 Task: Look for space in Terlizzi, Italy from 8th August, 2023 to 15th August, 2023 for 9 adults in price range Rs.10000 to Rs.14000. Place can be shared room with 5 bedrooms having 9 beds and 5 bathrooms. Property type can be house, flat, guest house. Amenities needed are: wifi, TV, free parkinig on premises, gym, breakfast. Booking option can be shelf check-in. Required host language is English.
Action: Mouse moved to (449, 94)
Screenshot: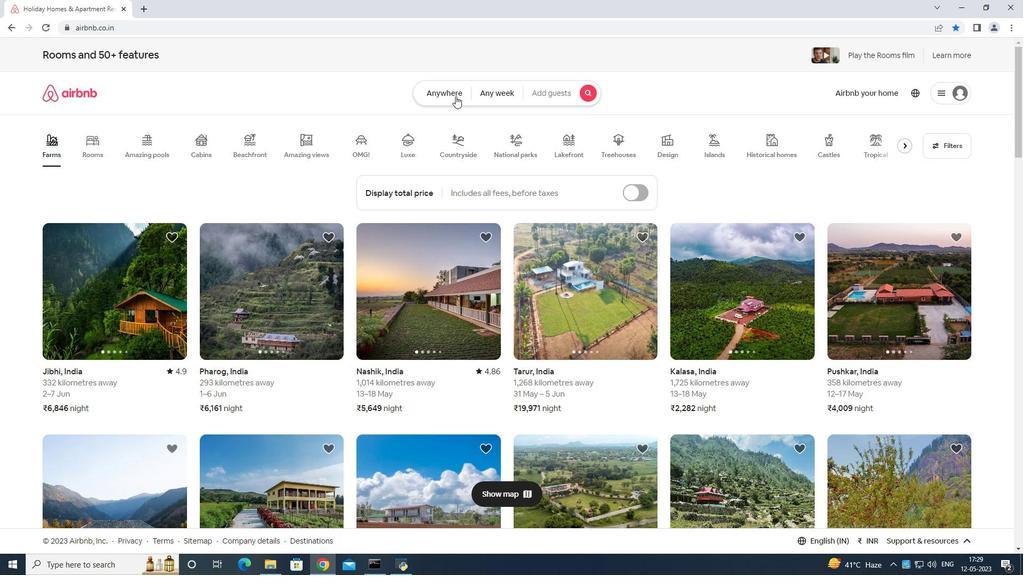 
Action: Mouse pressed left at (449, 94)
Screenshot: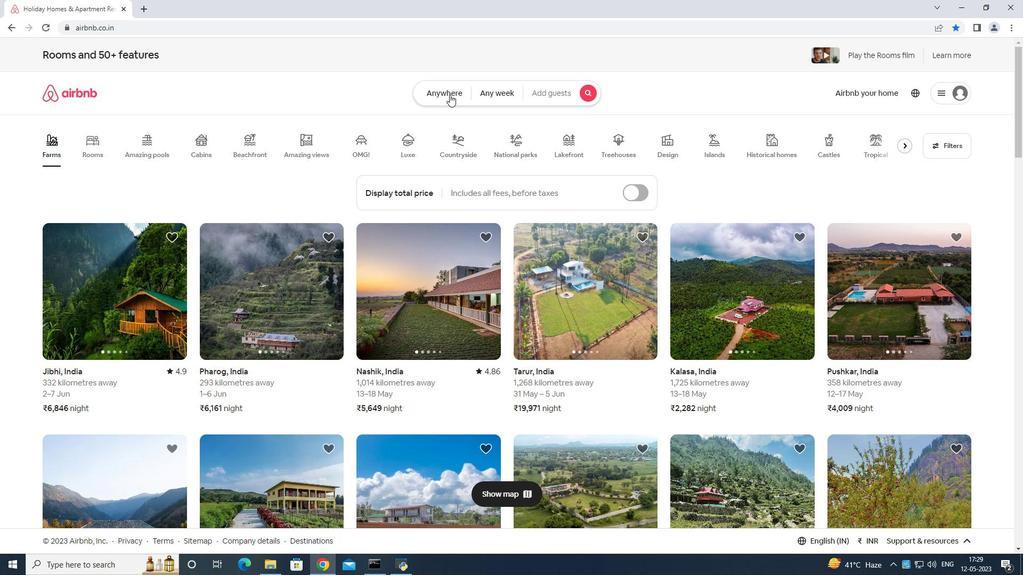 
Action: Mouse moved to (407, 126)
Screenshot: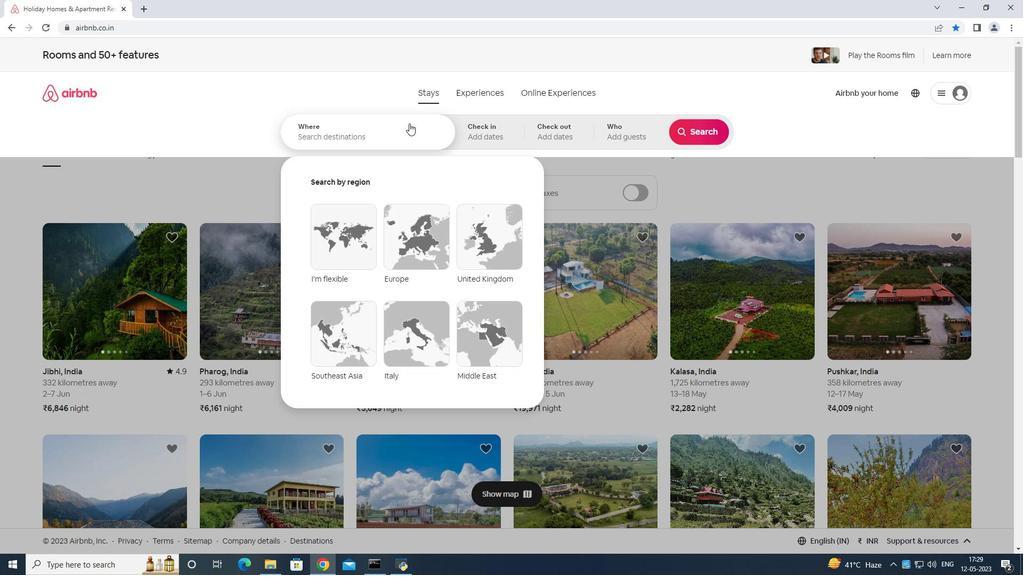 
Action: Mouse pressed left at (407, 126)
Screenshot: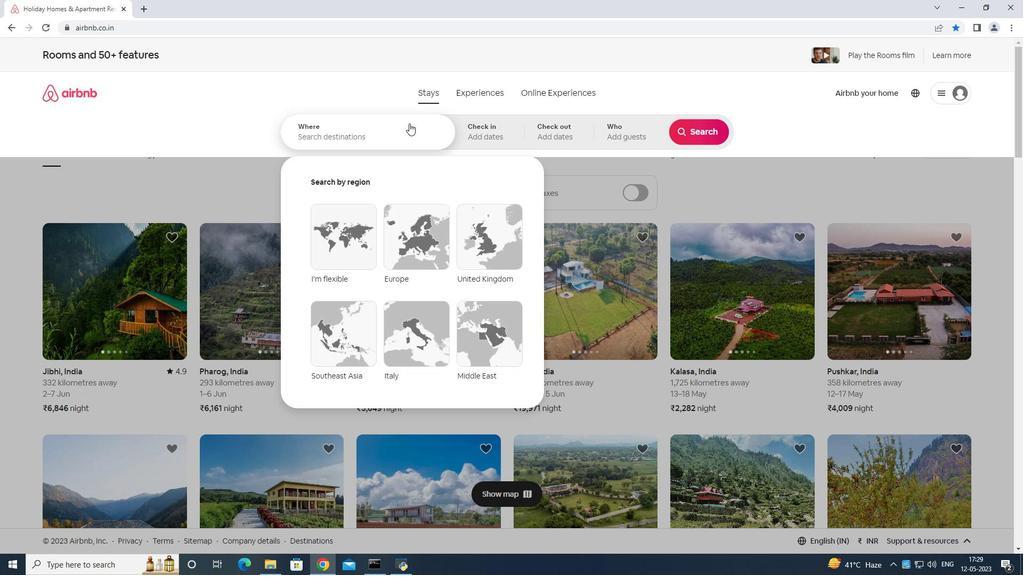 
Action: Key pressed <Key.shift>Teri<Key.backspace>lizzi<Key.space>italy<Key.enter>
Screenshot: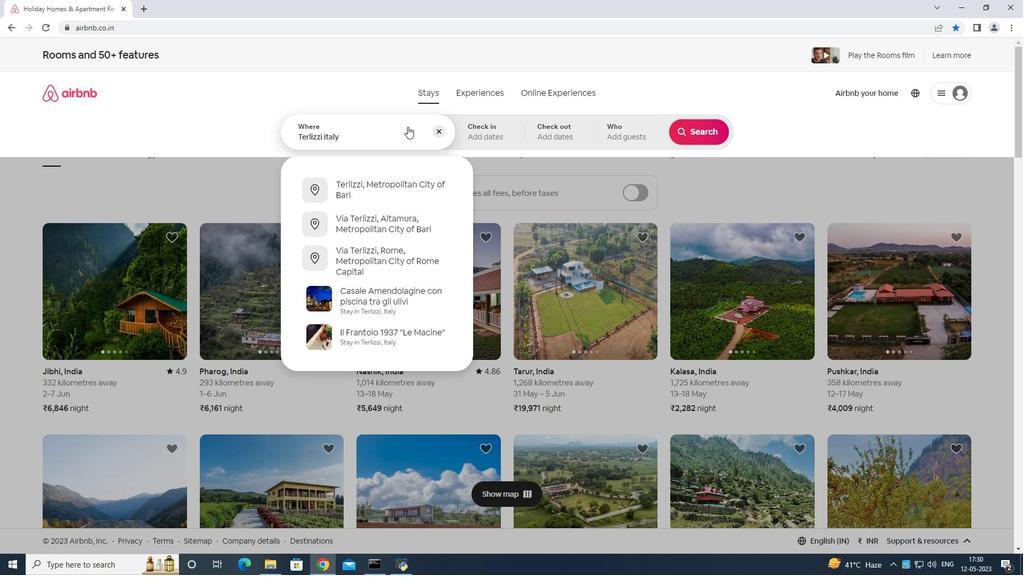 
Action: Mouse moved to (638, 287)
Screenshot: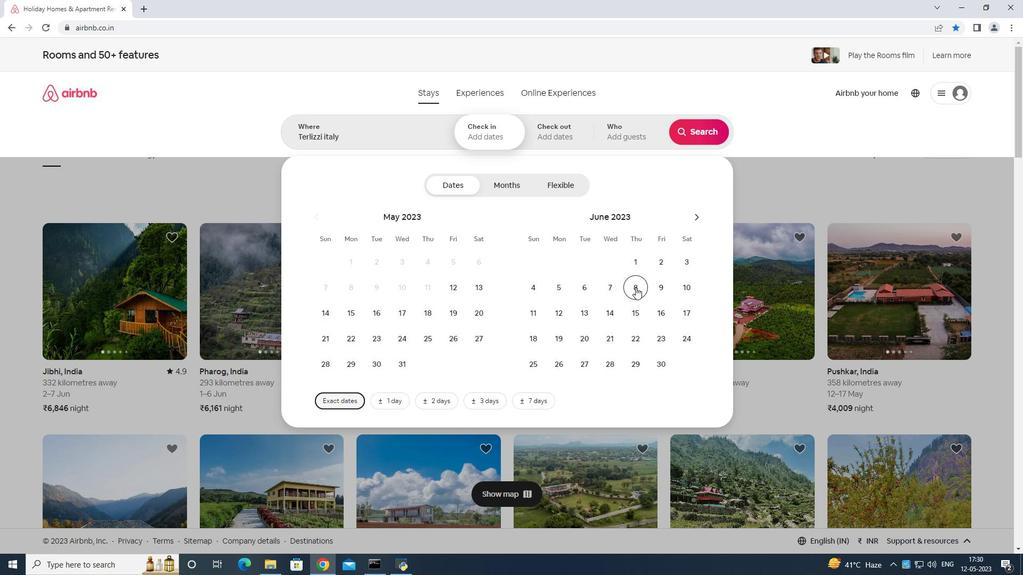 
Action: Mouse pressed left at (638, 287)
Screenshot: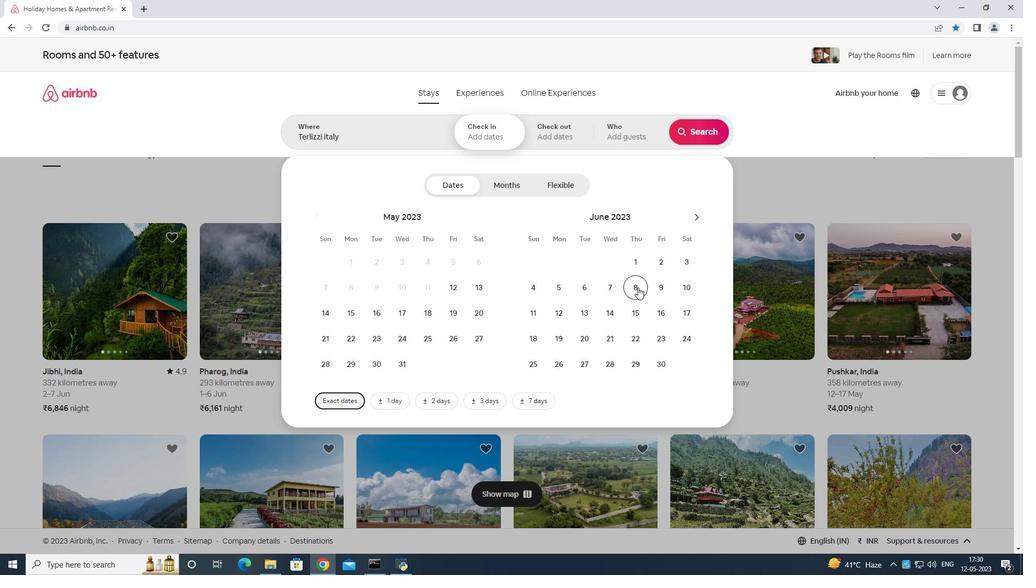 
Action: Mouse moved to (633, 310)
Screenshot: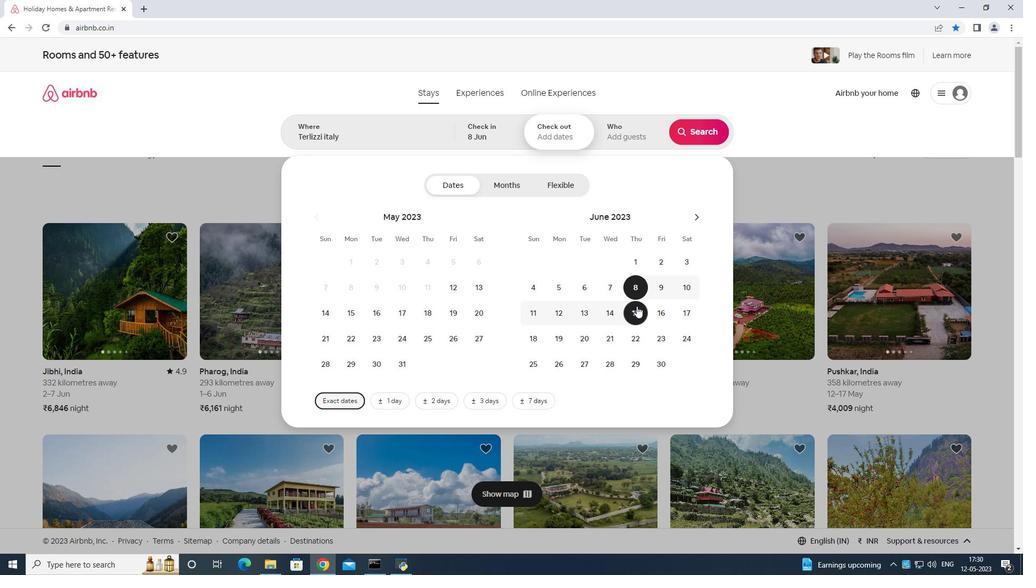 
Action: Mouse pressed left at (633, 310)
Screenshot: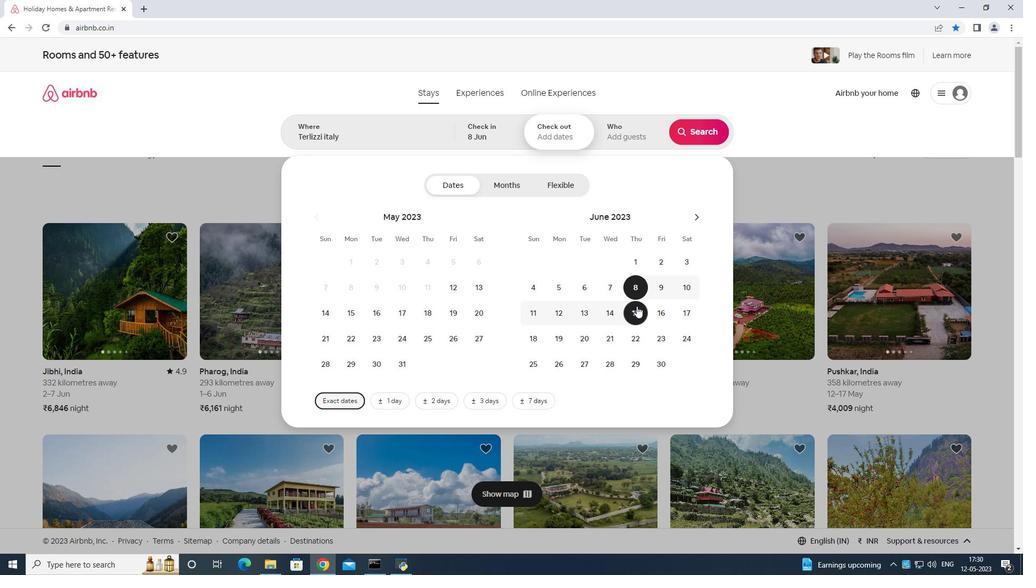 
Action: Mouse moved to (647, 130)
Screenshot: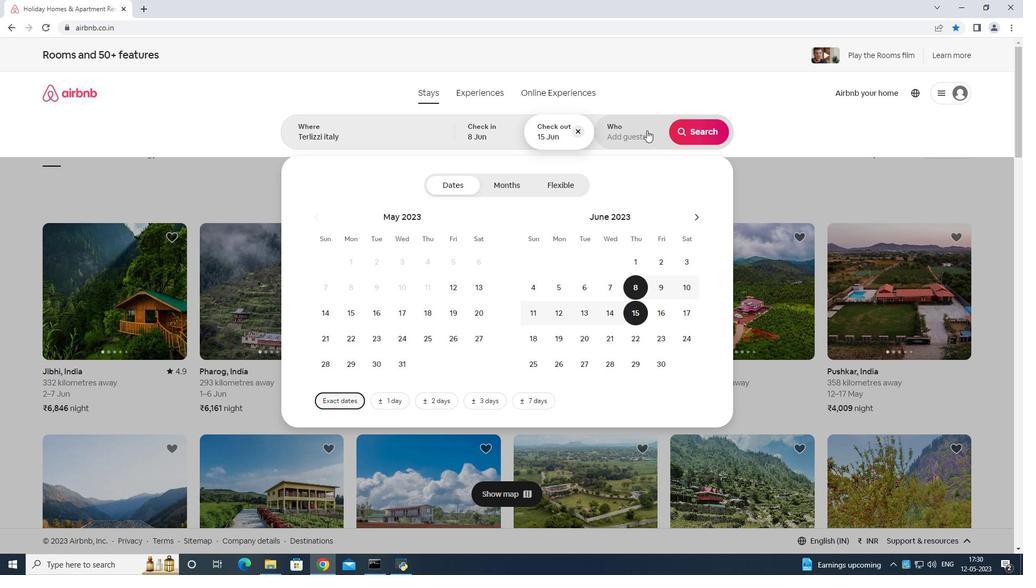 
Action: Mouse pressed left at (647, 130)
Screenshot: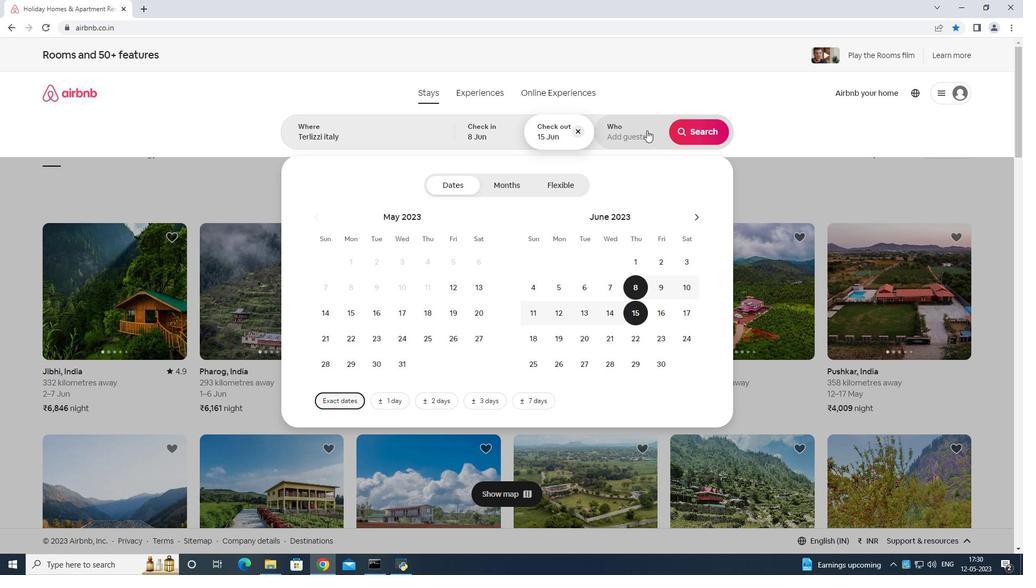 
Action: Mouse moved to (698, 188)
Screenshot: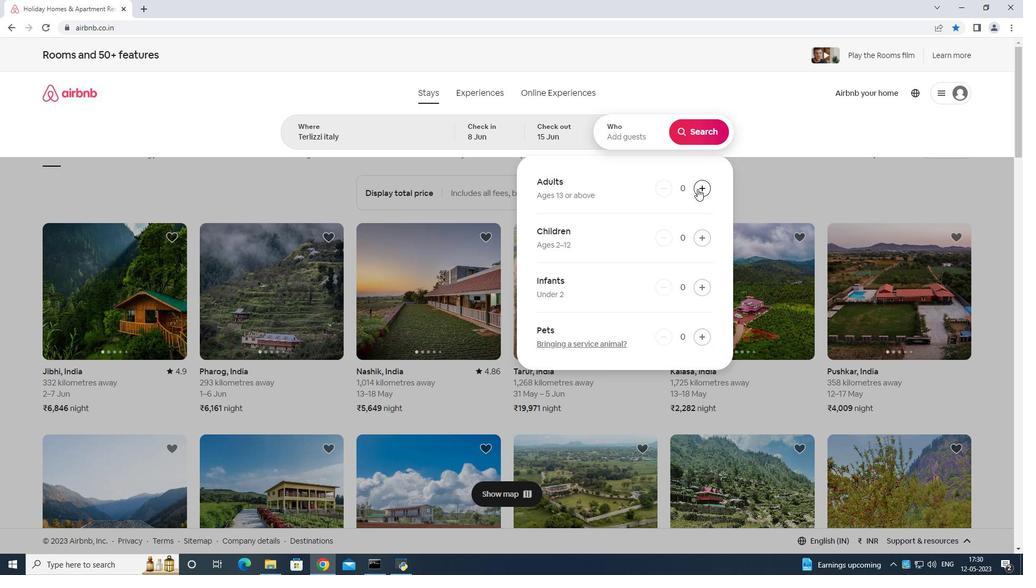 
Action: Mouse pressed left at (698, 188)
Screenshot: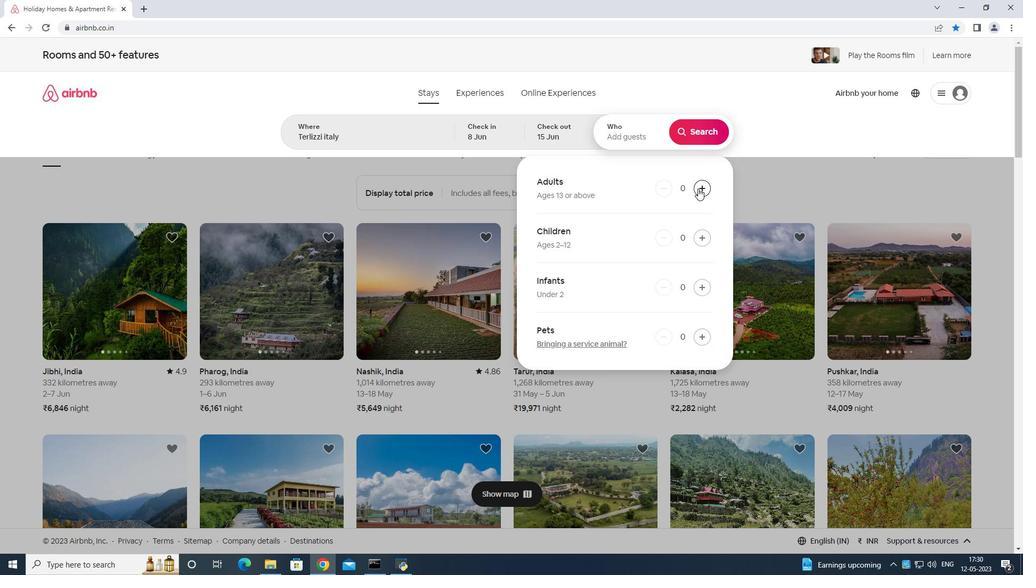 
Action: Mouse pressed left at (698, 188)
Screenshot: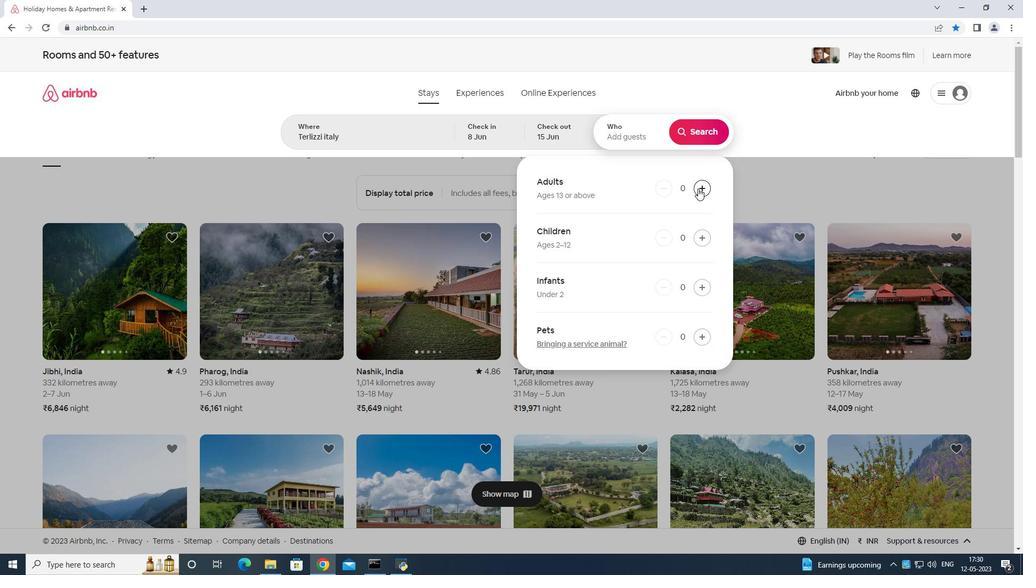 
Action: Mouse moved to (698, 188)
Screenshot: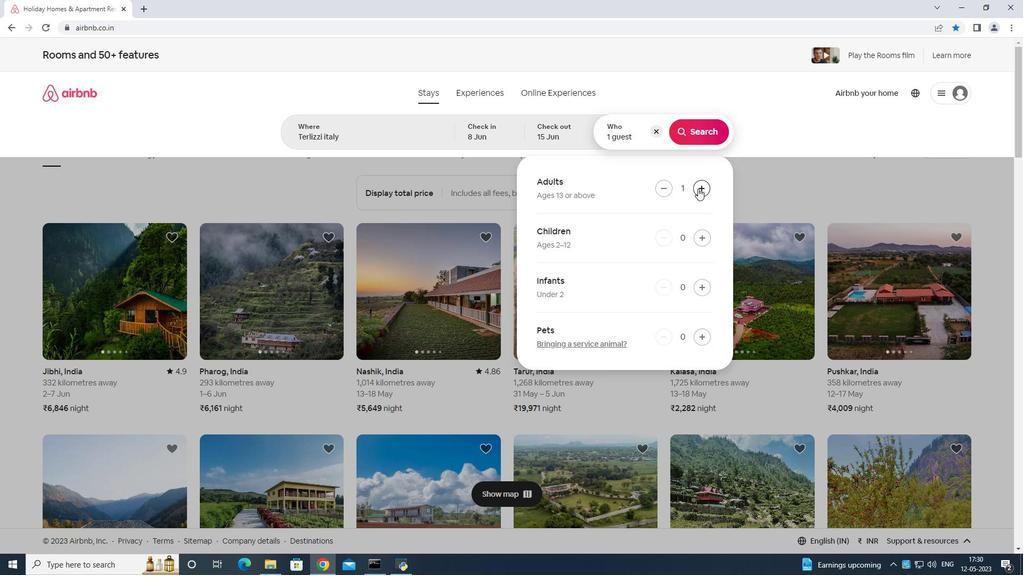 
Action: Mouse pressed left at (698, 188)
Screenshot: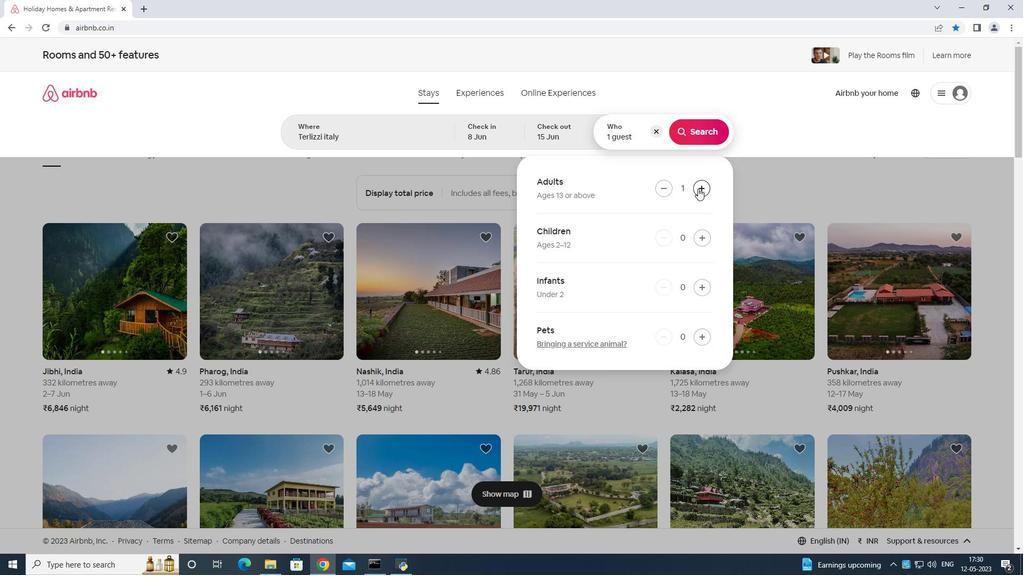 
Action: Mouse moved to (699, 188)
Screenshot: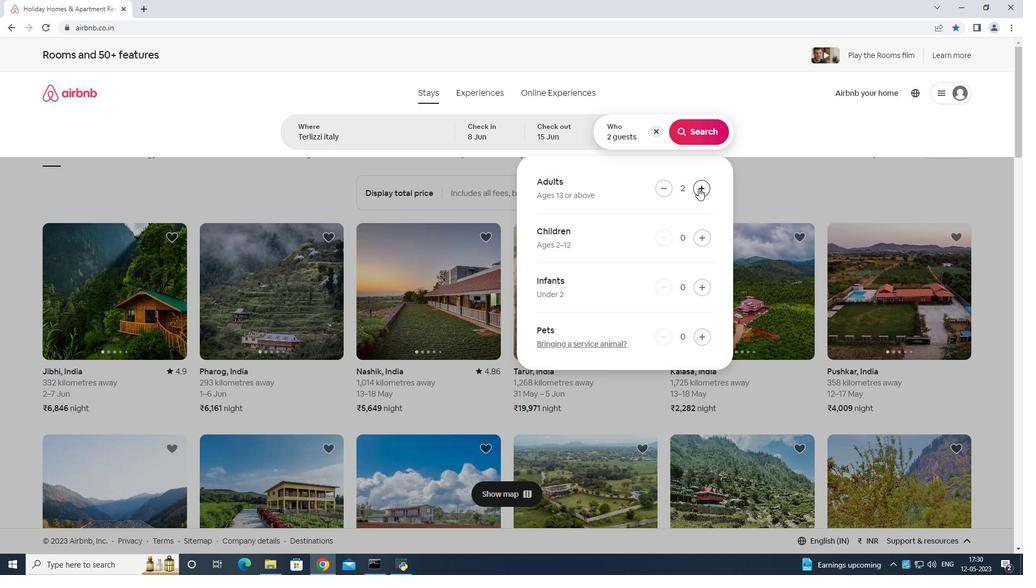 
Action: Mouse pressed left at (699, 188)
Screenshot: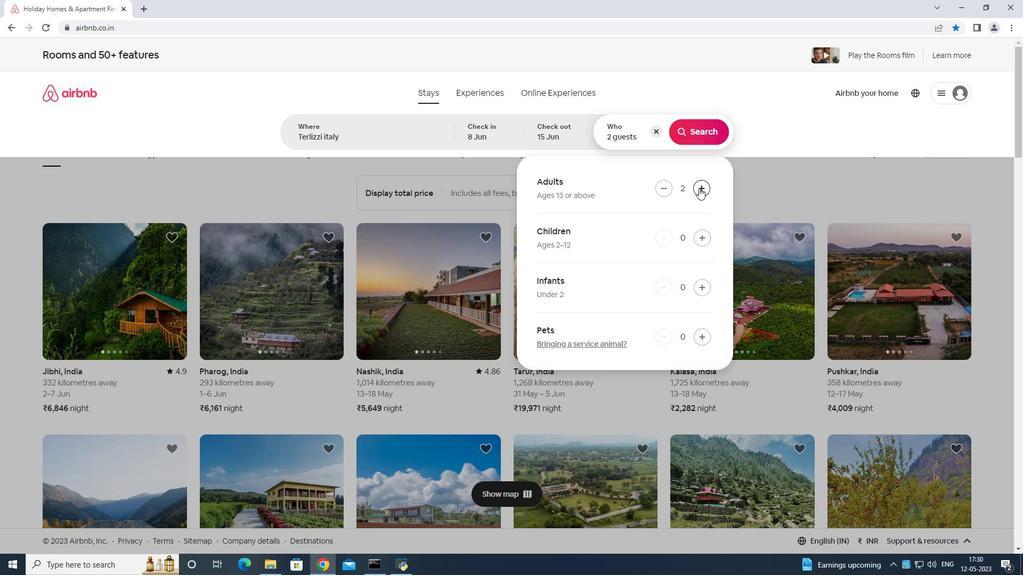 
Action: Mouse pressed left at (699, 188)
Screenshot: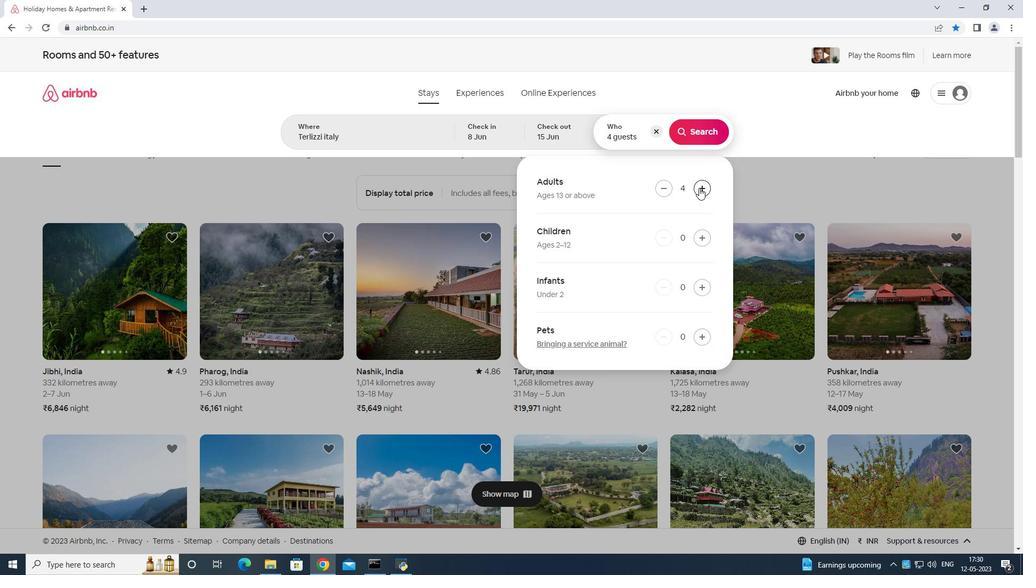 
Action: Mouse pressed left at (699, 188)
Screenshot: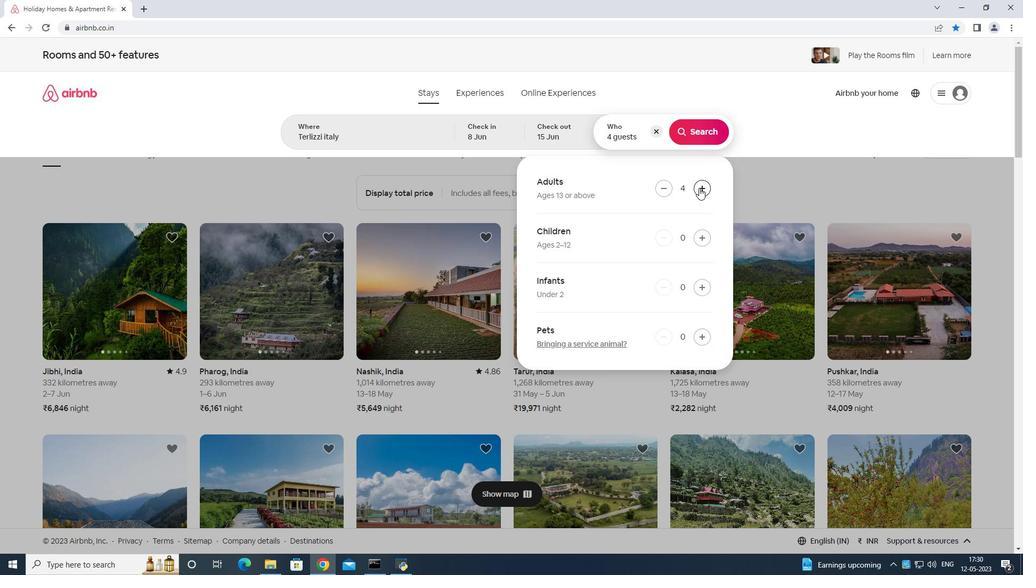 
Action: Mouse pressed left at (699, 188)
Screenshot: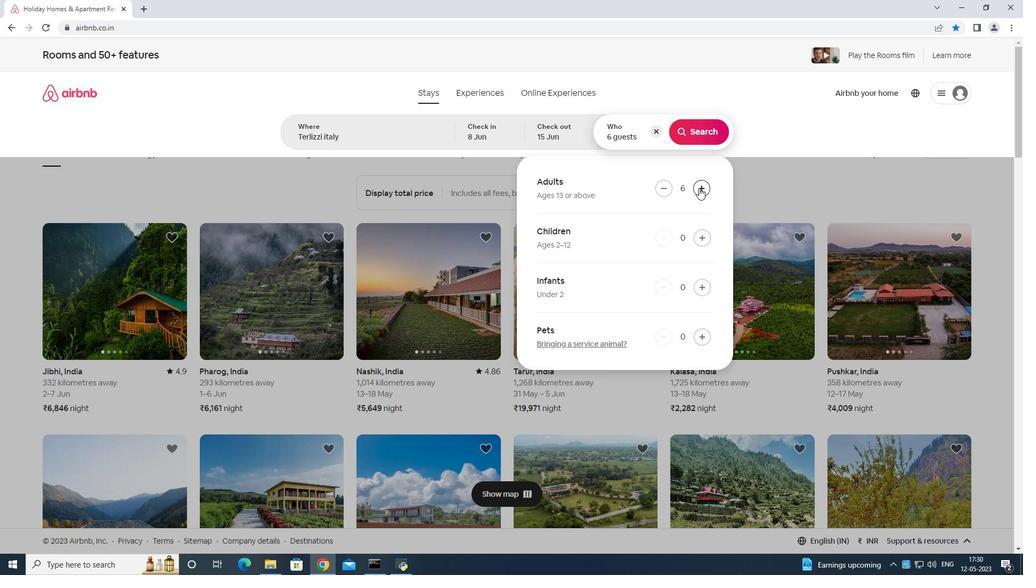 
Action: Mouse pressed left at (699, 188)
Screenshot: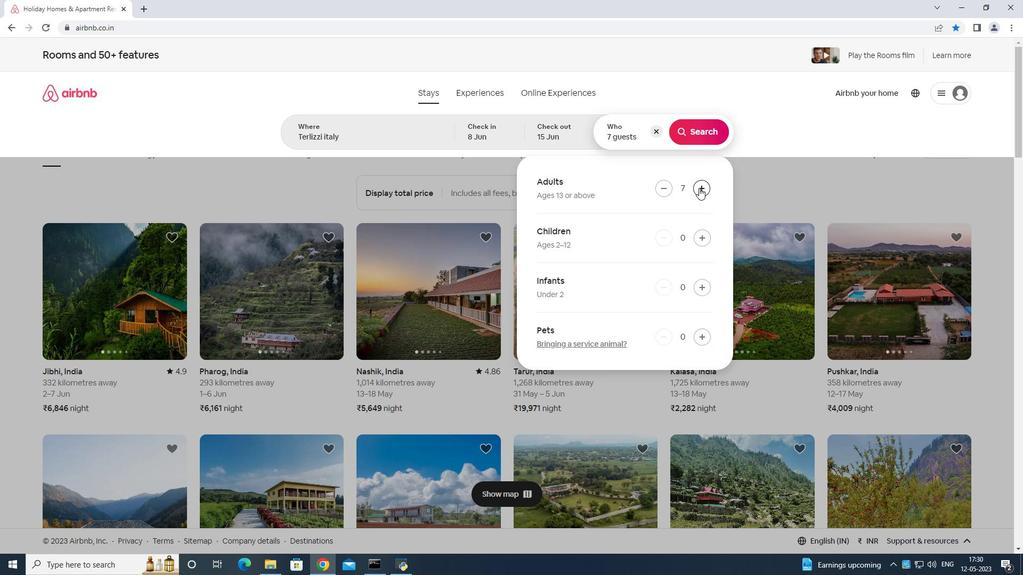 
Action: Mouse pressed left at (699, 188)
Screenshot: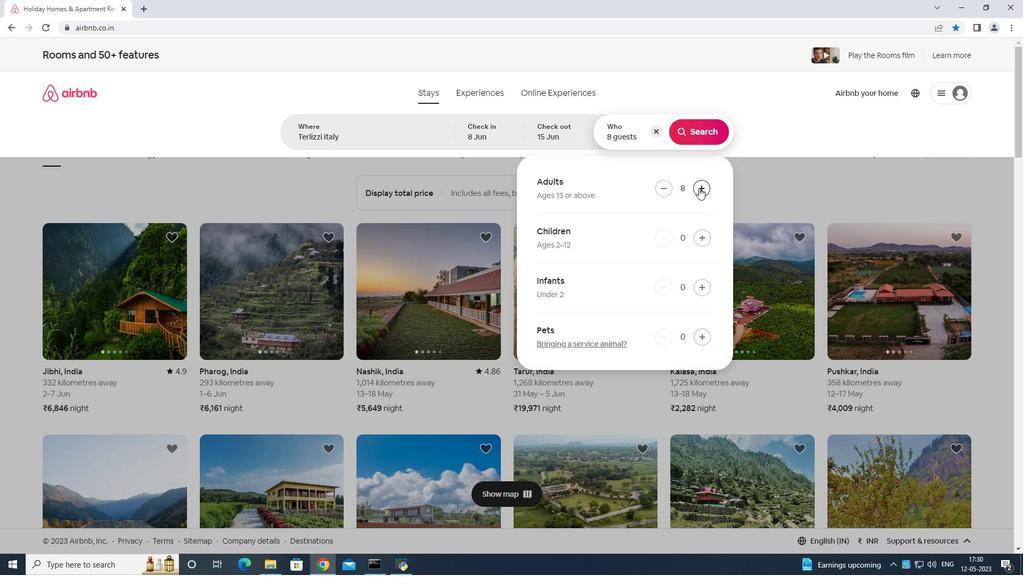 
Action: Mouse moved to (706, 131)
Screenshot: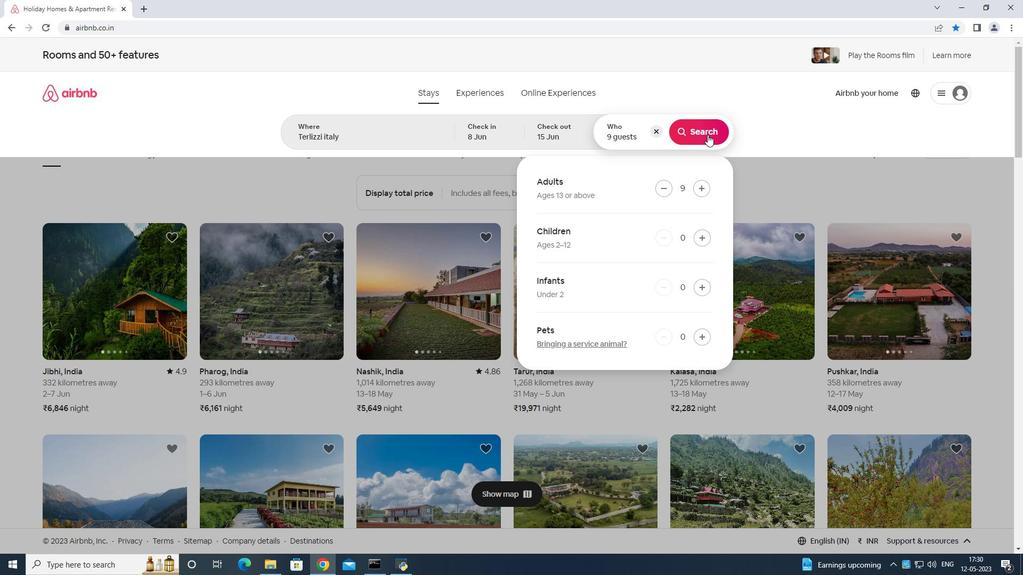 
Action: Mouse pressed left at (706, 131)
Screenshot: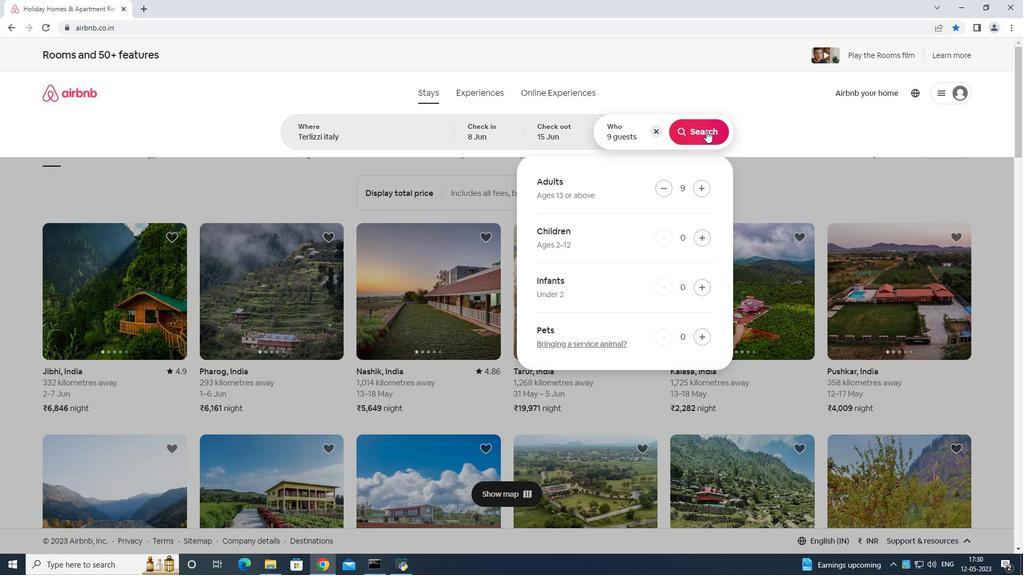 
Action: Mouse moved to (982, 94)
Screenshot: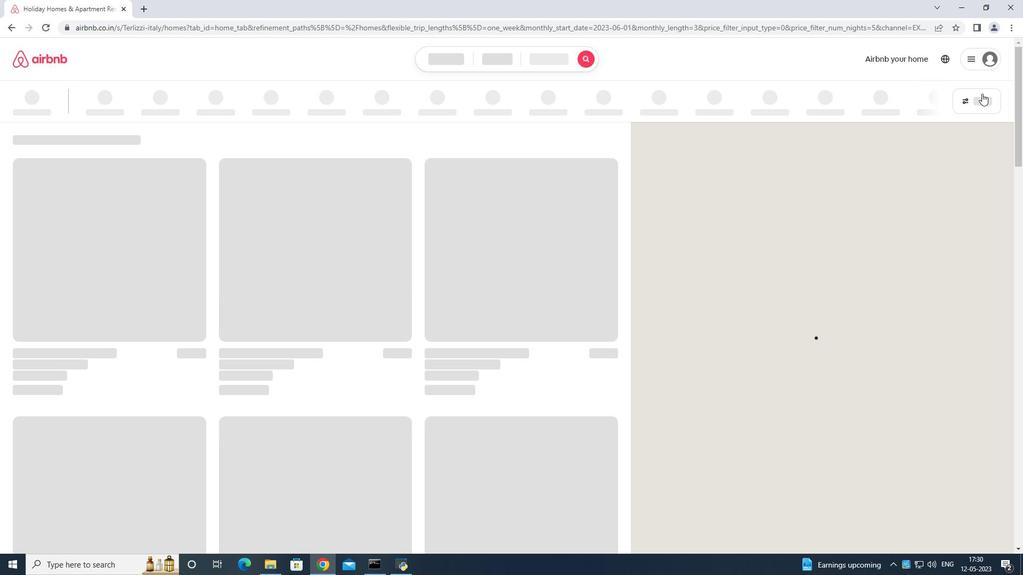 
Action: Mouse pressed left at (982, 94)
Screenshot: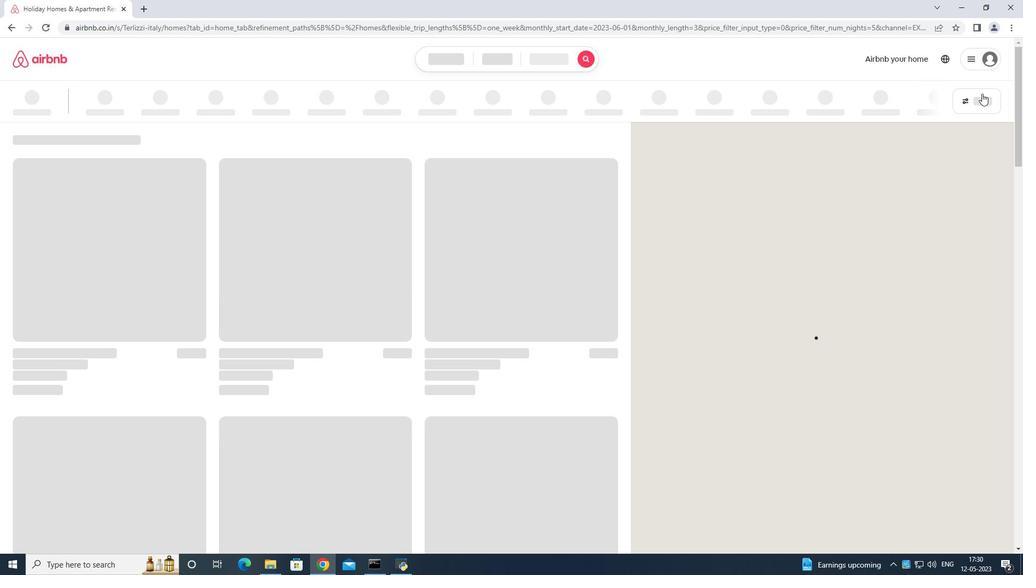 
Action: Mouse moved to (428, 352)
Screenshot: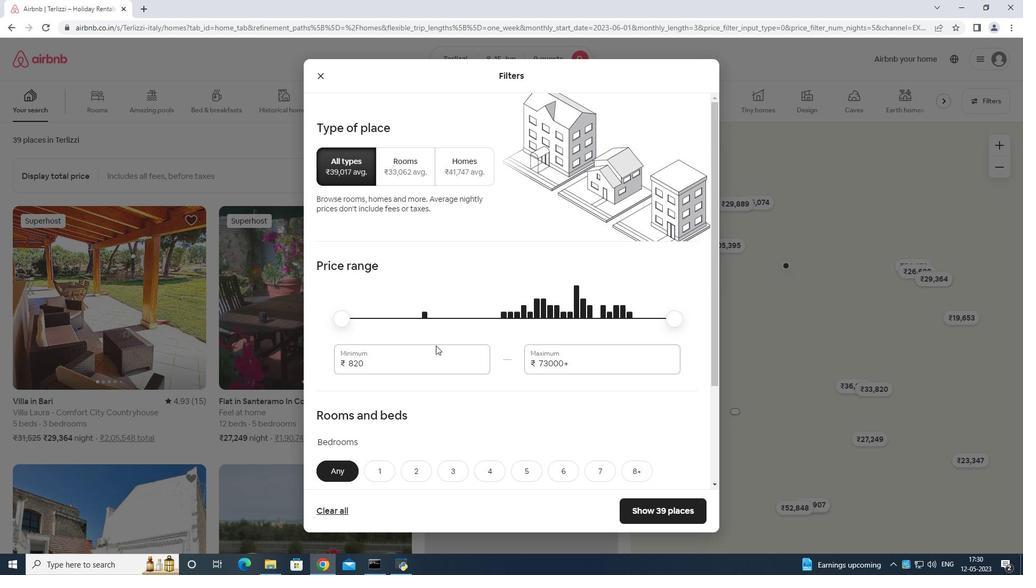 
Action: Mouse pressed left at (428, 352)
Screenshot: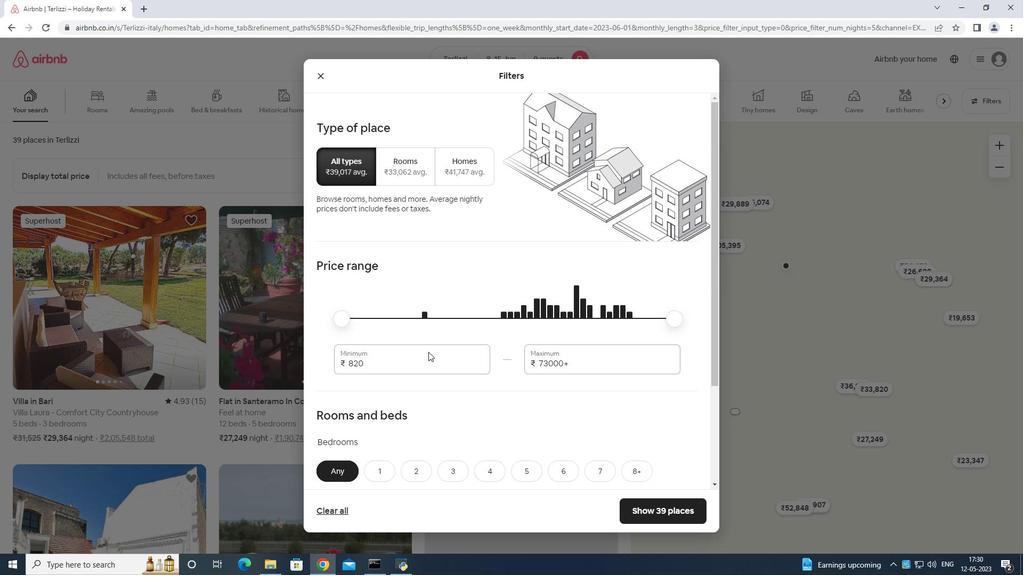
Action: Mouse moved to (429, 341)
Screenshot: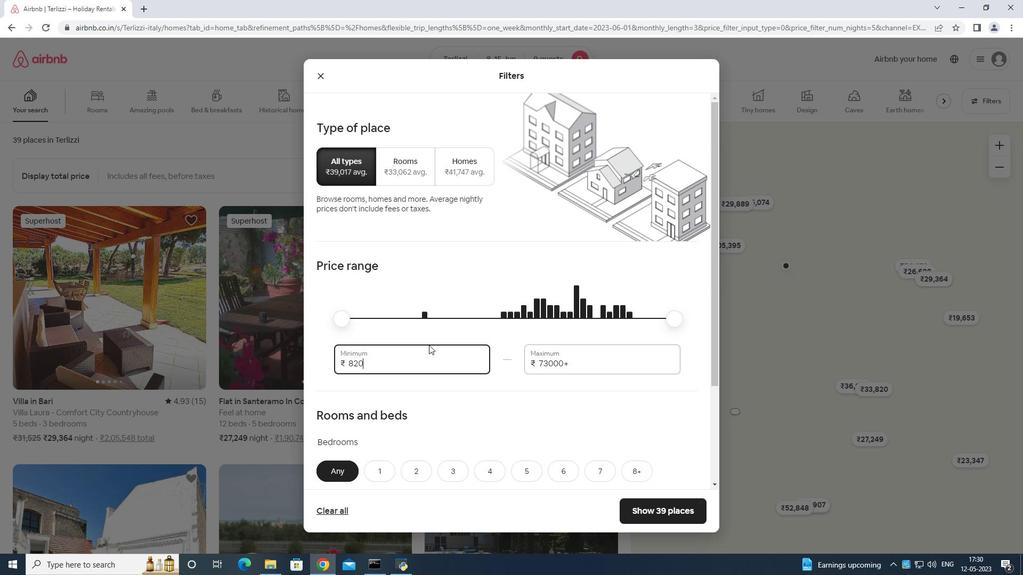 
Action: Key pressed <Key.backspace>
Screenshot: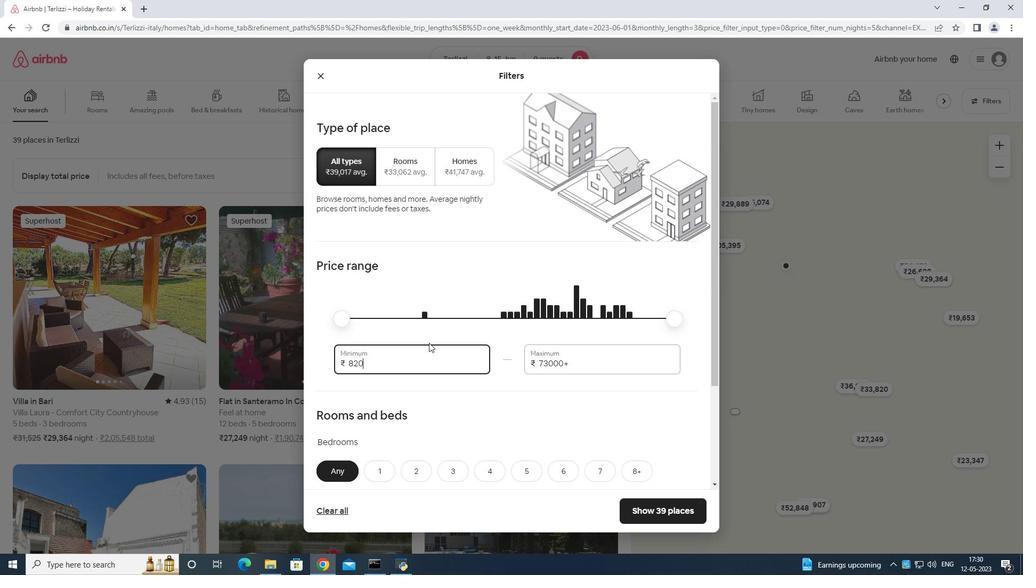 
Action: Mouse moved to (428, 338)
Screenshot: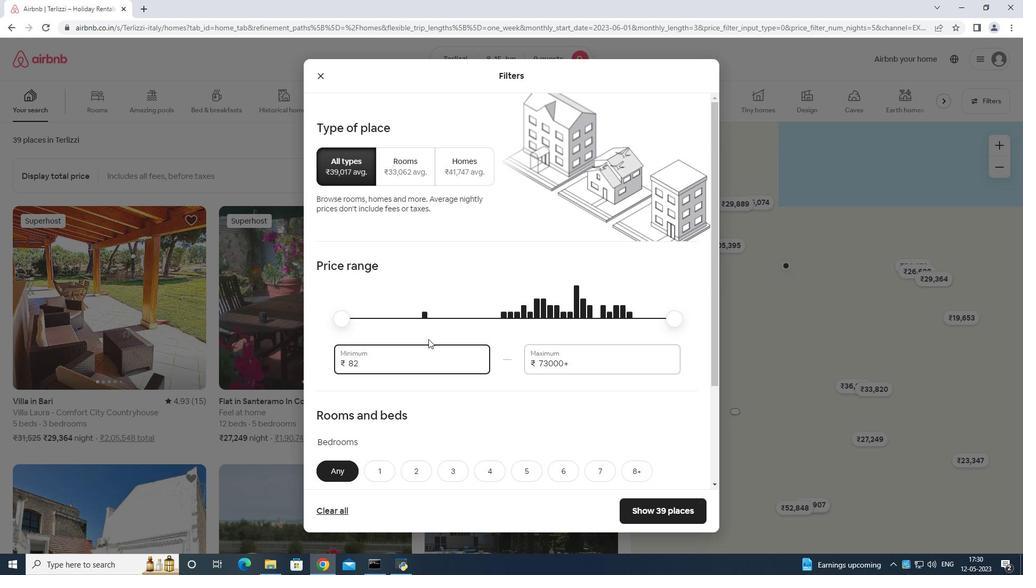 
Action: Key pressed <Key.backspace><Key.backspace><Key.backspace><Key.backspace>
Screenshot: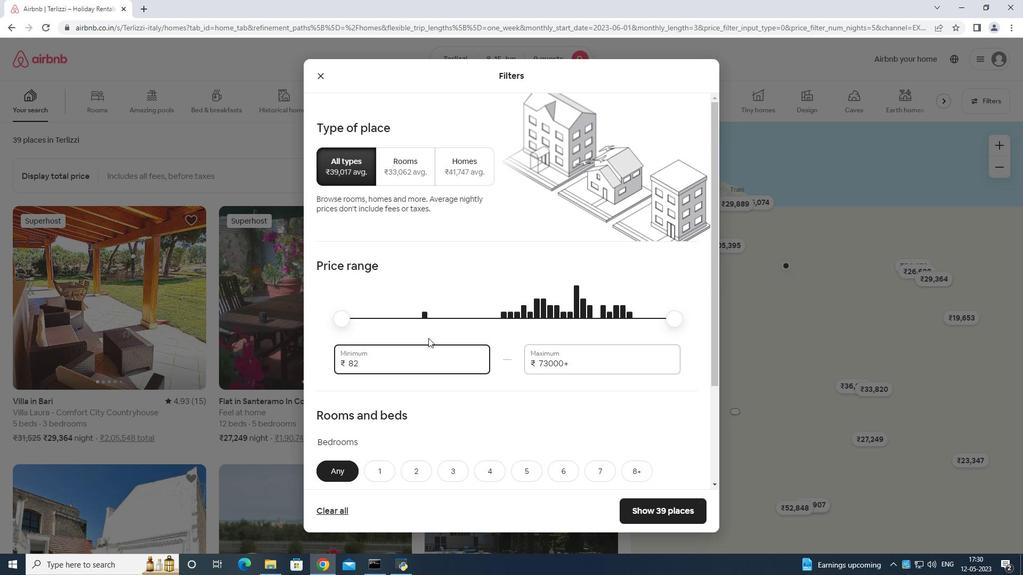 
Action: Mouse moved to (428, 337)
Screenshot: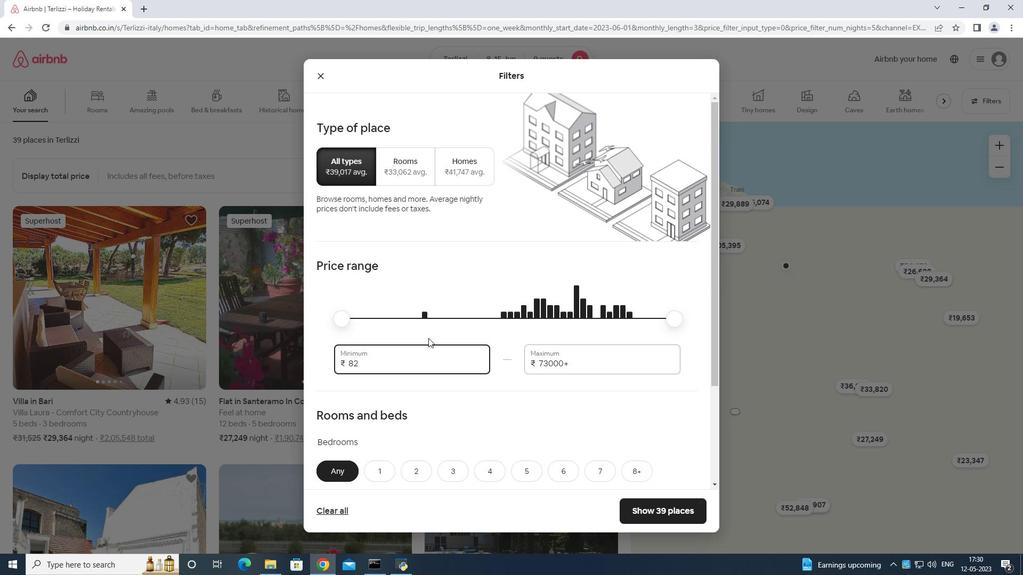 
Action: Key pressed <Key.backspace>
Screenshot: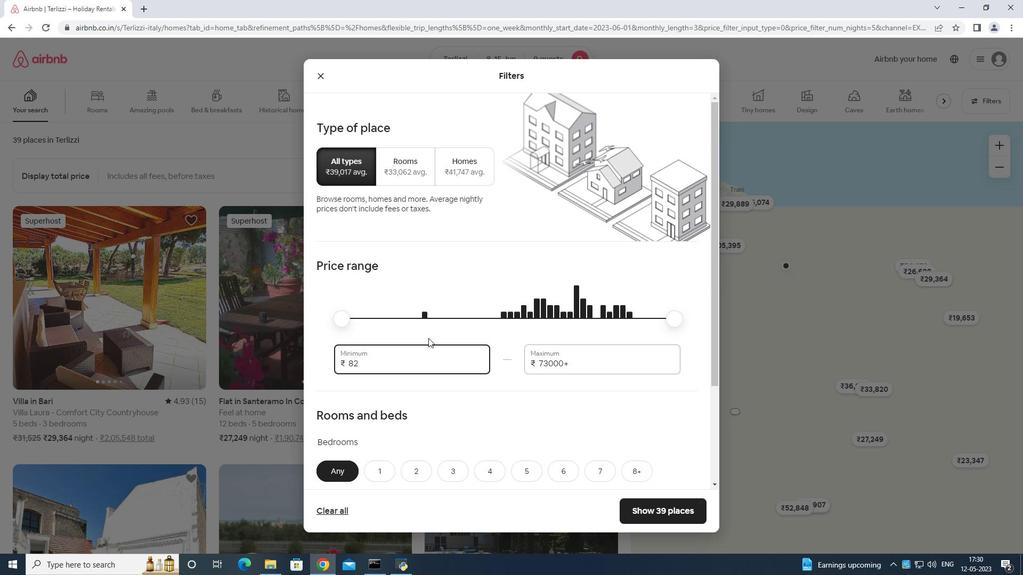 
Action: Mouse moved to (428, 336)
Screenshot: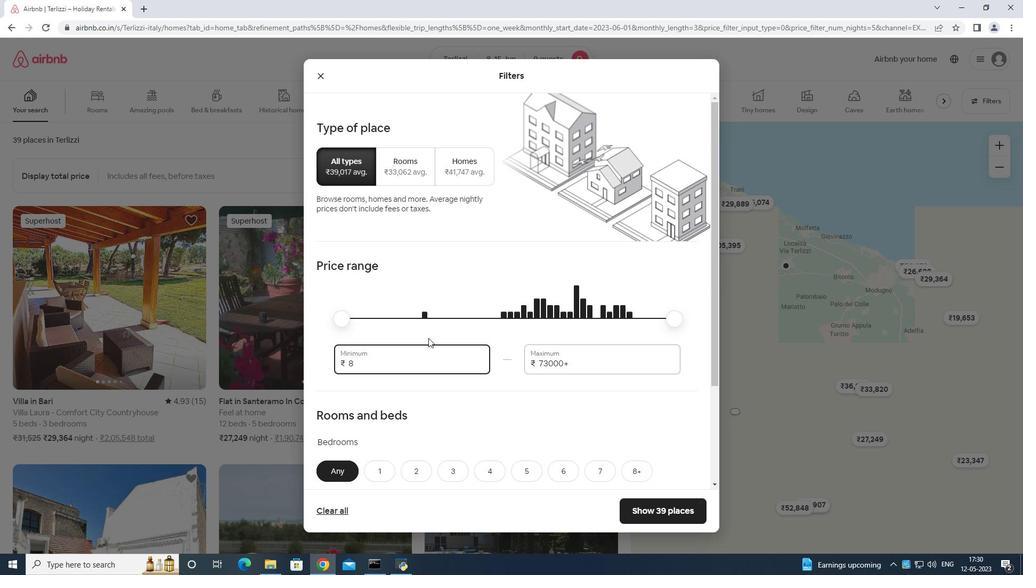 
Action: Key pressed <Key.backspace>
Screenshot: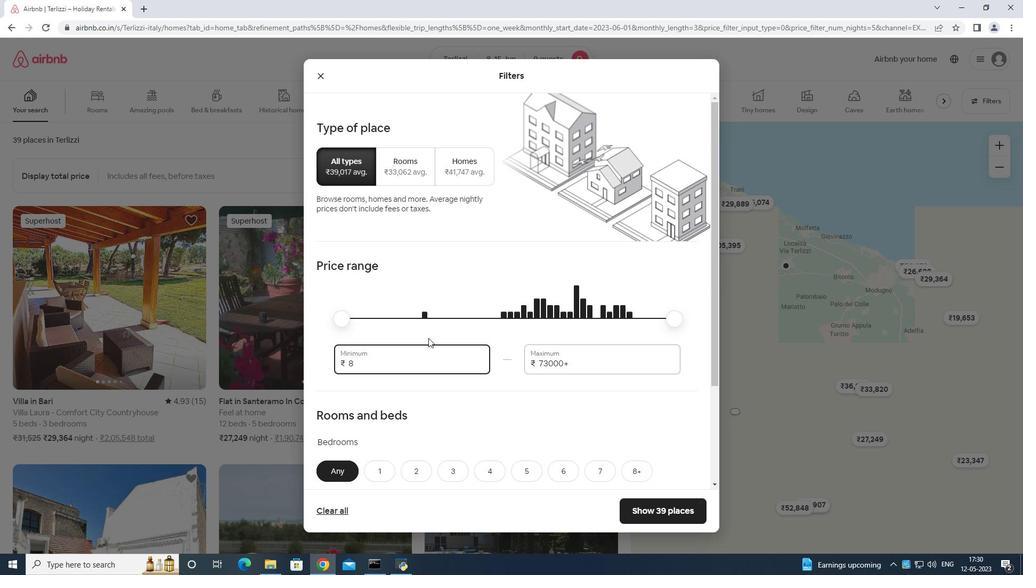
Action: Mouse moved to (431, 330)
Screenshot: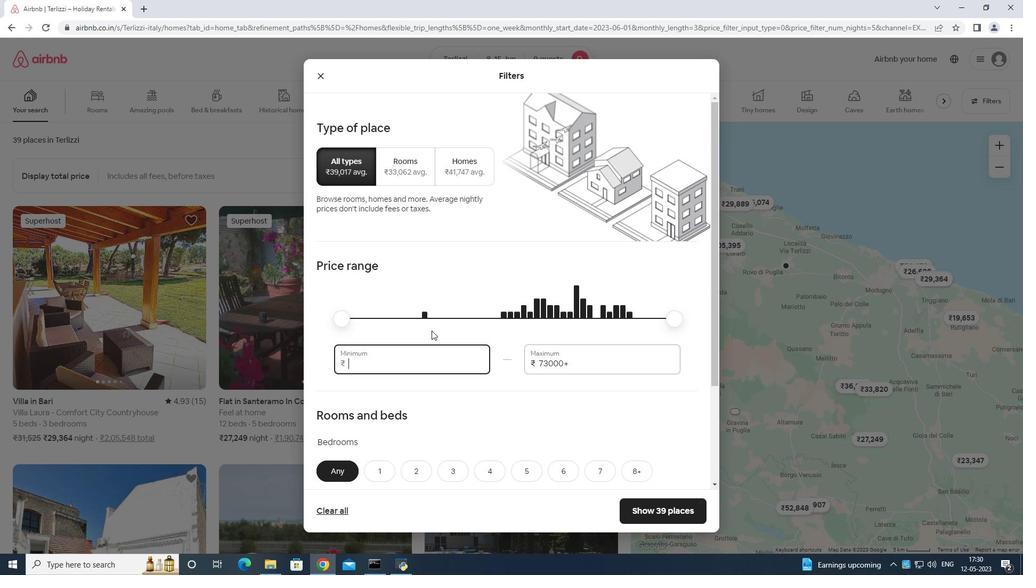 
Action: Key pressed 9
Screenshot: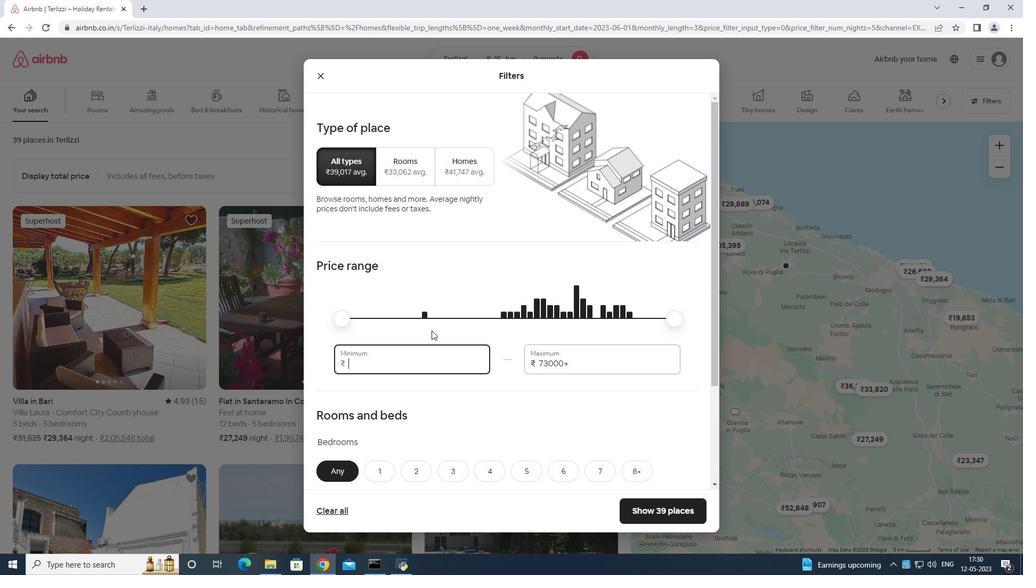 
Action: Mouse moved to (439, 324)
Screenshot: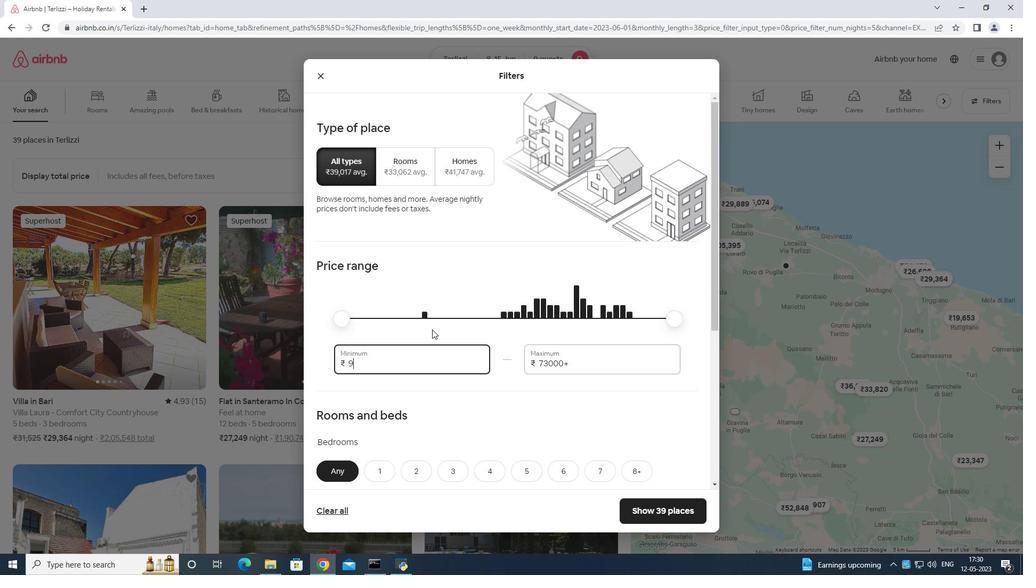 
Action: Key pressed 00
Screenshot: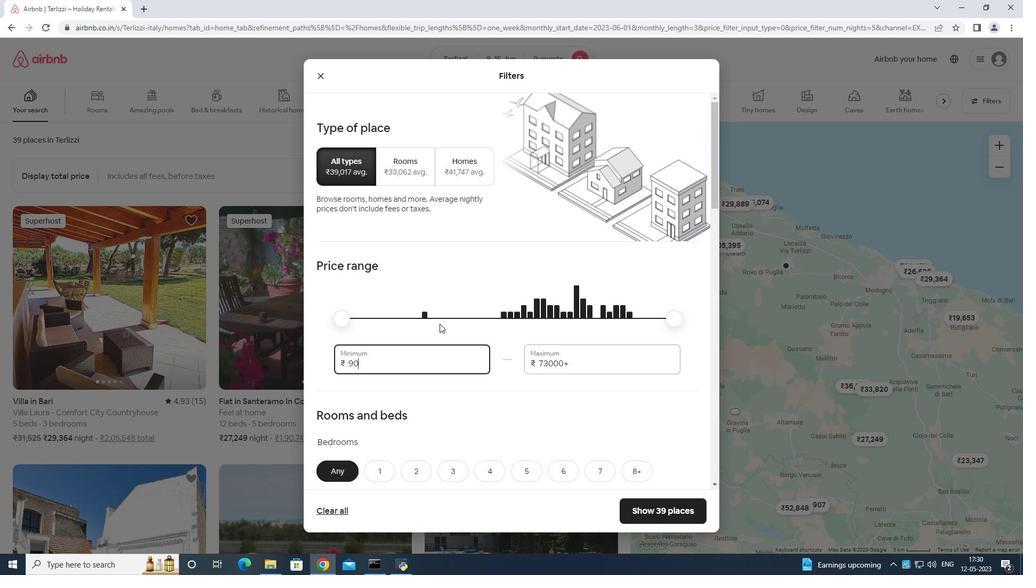 
Action: Mouse moved to (440, 323)
Screenshot: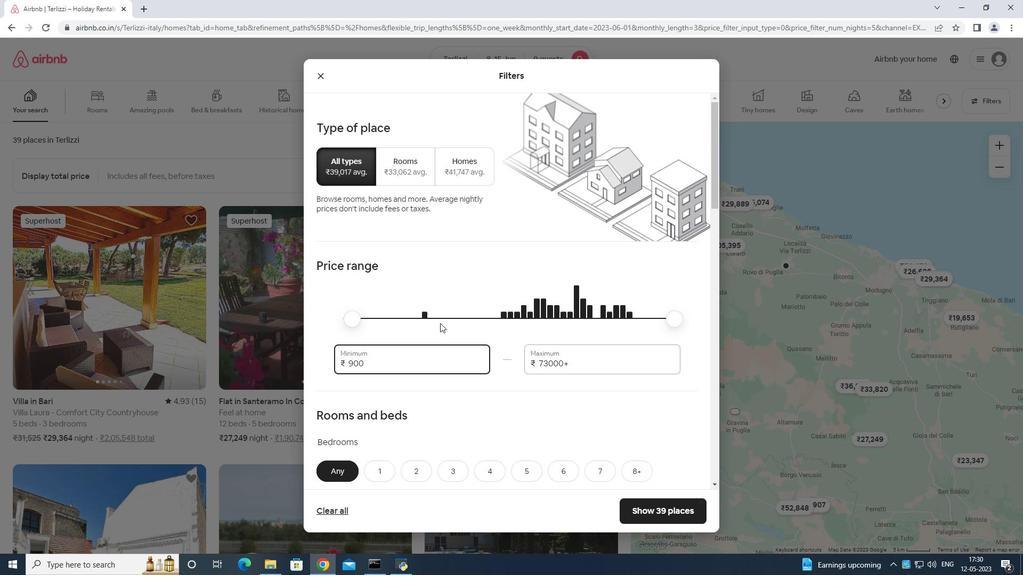 
Action: Key pressed <Key.backspace>
Screenshot: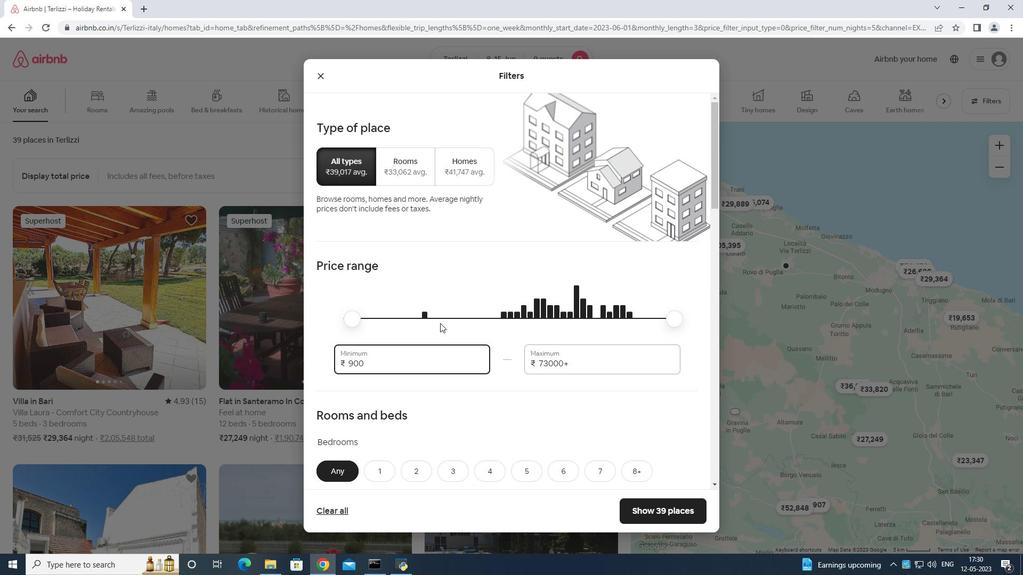
Action: Mouse moved to (440, 322)
Screenshot: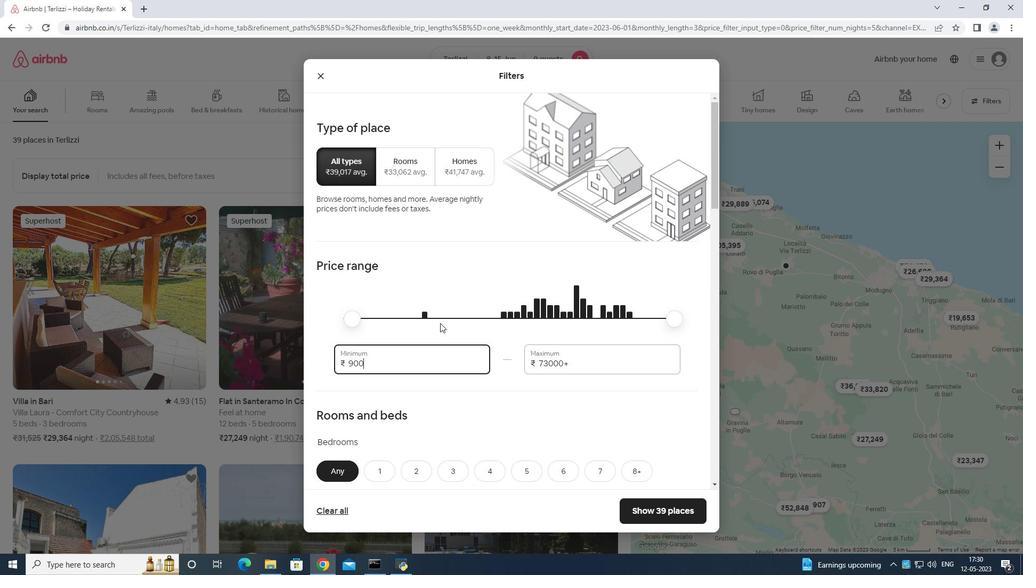 
Action: Key pressed <Key.backspace>
Screenshot: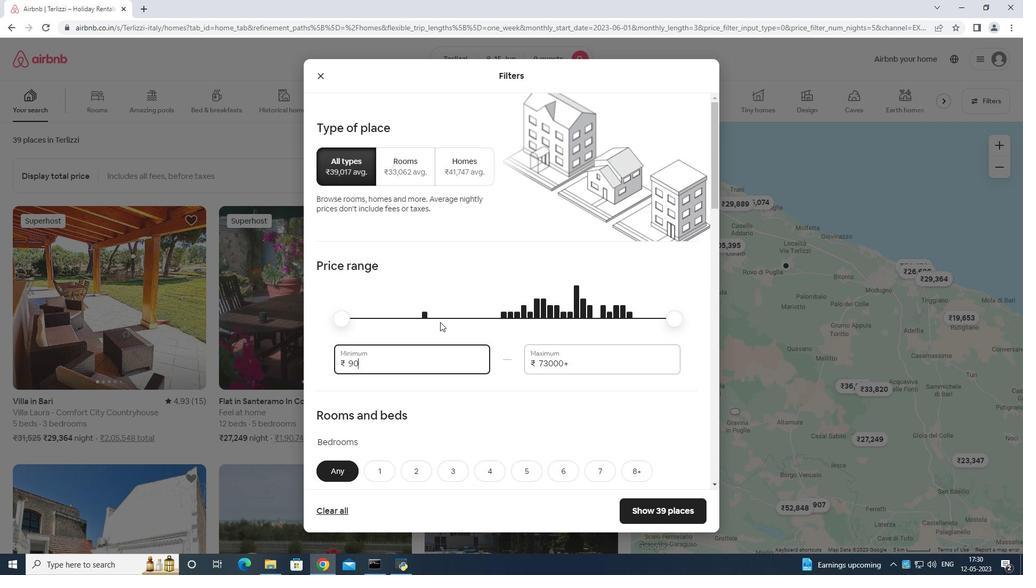 
Action: Mouse moved to (441, 321)
Screenshot: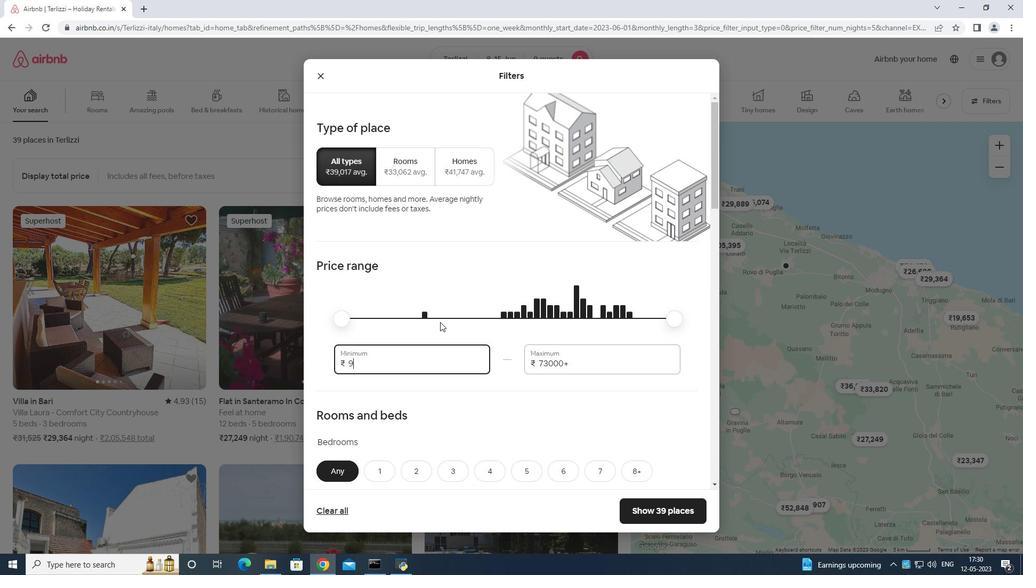 
Action: Key pressed <Key.backspace>1
Screenshot: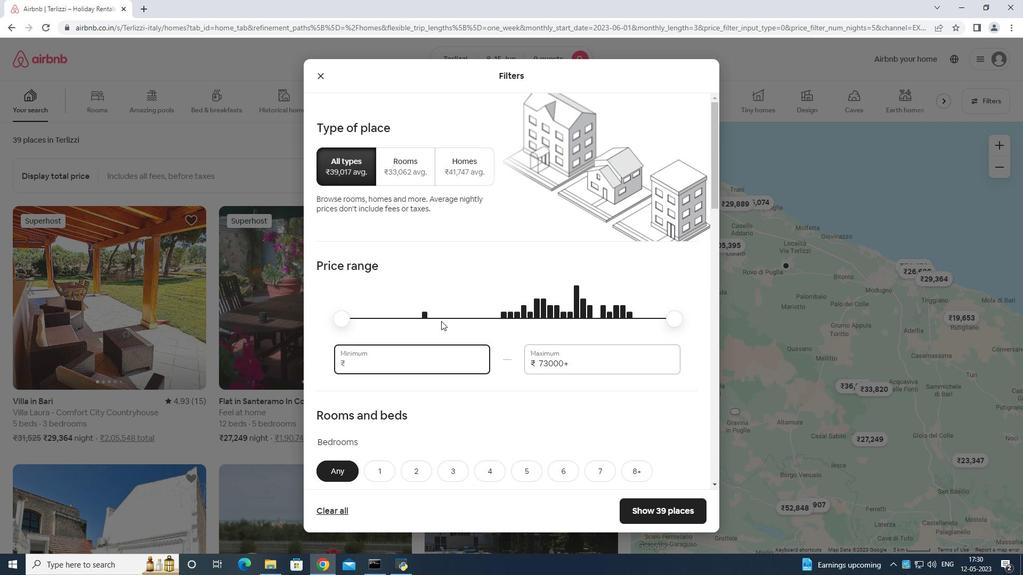
Action: Mouse moved to (443, 318)
Screenshot: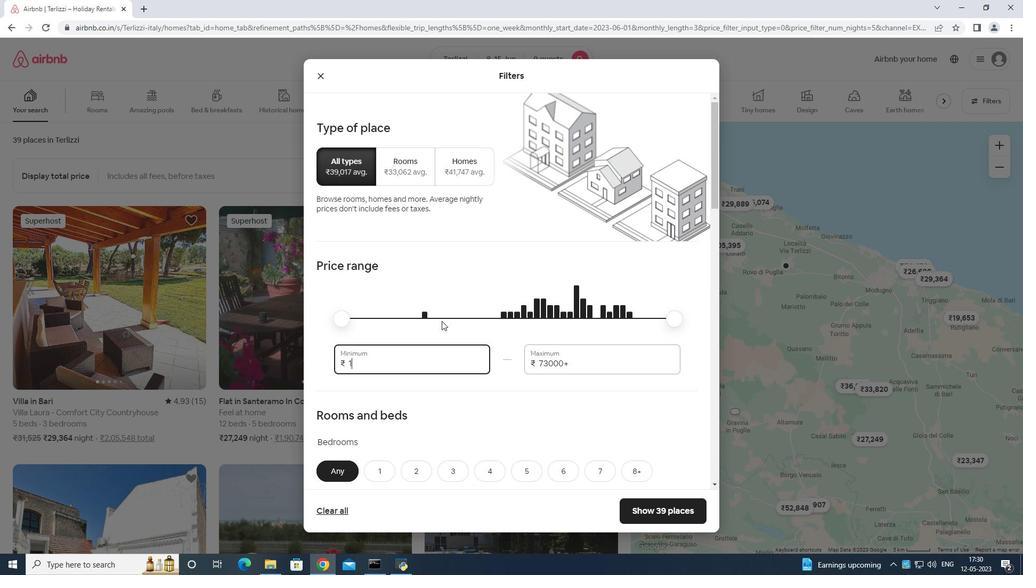 
Action: Key pressed 0
Screenshot: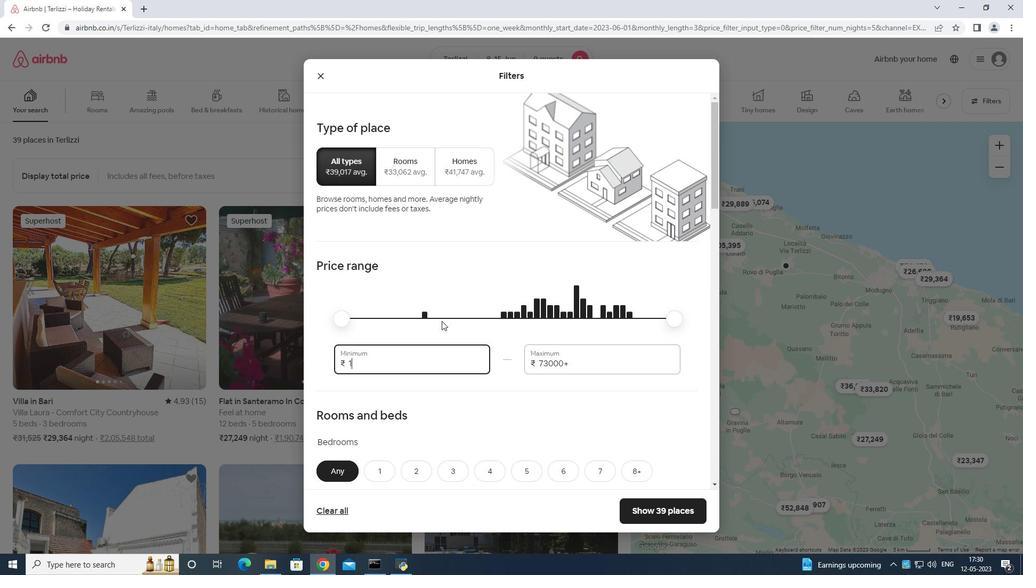 
Action: Mouse moved to (443, 318)
Screenshot: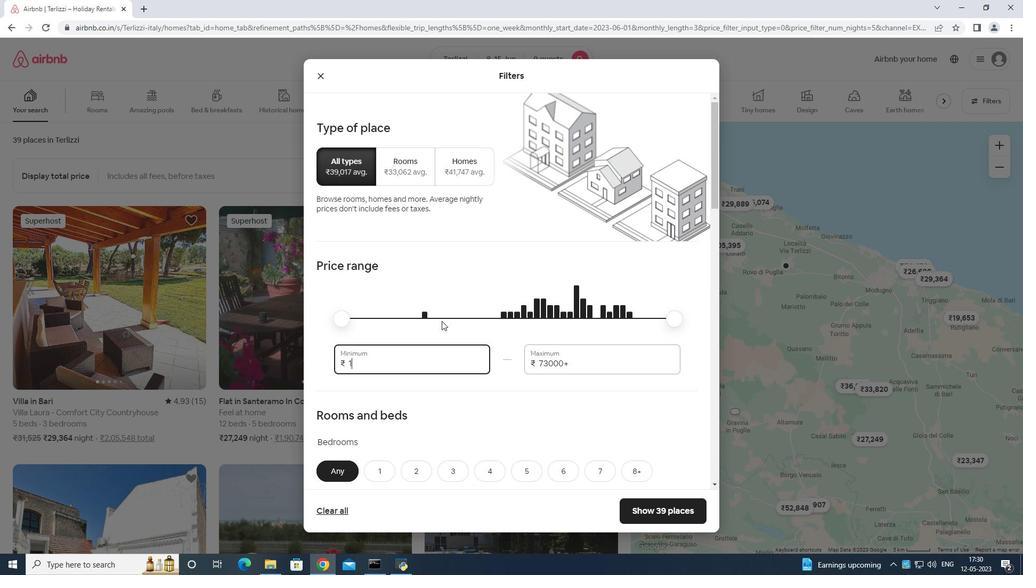 
Action: Key pressed 000
Screenshot: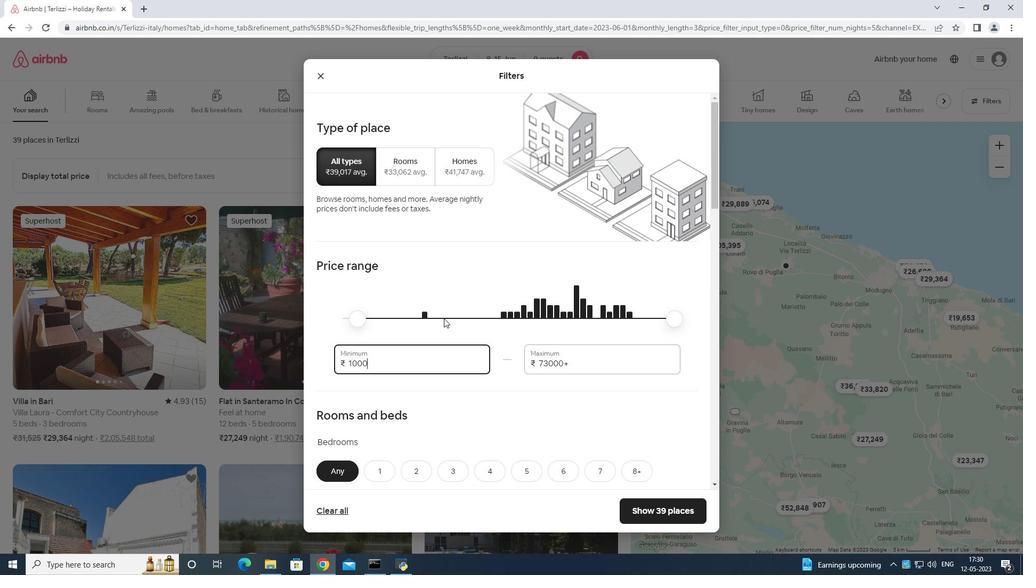 
Action: Mouse moved to (578, 356)
Screenshot: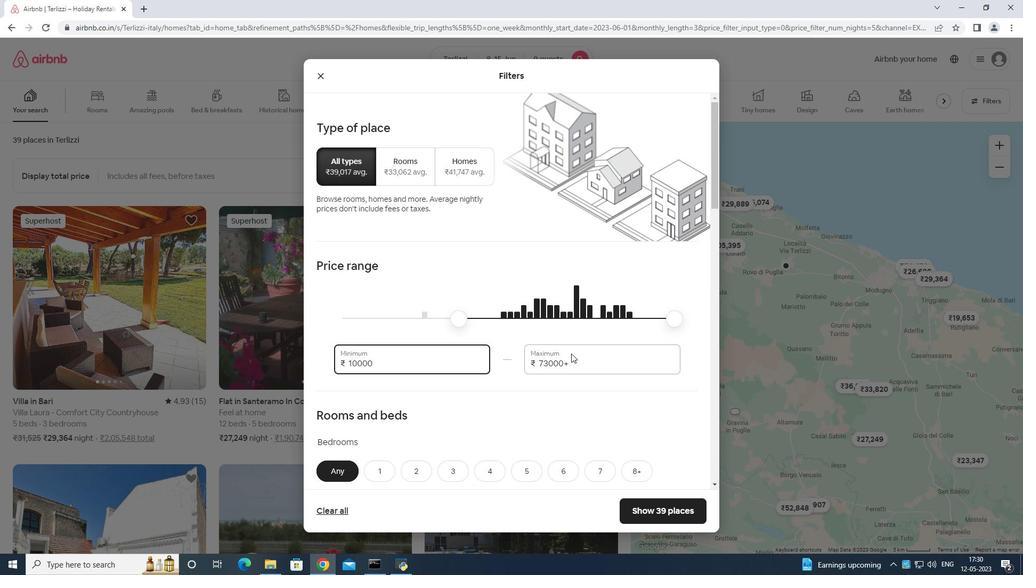 
Action: Mouse pressed left at (578, 356)
Screenshot: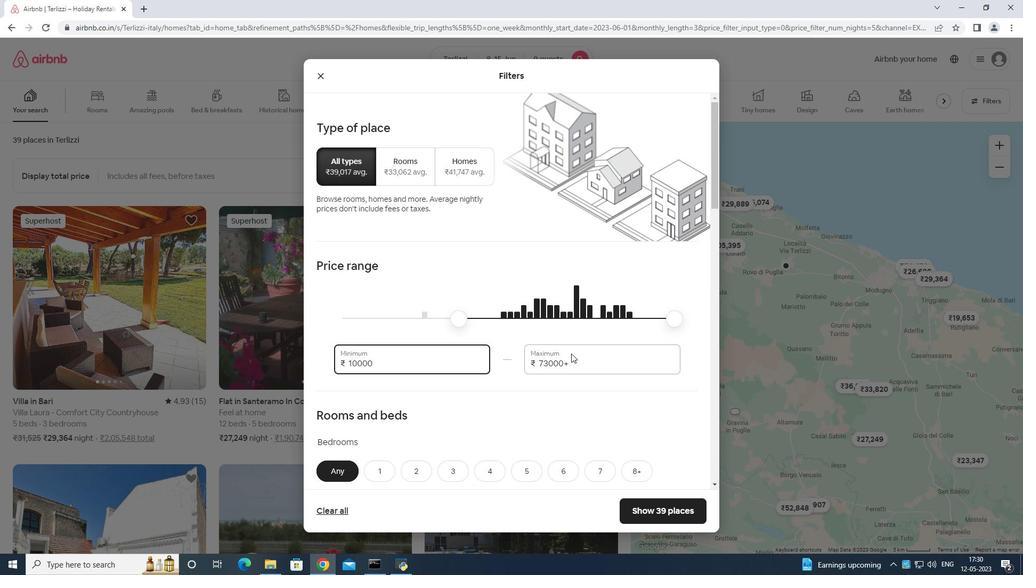 
Action: Mouse moved to (579, 357)
Screenshot: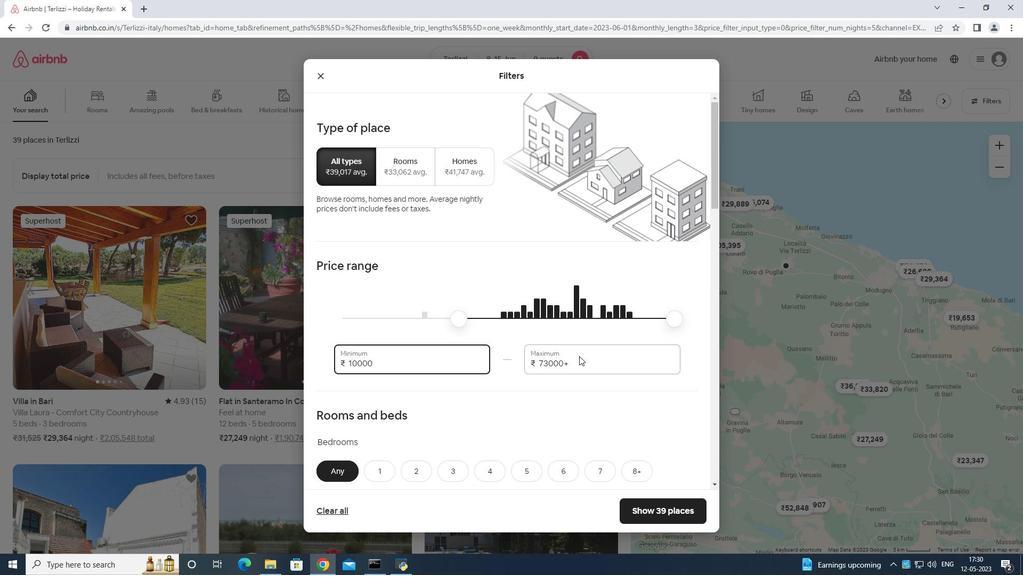 
Action: Key pressed <Key.backspace>
Screenshot: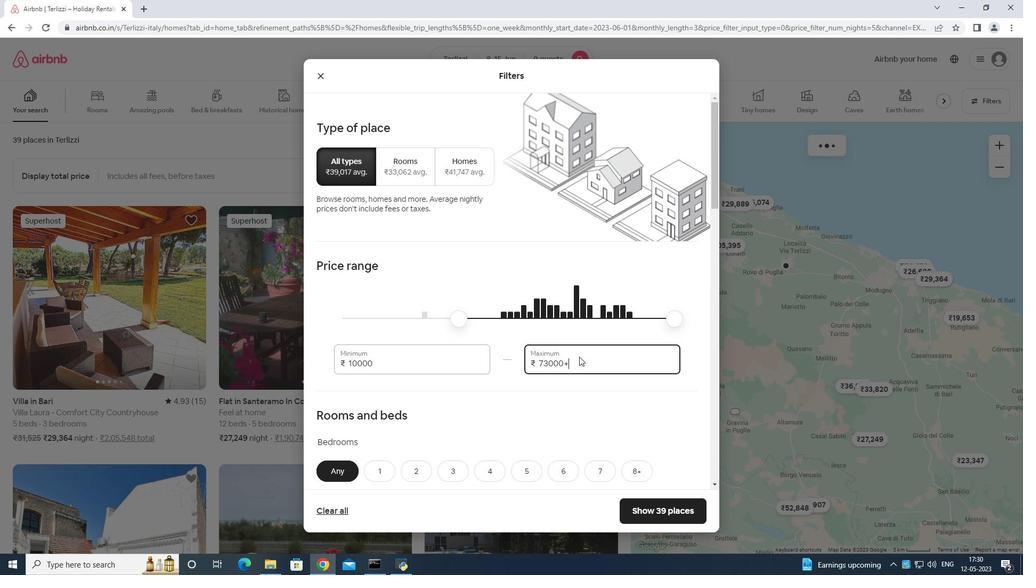
Action: Mouse moved to (572, 346)
Screenshot: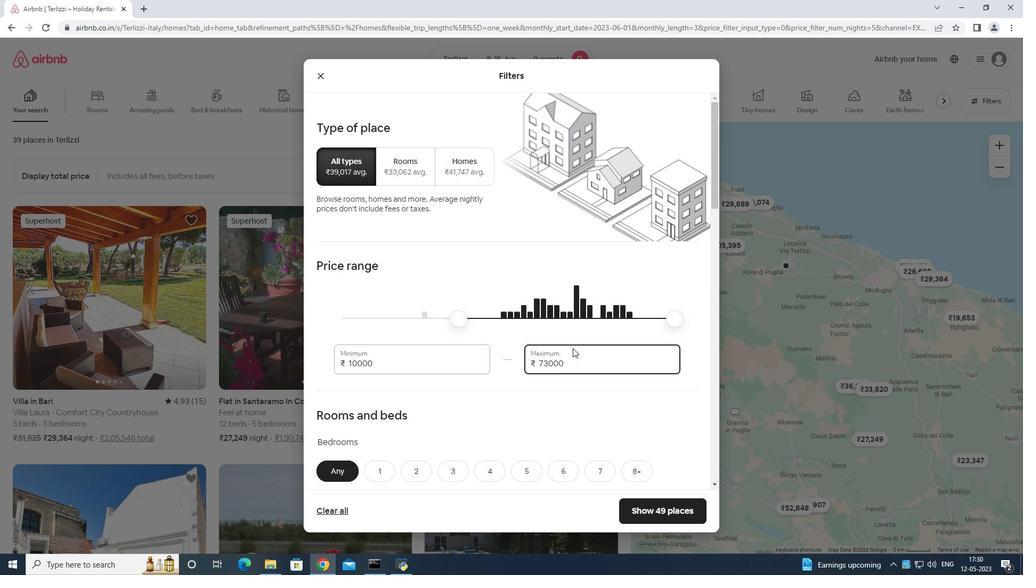 
Action: Key pressed <Key.backspace>
Screenshot: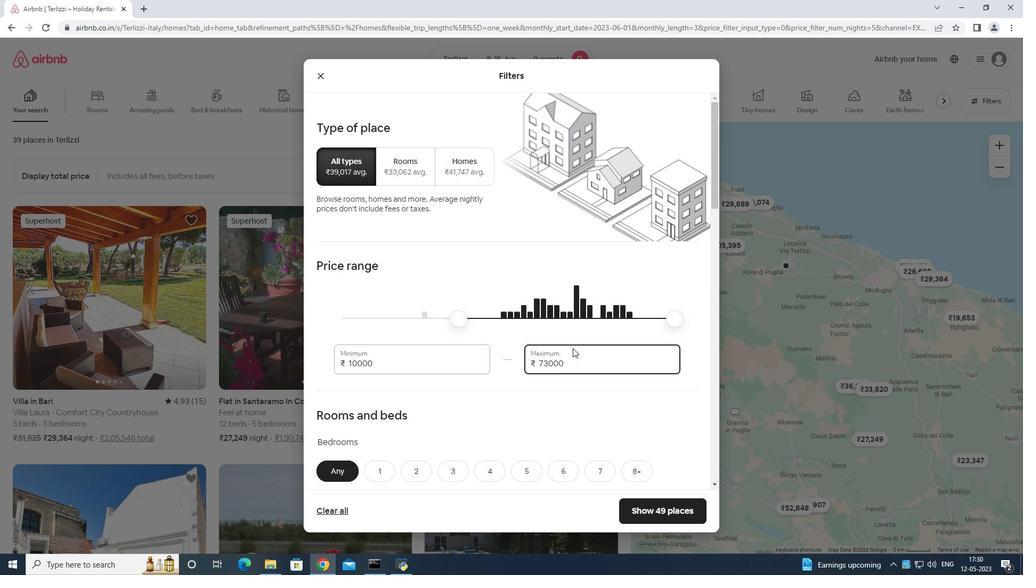 
Action: Mouse moved to (571, 345)
Screenshot: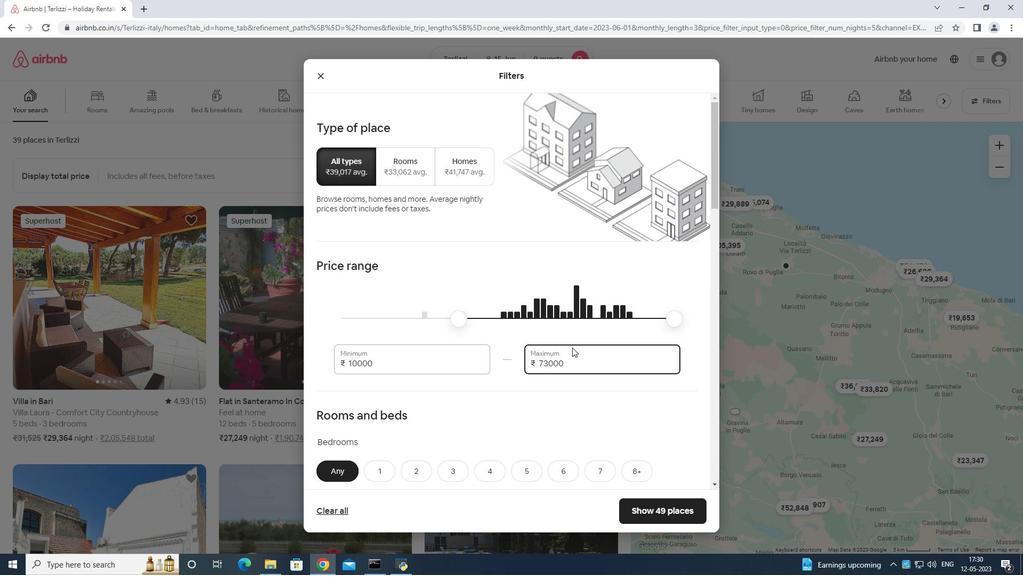 
Action: Key pressed <Key.backspace>
Screenshot: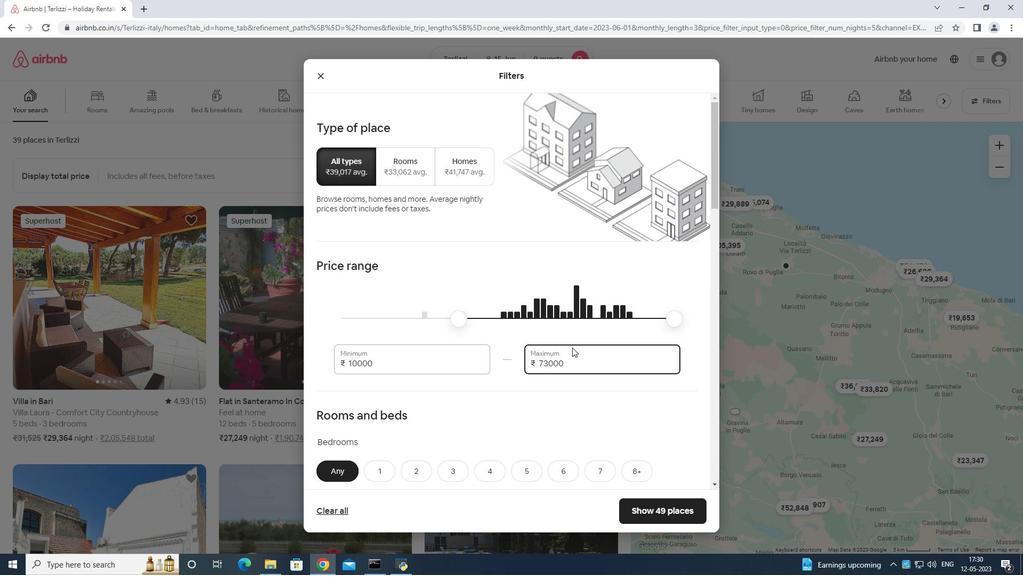 
Action: Mouse moved to (571, 345)
Screenshot: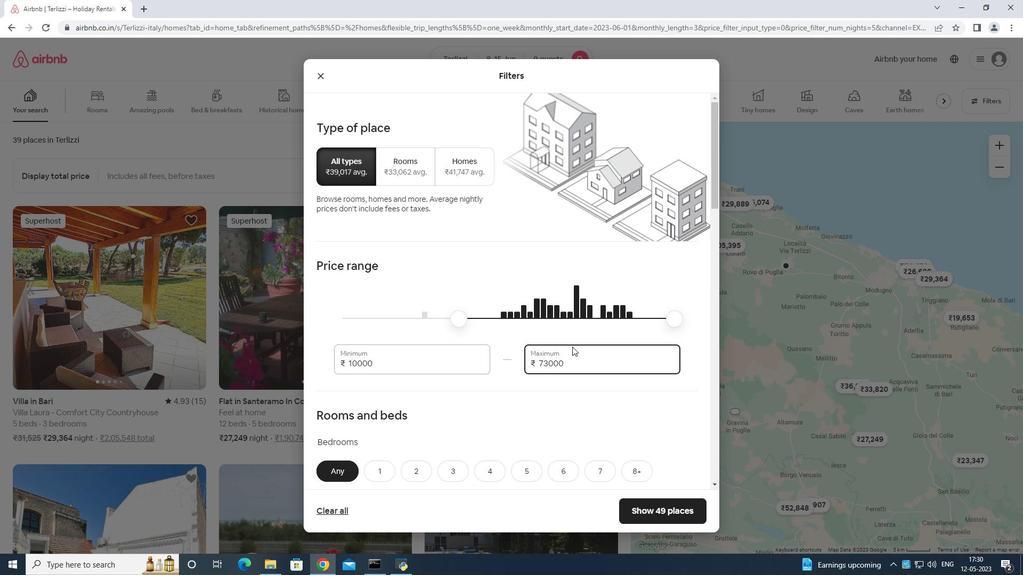
Action: Key pressed <Key.backspace>
Screenshot: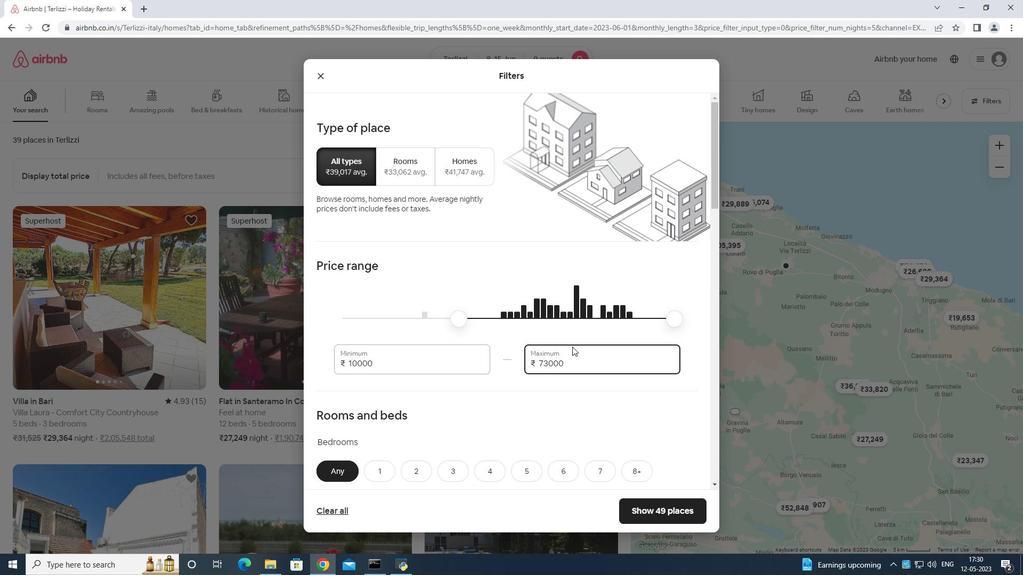
Action: Mouse moved to (570, 345)
Screenshot: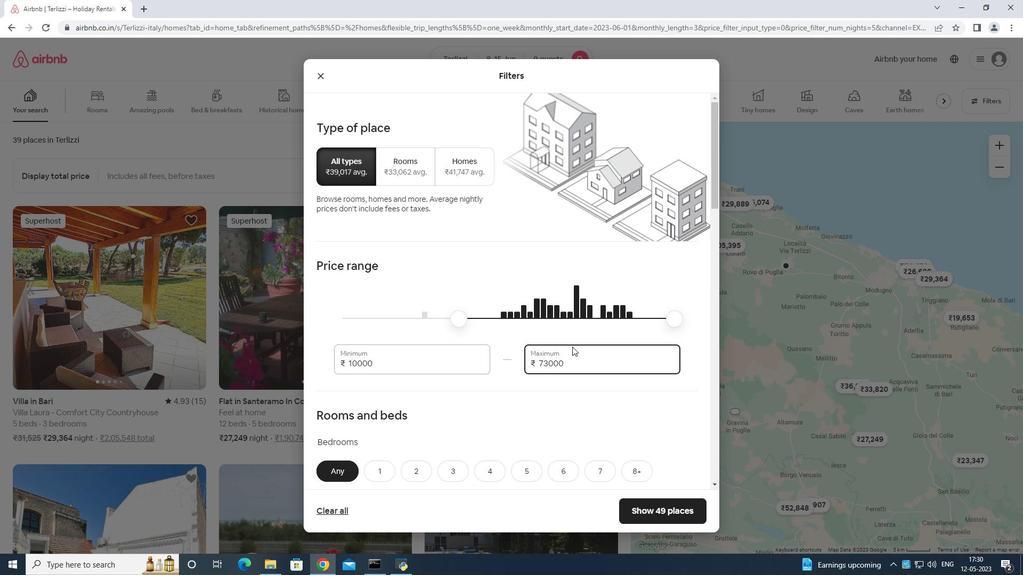 
Action: Key pressed <Key.backspace><Key.backspace>
Screenshot: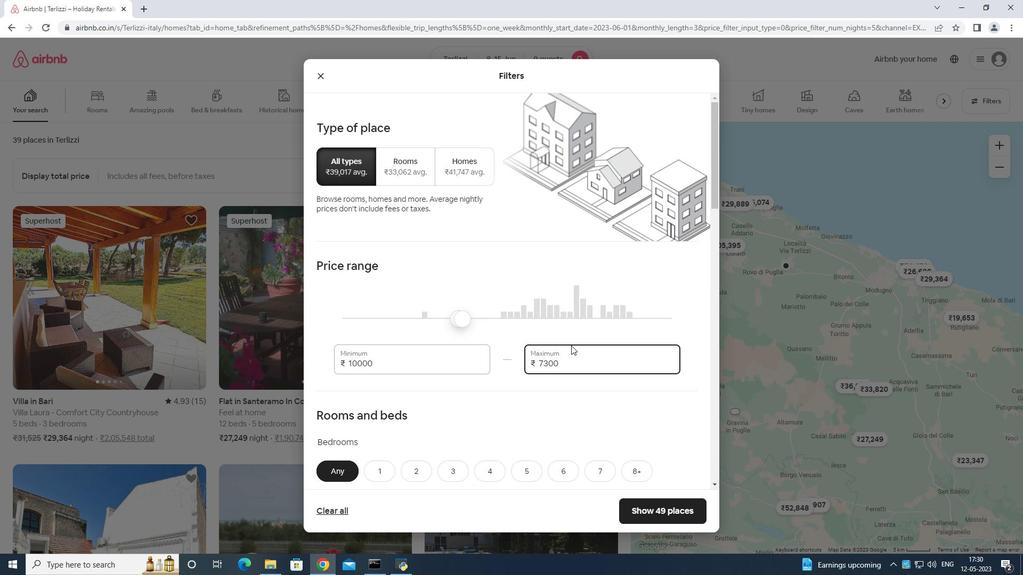 
Action: Mouse moved to (570, 344)
Screenshot: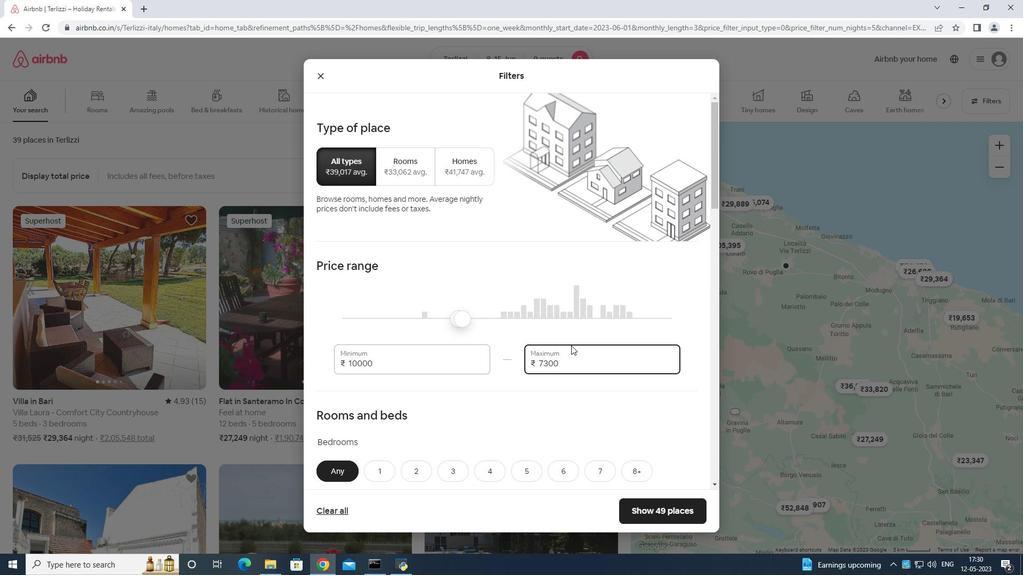 
Action: Key pressed <Key.backspace>
Screenshot: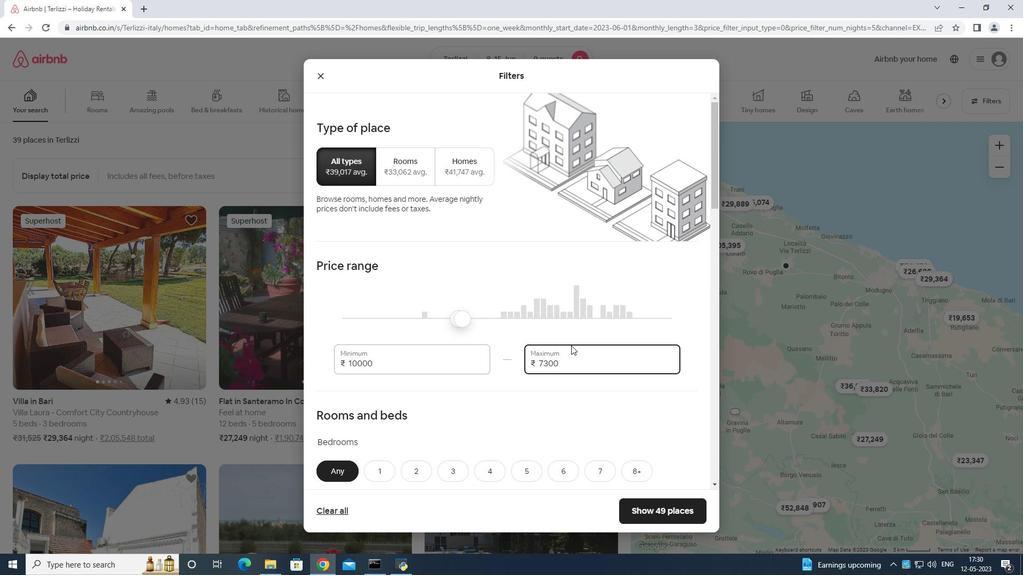 
Action: Mouse moved to (570, 343)
Screenshot: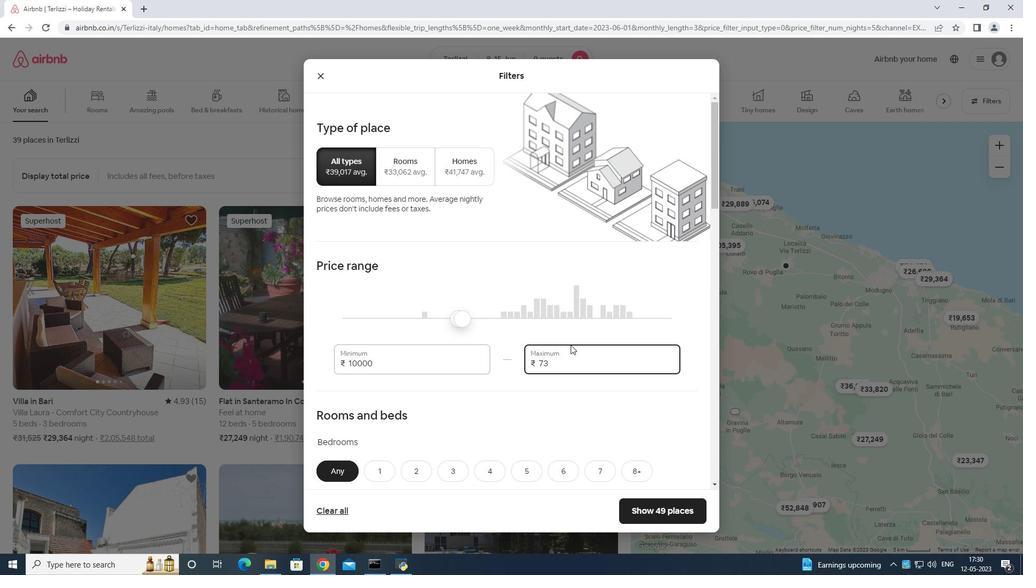 
Action: Key pressed <Key.backspace>
Screenshot: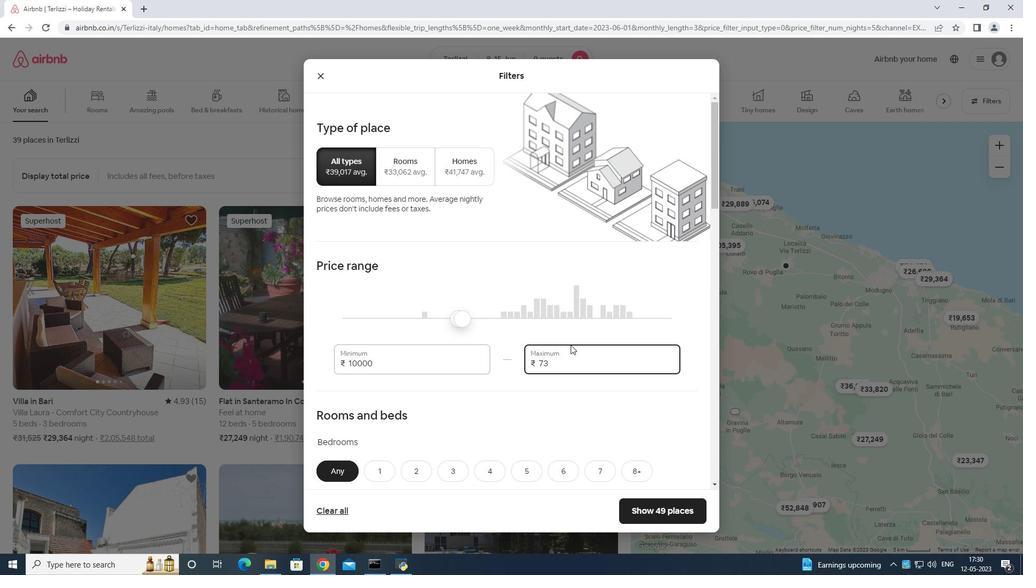 
Action: Mouse moved to (570, 341)
Screenshot: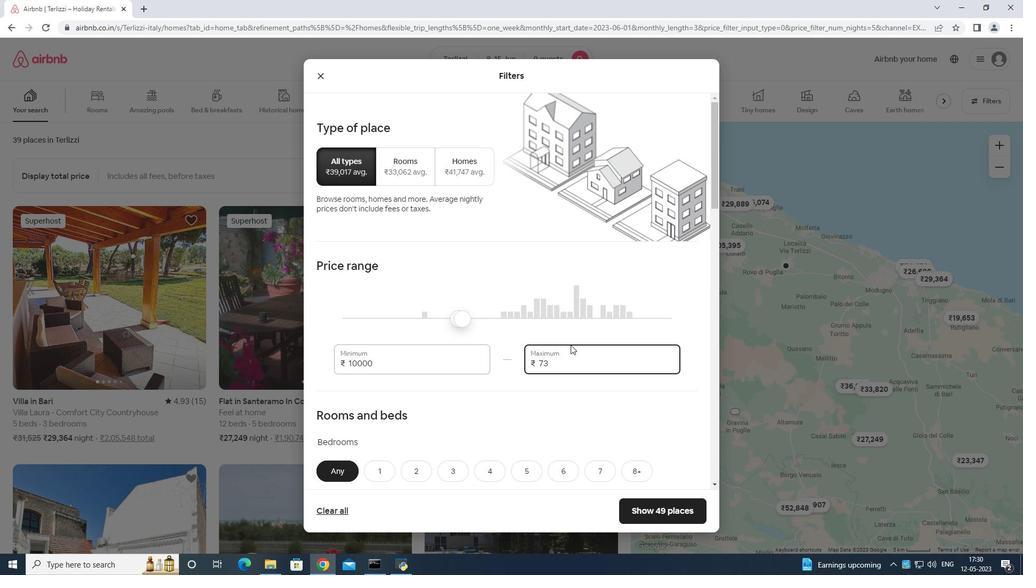 
Action: Key pressed <Key.backspace>
Screenshot: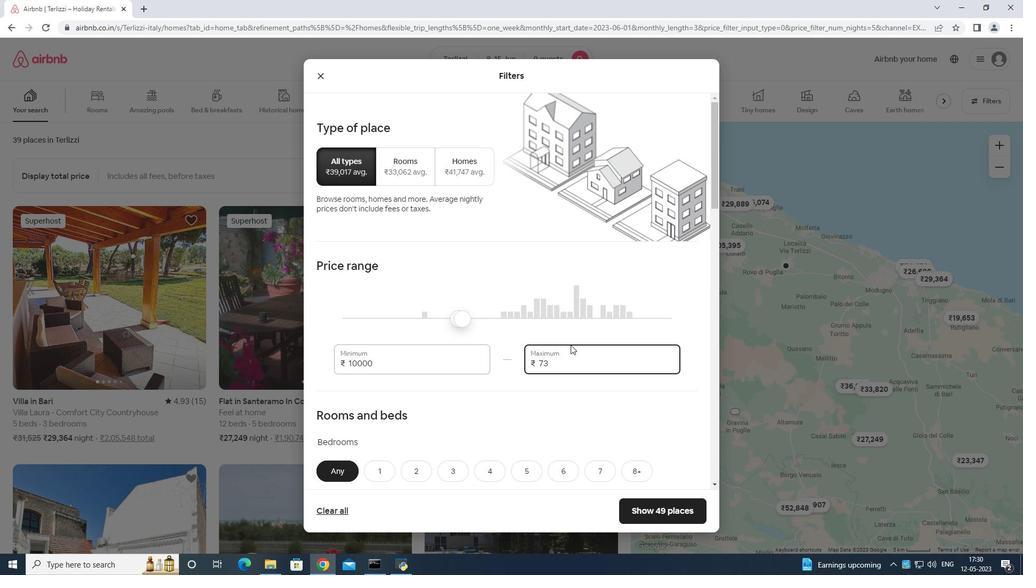 
Action: Mouse moved to (570, 340)
Screenshot: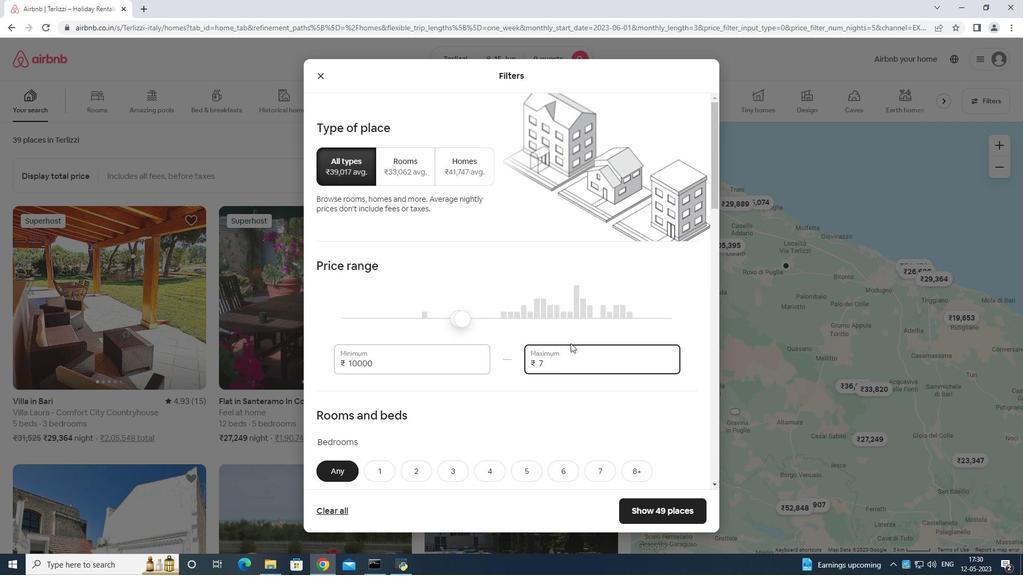 
Action: Key pressed <Key.backspace>
Screenshot: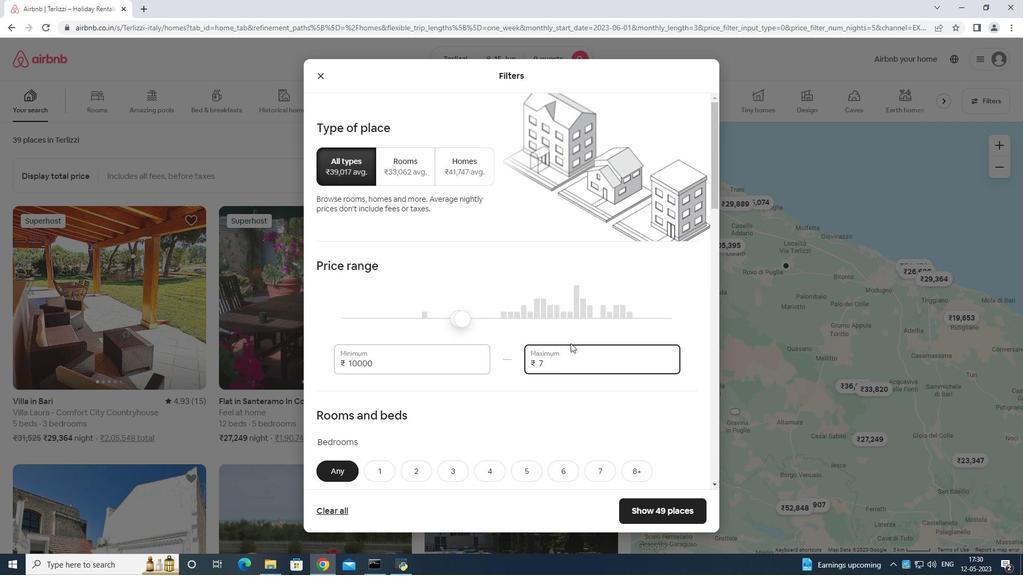 
Action: Mouse moved to (570, 338)
Screenshot: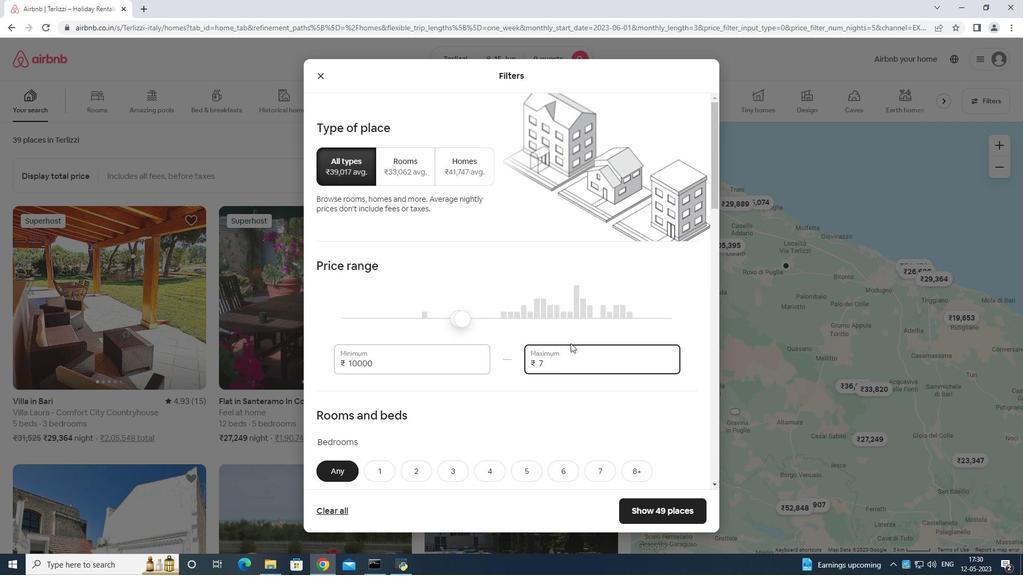 
Action: Key pressed <Key.backspace>
Screenshot: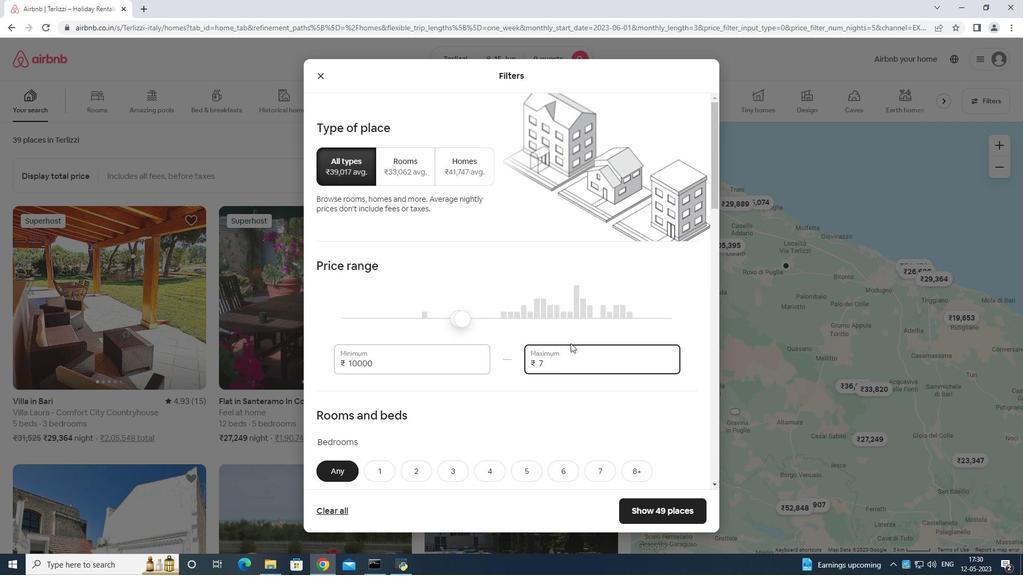 
Action: Mouse moved to (570, 337)
Screenshot: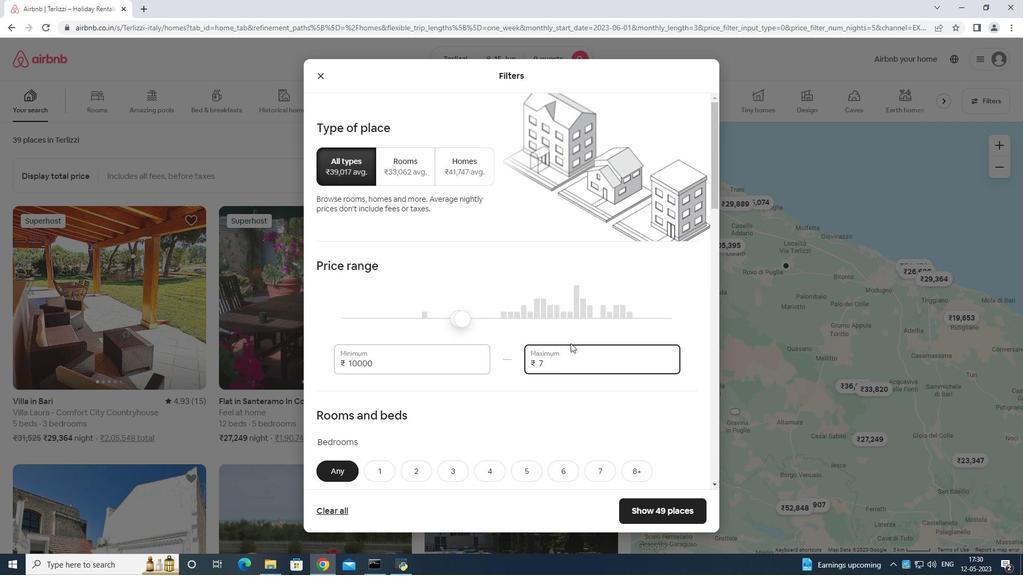 
Action: Key pressed <Key.backspace>
Screenshot: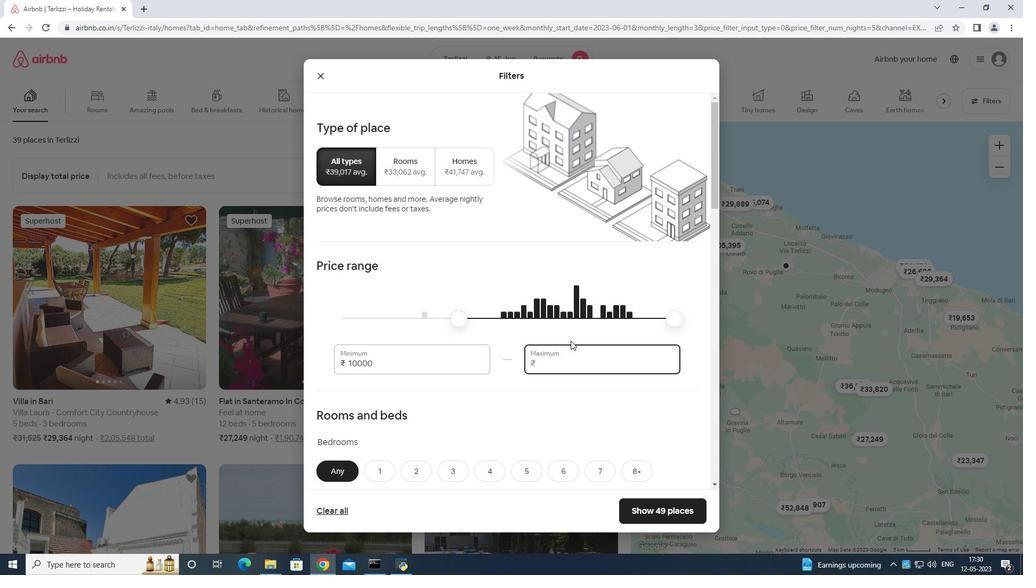 
Action: Mouse moved to (570, 337)
Screenshot: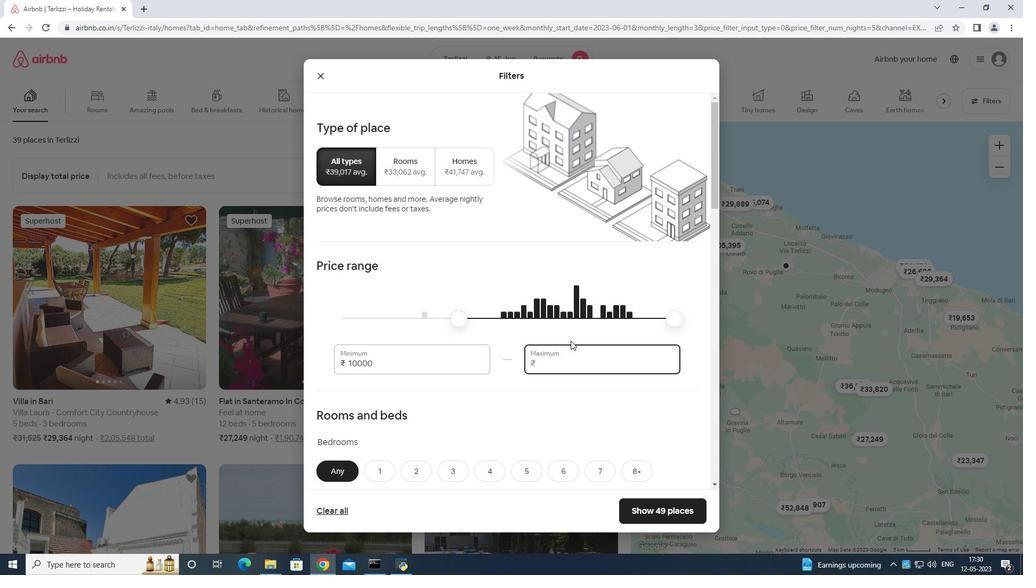 
Action: Key pressed <Key.backspace>
Screenshot: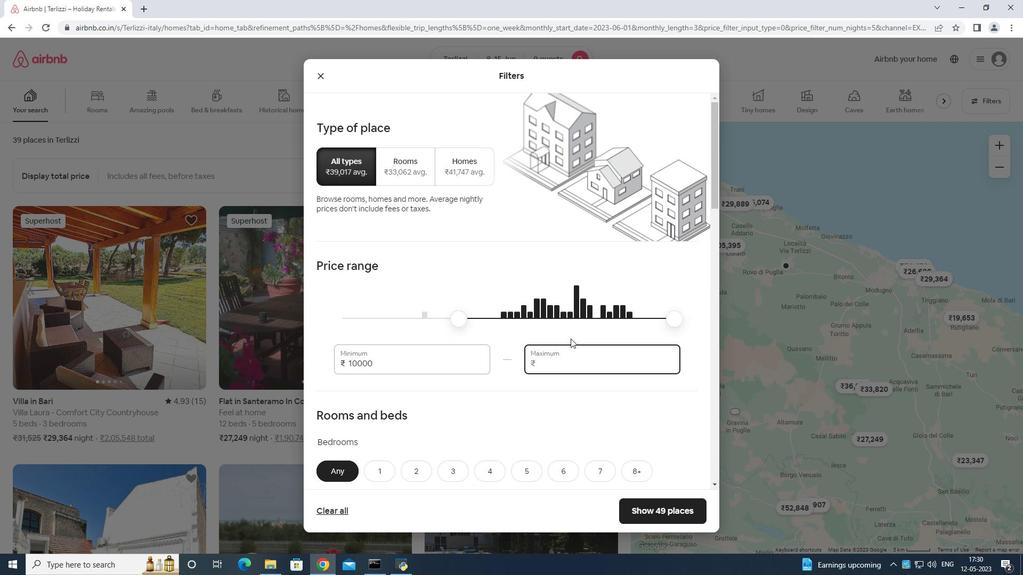 
Action: Mouse moved to (579, 346)
Screenshot: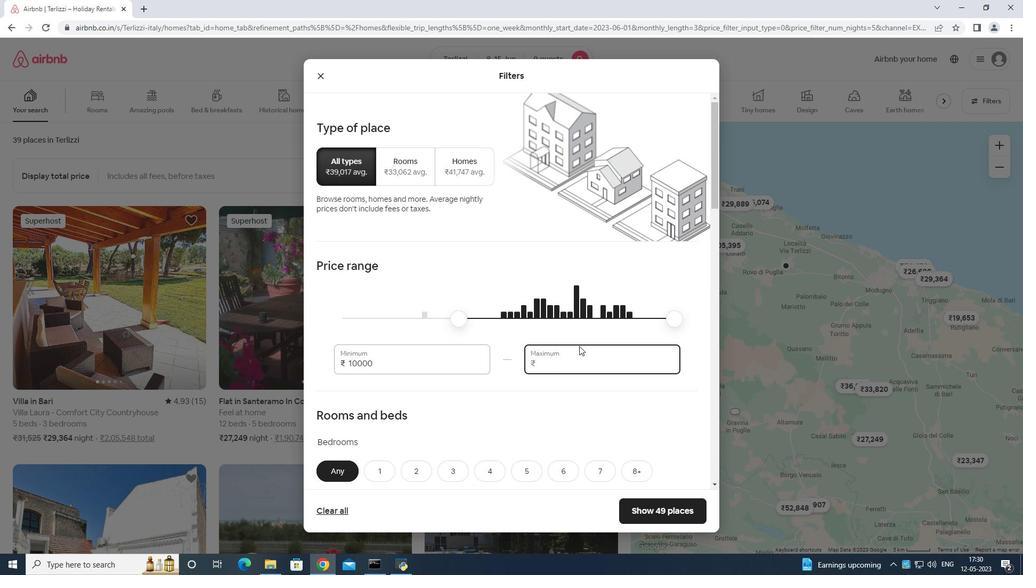 
Action: Key pressed 1
Screenshot: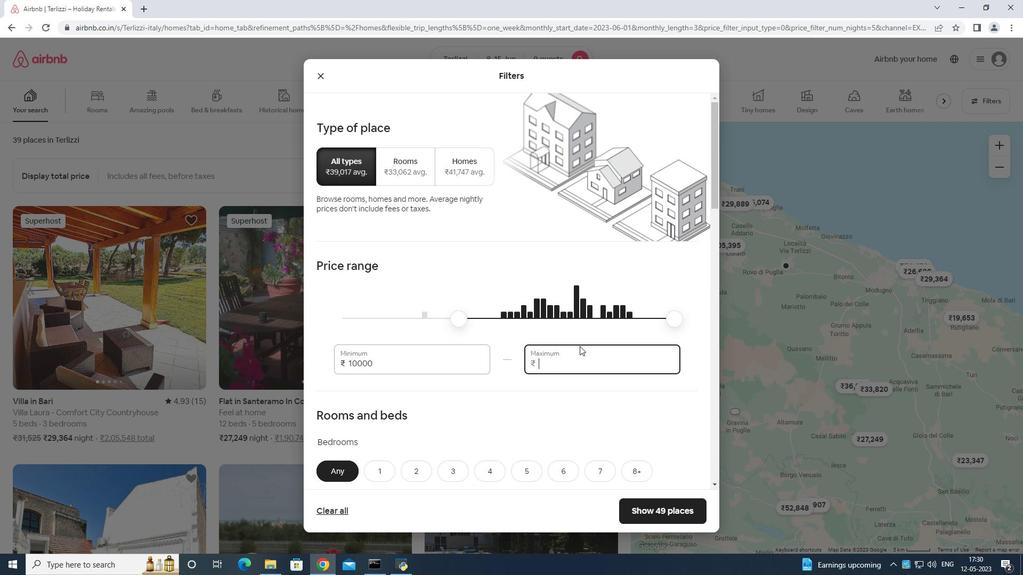 
Action: Mouse moved to (580, 346)
Screenshot: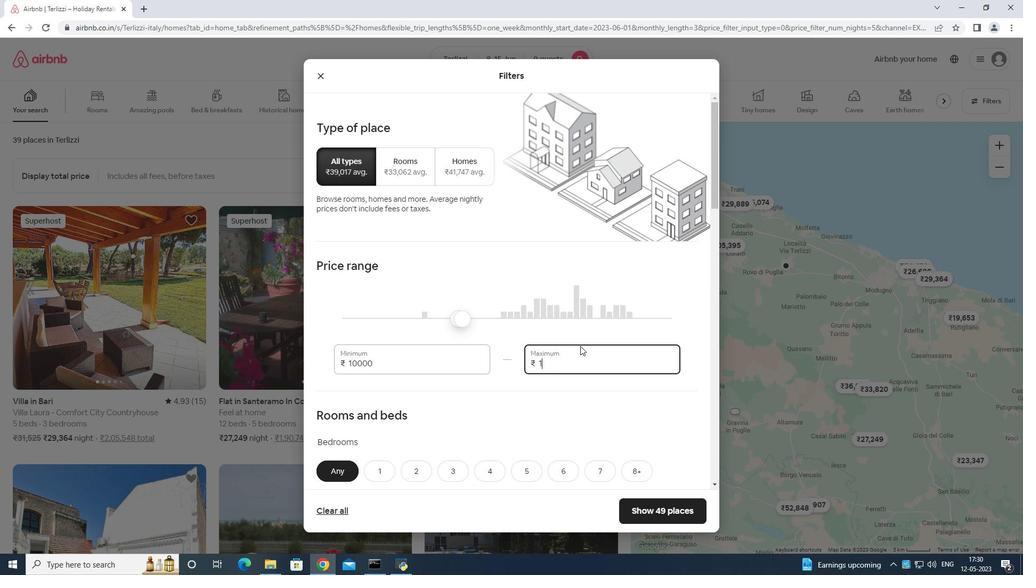 
Action: Key pressed 4
Screenshot: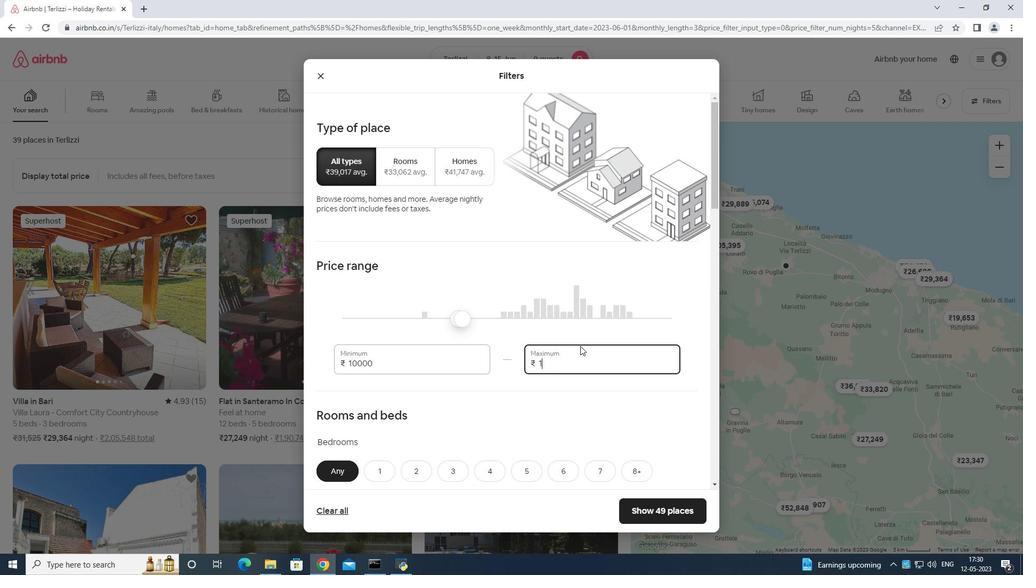 
Action: Mouse moved to (584, 345)
Screenshot: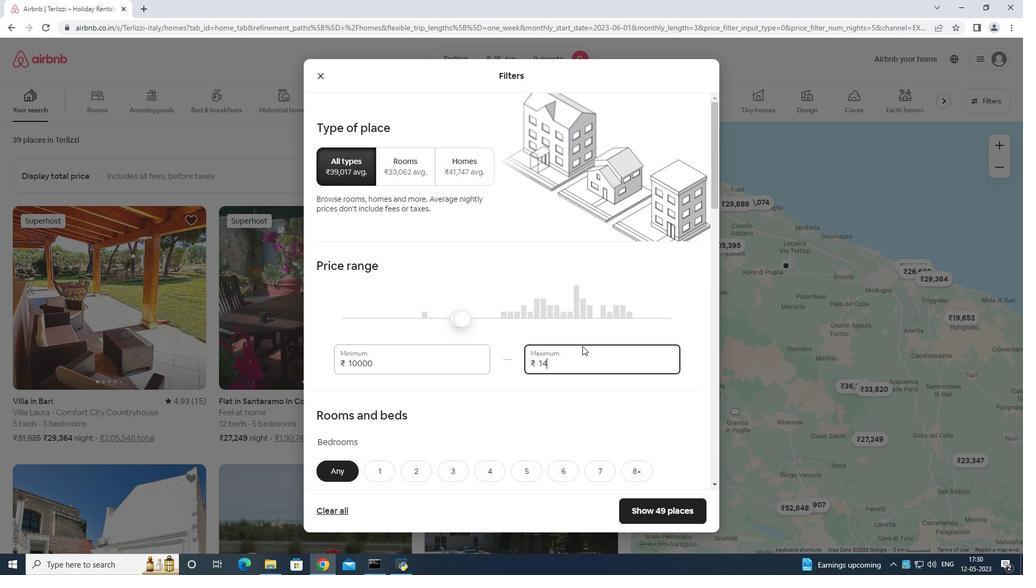 
Action: Key pressed 000
Screenshot: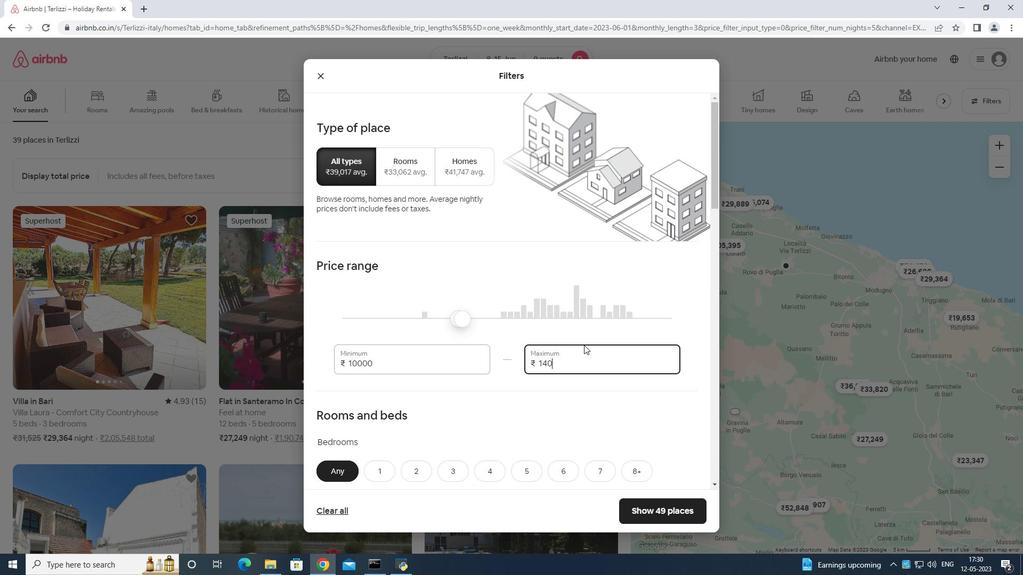
Action: Mouse moved to (544, 353)
Screenshot: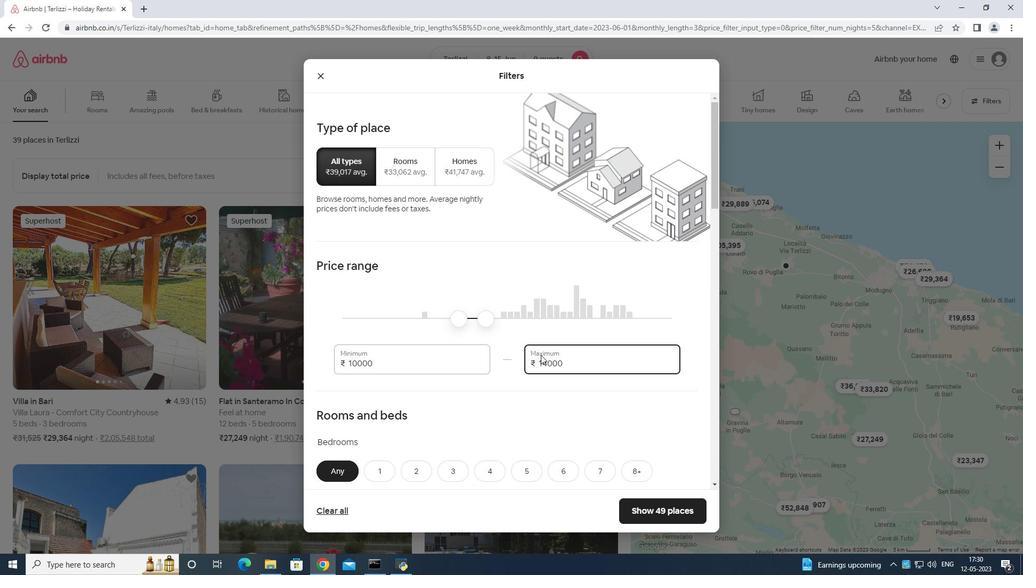 
Action: Mouse scrolled (544, 352) with delta (0, 0)
Screenshot: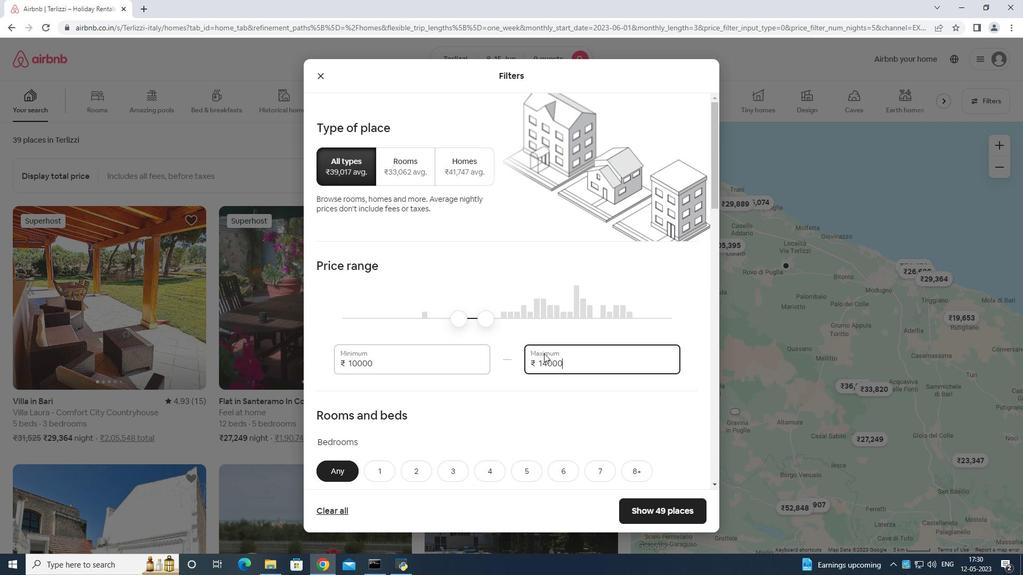 
Action: Mouse moved to (544, 354)
Screenshot: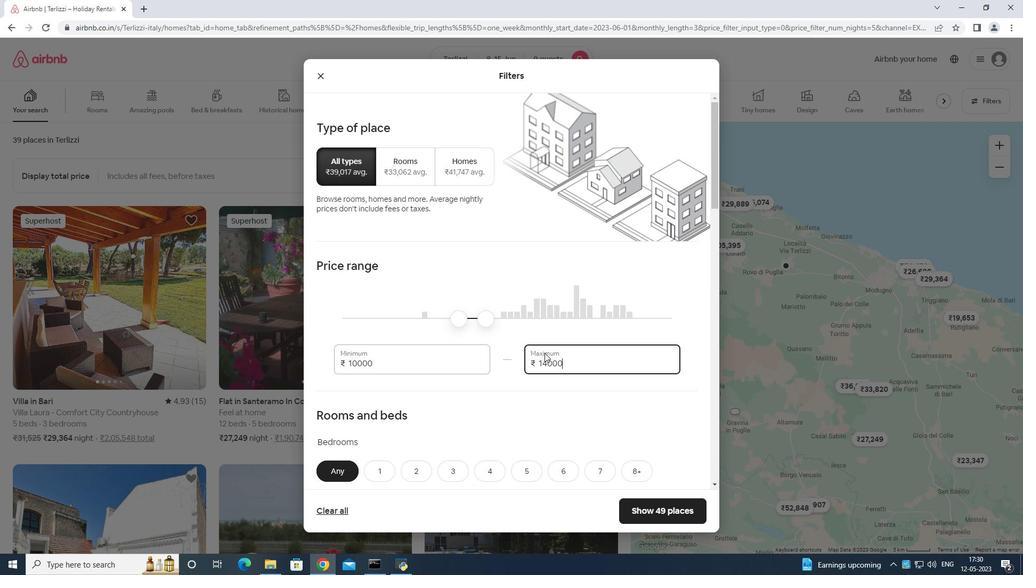 
Action: Mouse scrolled (544, 353) with delta (0, 0)
Screenshot: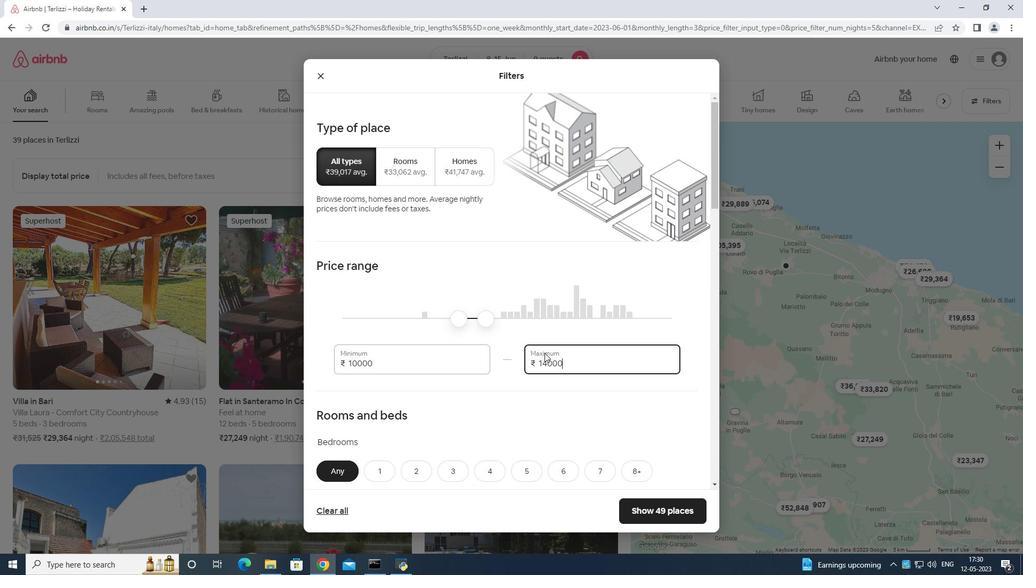 
Action: Mouse moved to (544, 355)
Screenshot: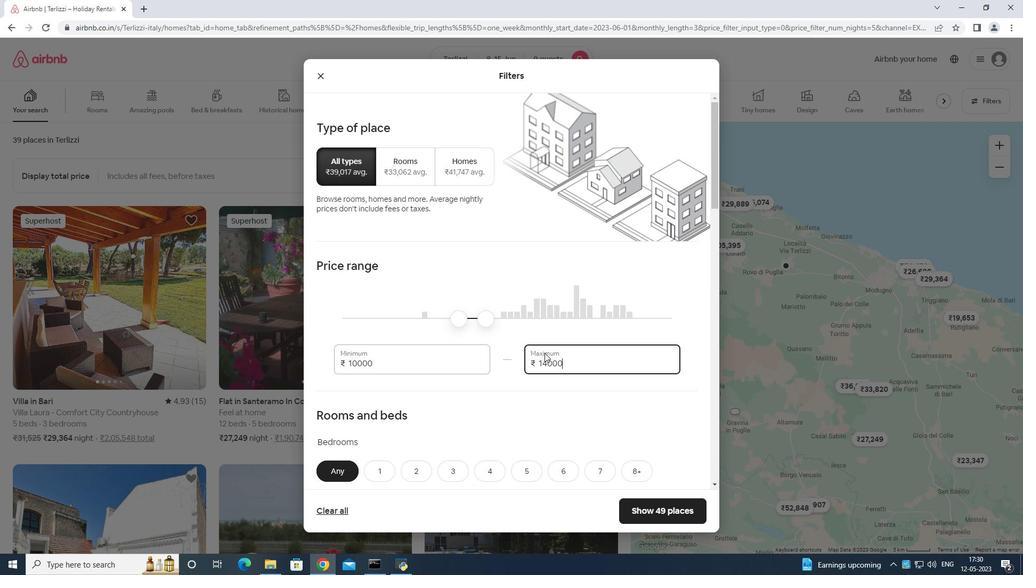 
Action: Mouse scrolled (544, 354) with delta (0, 0)
Screenshot: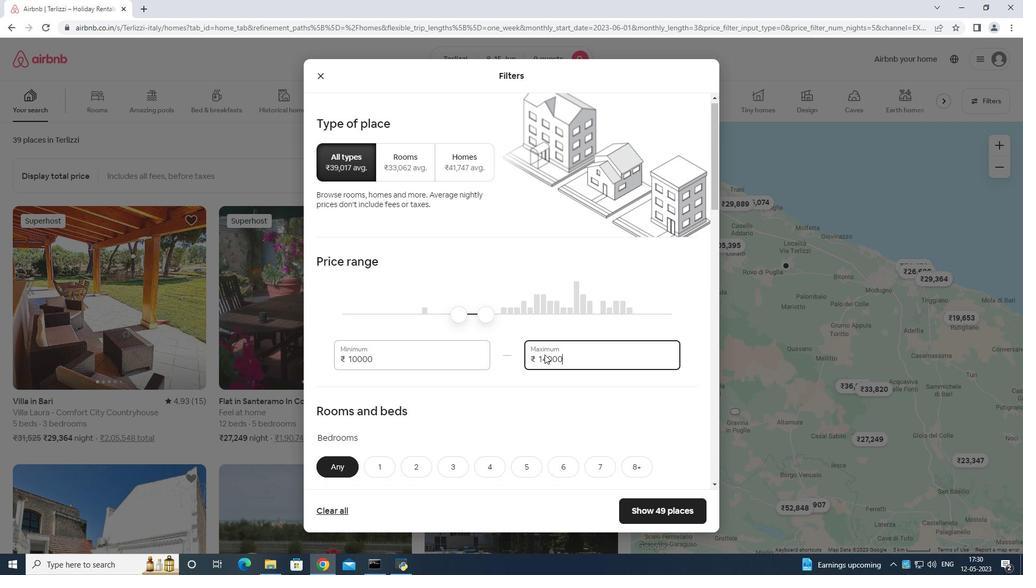 
Action: Mouse moved to (526, 309)
Screenshot: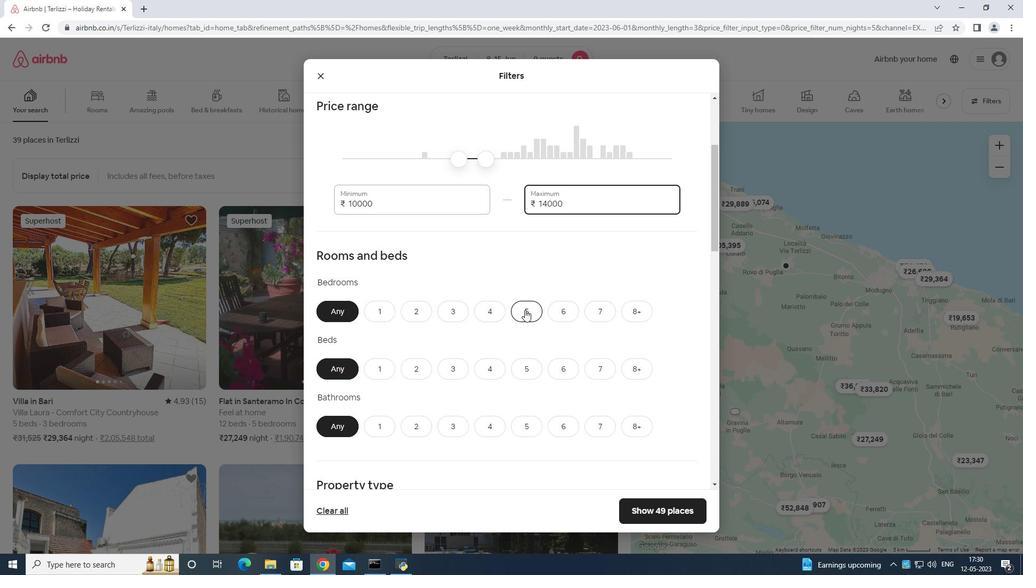 
Action: Mouse pressed left at (526, 309)
Screenshot: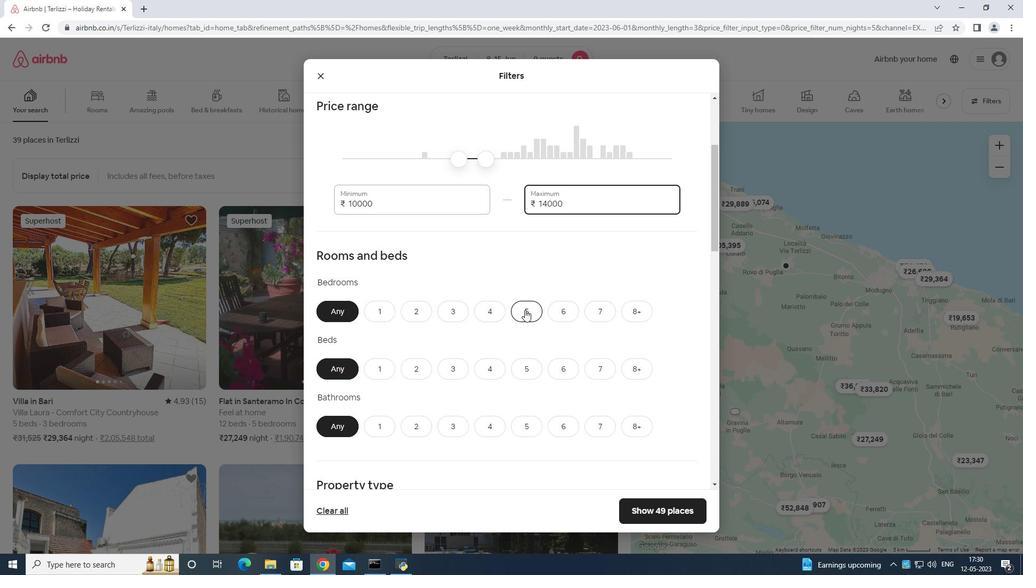 
Action: Mouse moved to (630, 369)
Screenshot: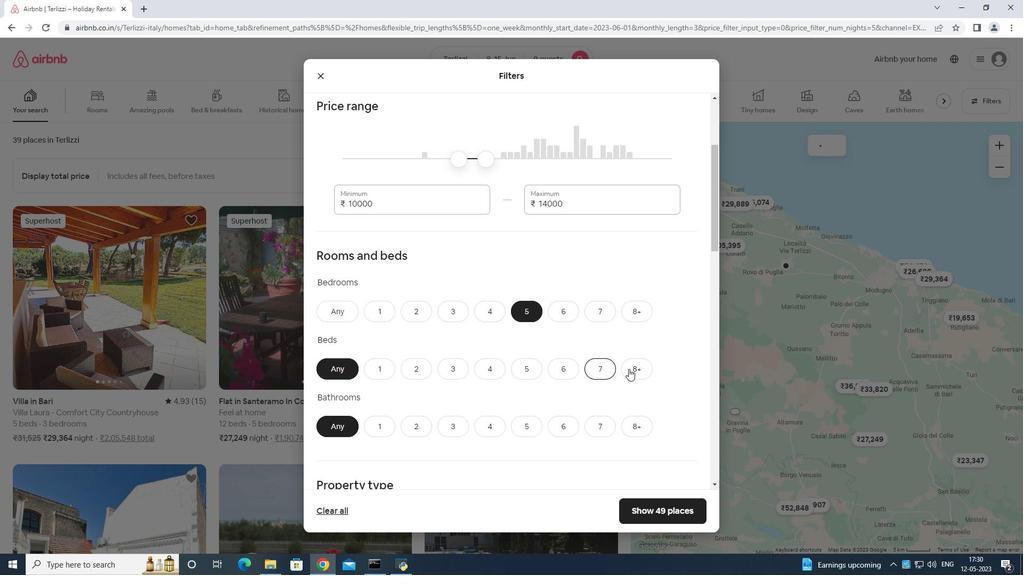 
Action: Mouse pressed left at (630, 369)
Screenshot: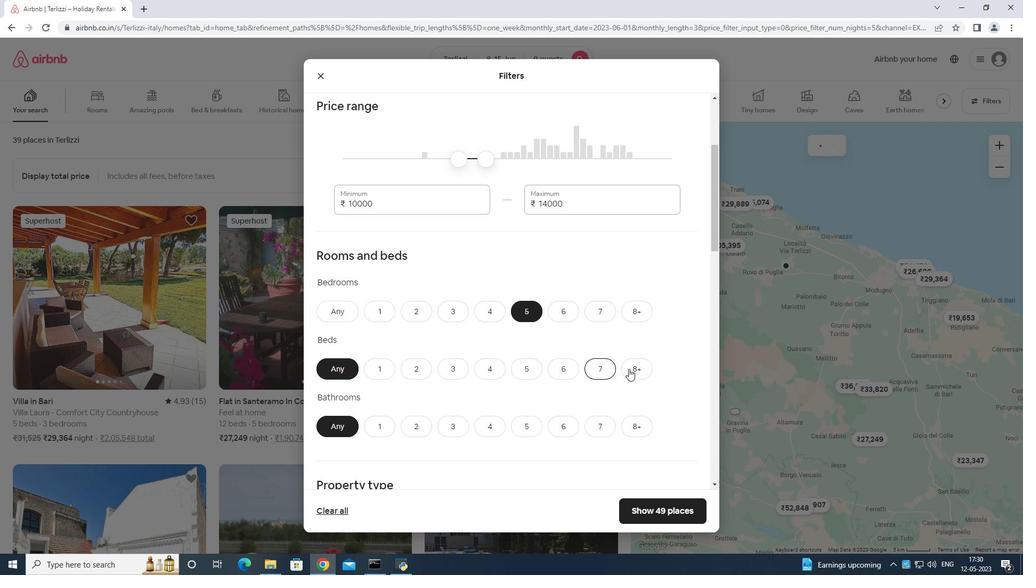 
Action: Mouse moved to (528, 427)
Screenshot: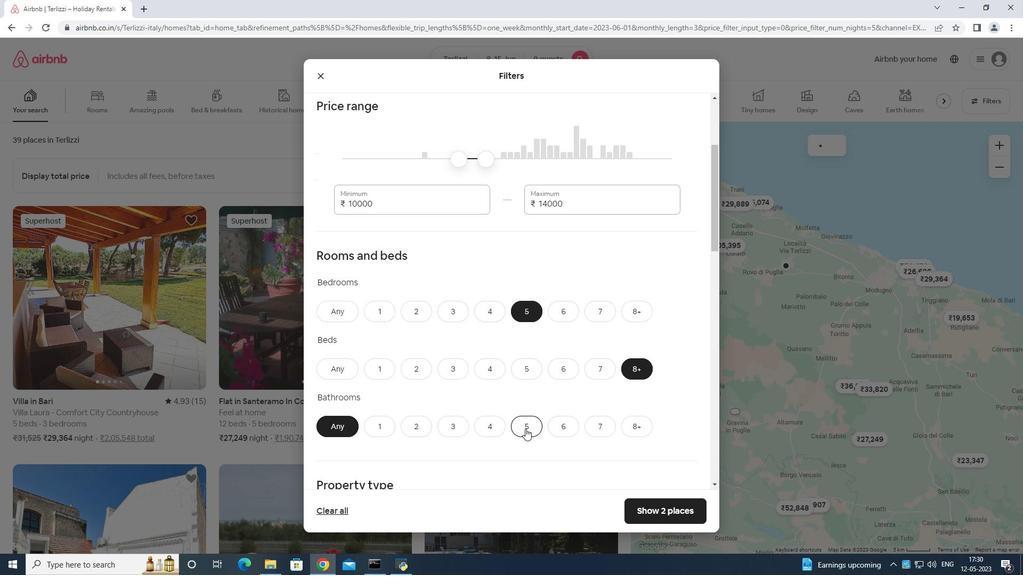 
Action: Mouse pressed left at (528, 427)
Screenshot: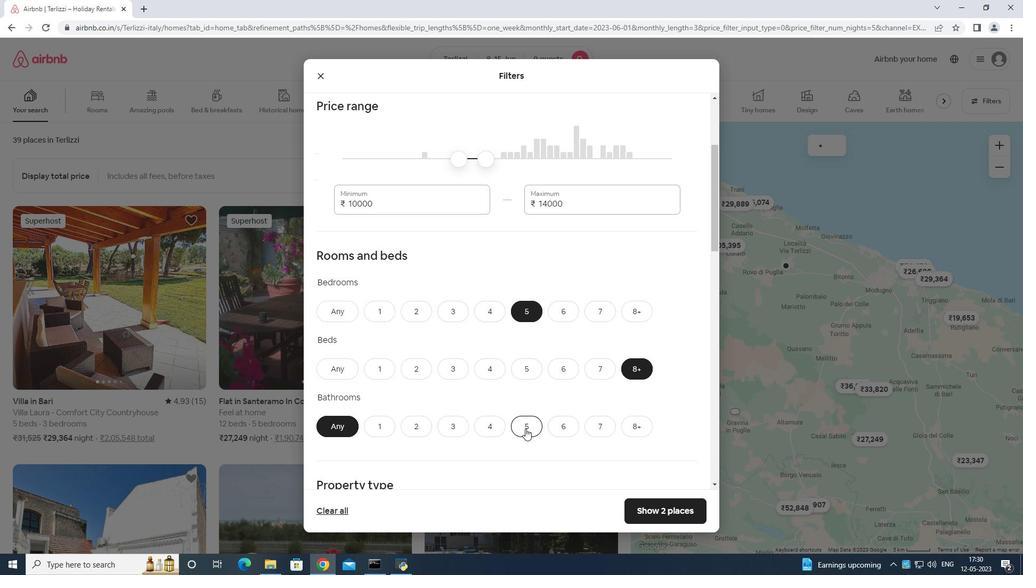 
Action: Mouse moved to (536, 405)
Screenshot: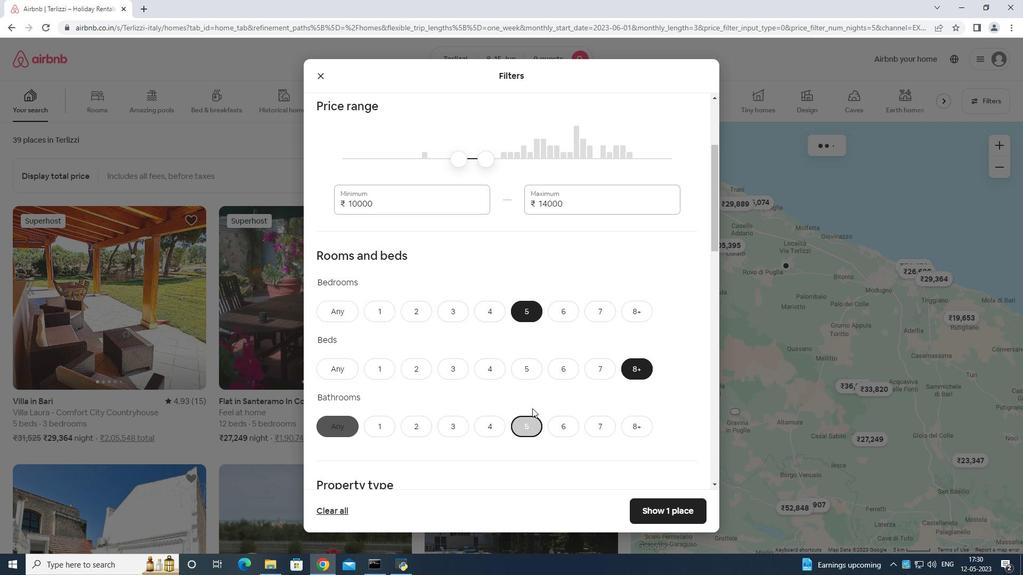 
Action: Mouse scrolled (536, 404) with delta (0, 0)
Screenshot: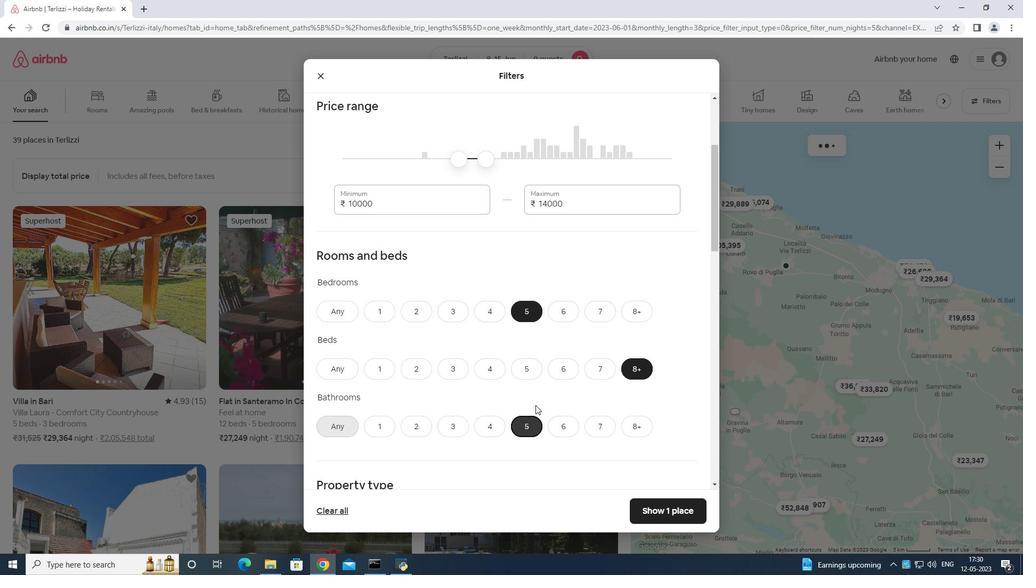 
Action: Mouse moved to (536, 405)
Screenshot: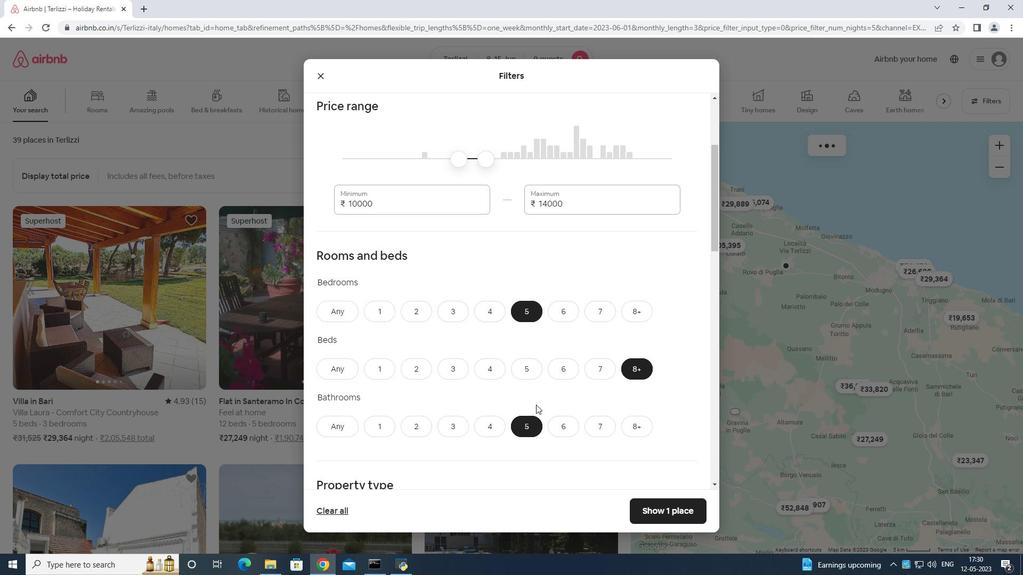 
Action: Mouse scrolled (536, 404) with delta (0, 0)
Screenshot: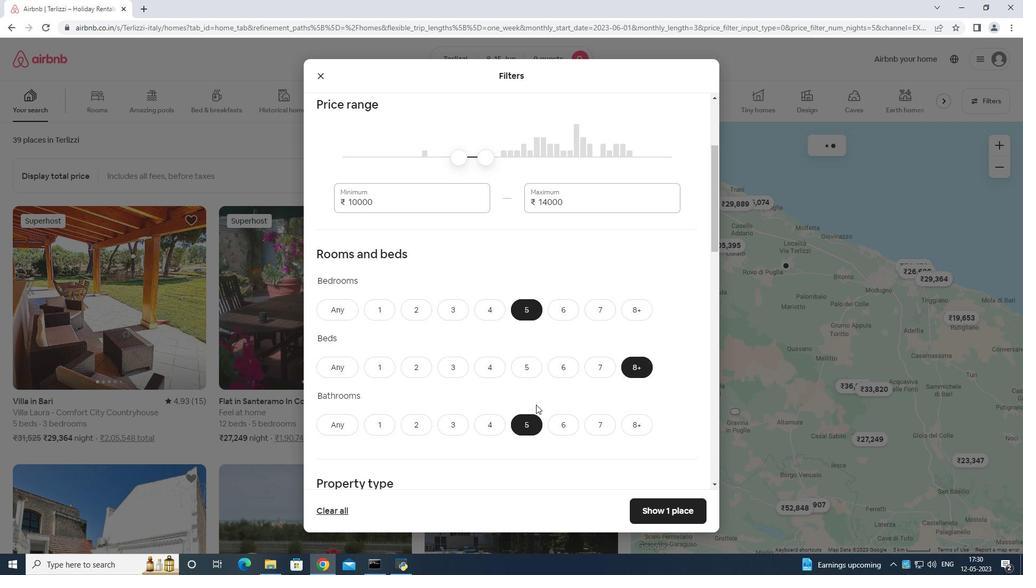 
Action: Mouse scrolled (536, 404) with delta (0, 0)
Screenshot: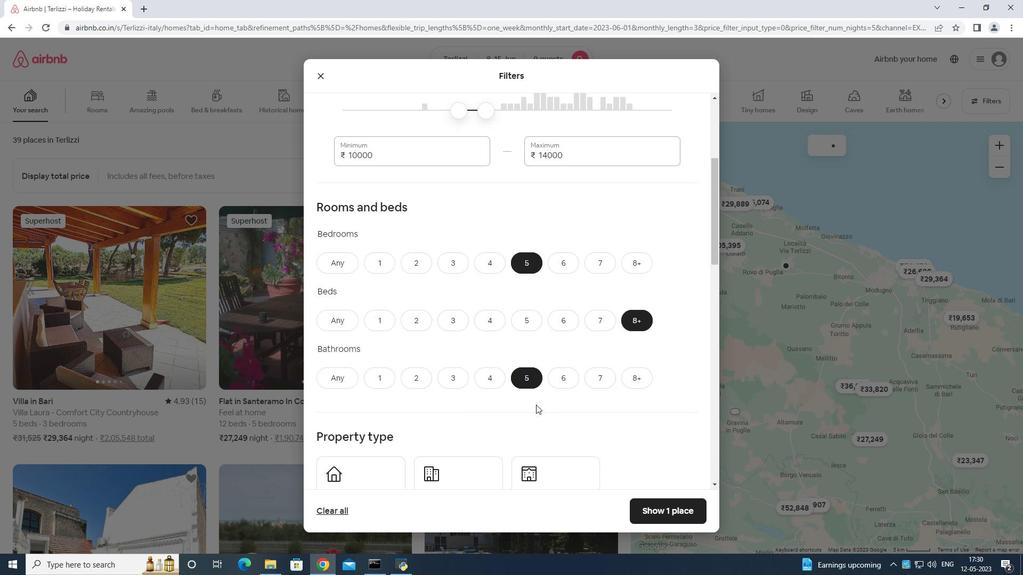
Action: Mouse scrolled (536, 404) with delta (0, 0)
Screenshot: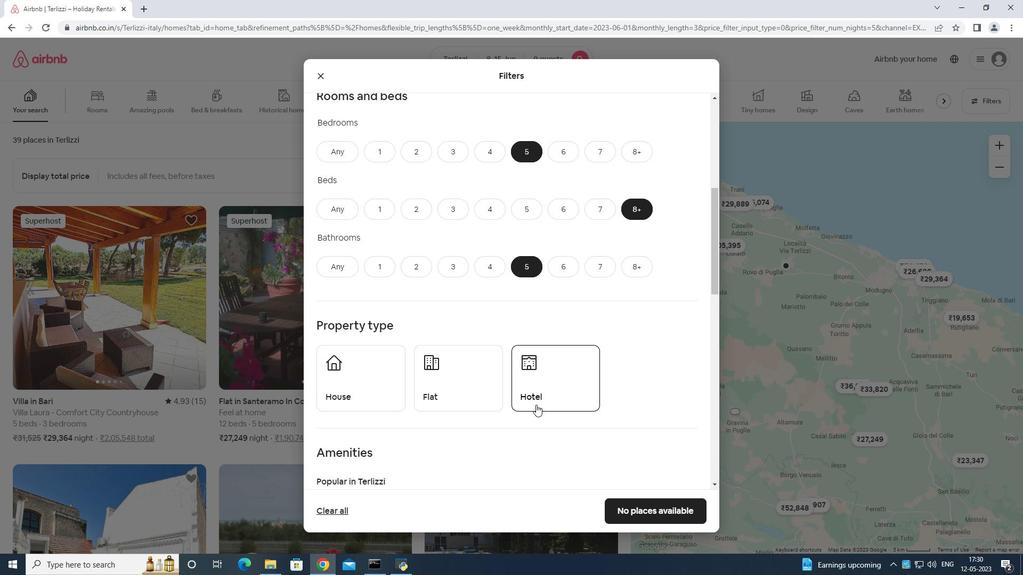 
Action: Mouse moved to (342, 323)
Screenshot: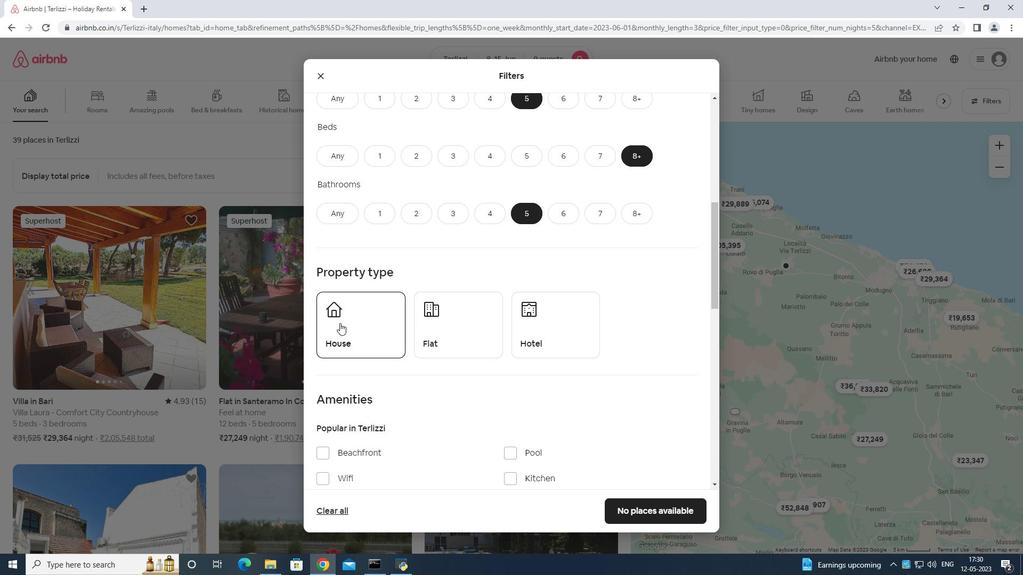 
Action: Mouse pressed left at (342, 323)
Screenshot: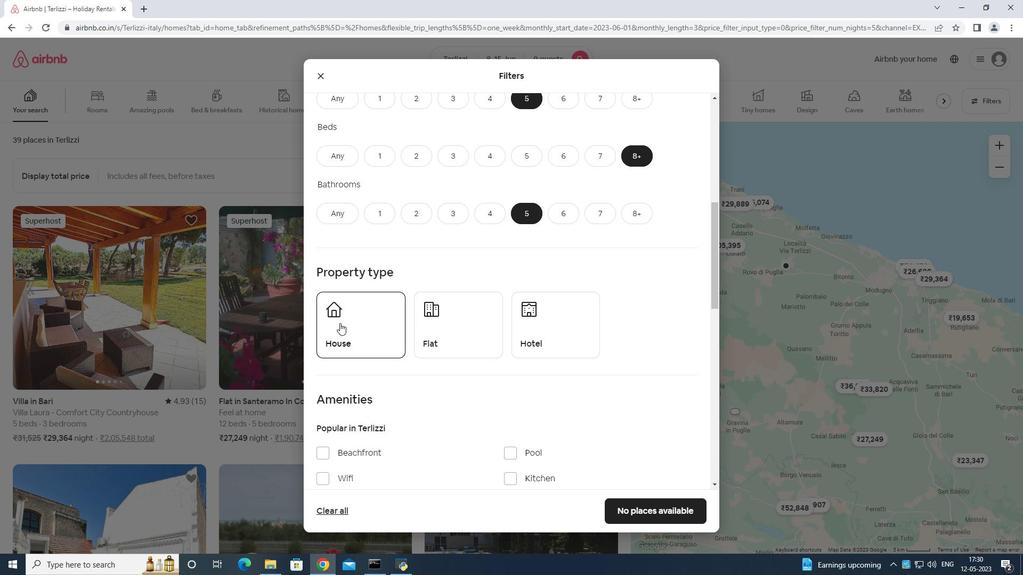 
Action: Mouse moved to (454, 327)
Screenshot: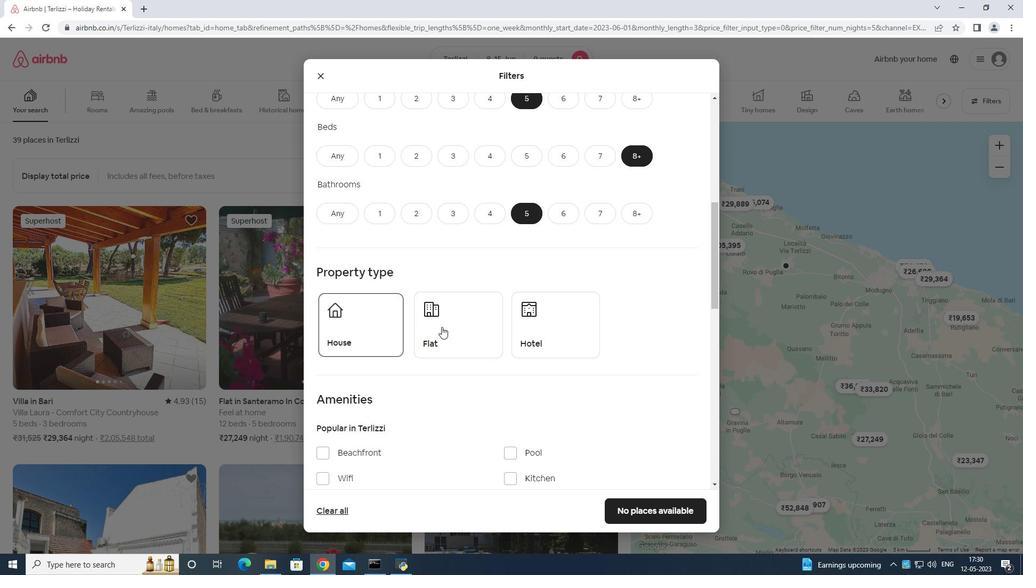 
Action: Mouse pressed left at (454, 327)
Screenshot: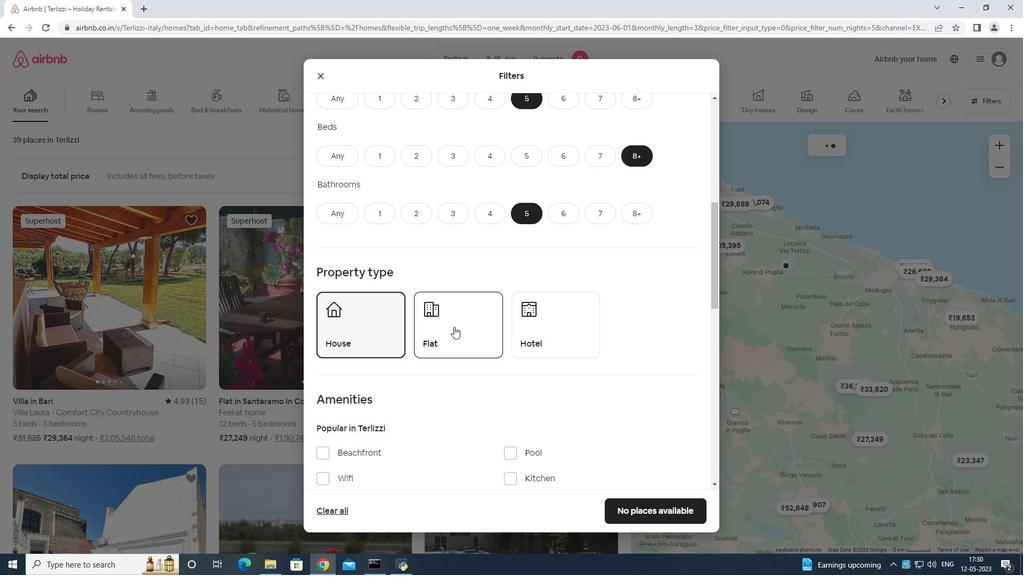 
Action: Mouse moved to (464, 324)
Screenshot: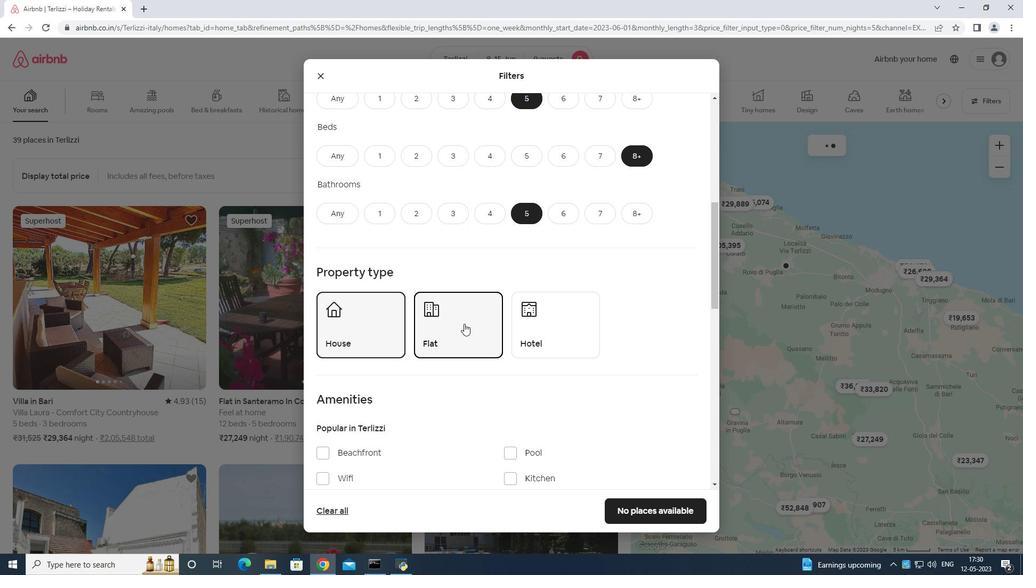 
Action: Mouse scrolled (464, 323) with delta (0, 0)
Screenshot: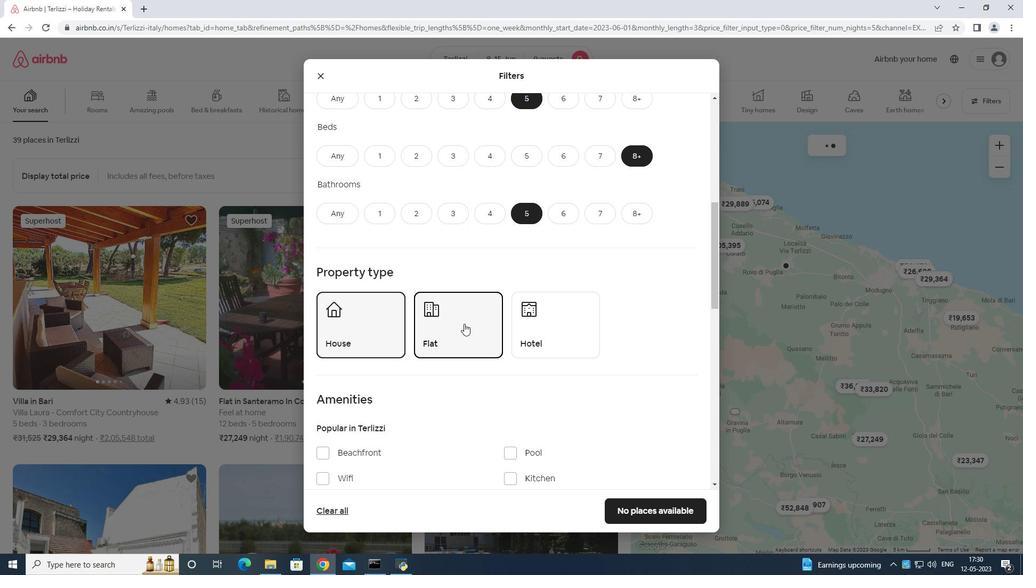 
Action: Mouse moved to (466, 325)
Screenshot: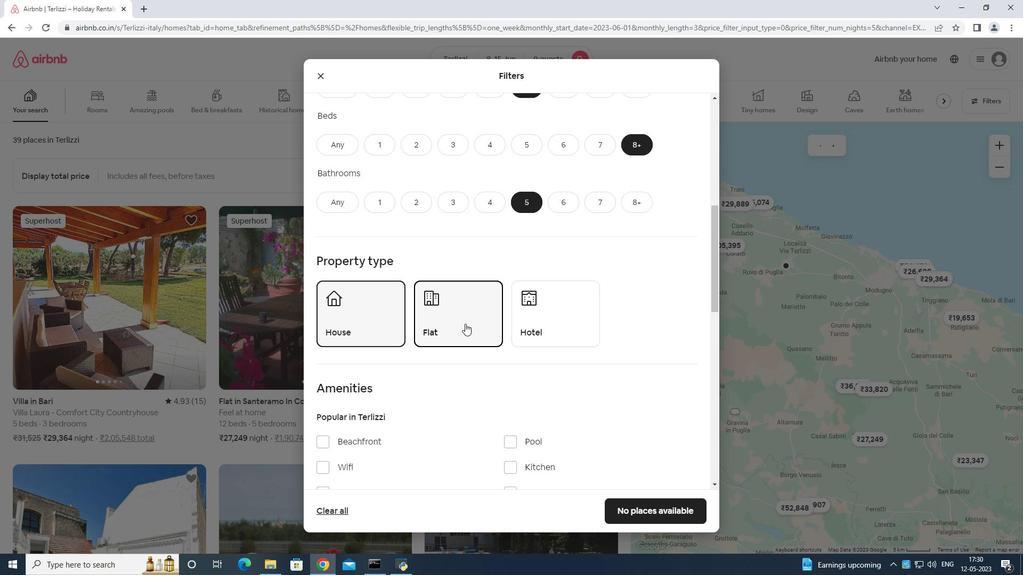 
Action: Mouse scrolled (466, 324) with delta (0, 0)
Screenshot: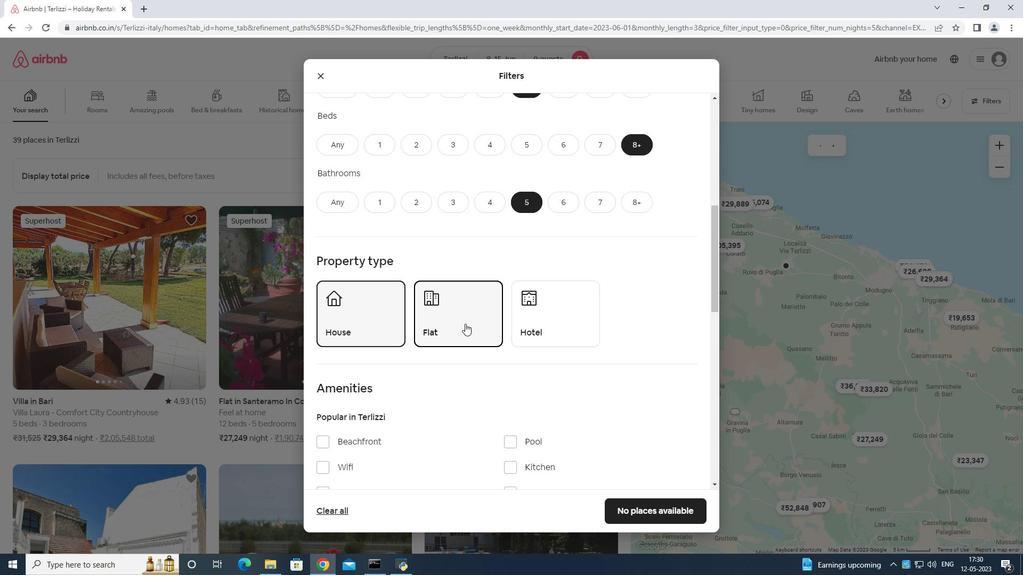 
Action: Mouse moved to (322, 368)
Screenshot: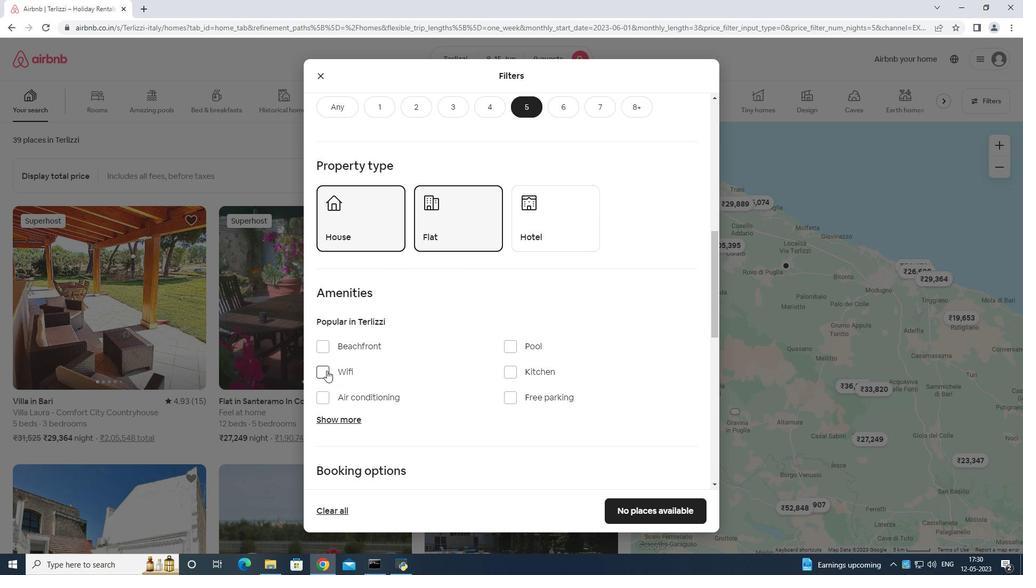
Action: Mouse pressed left at (322, 368)
Screenshot: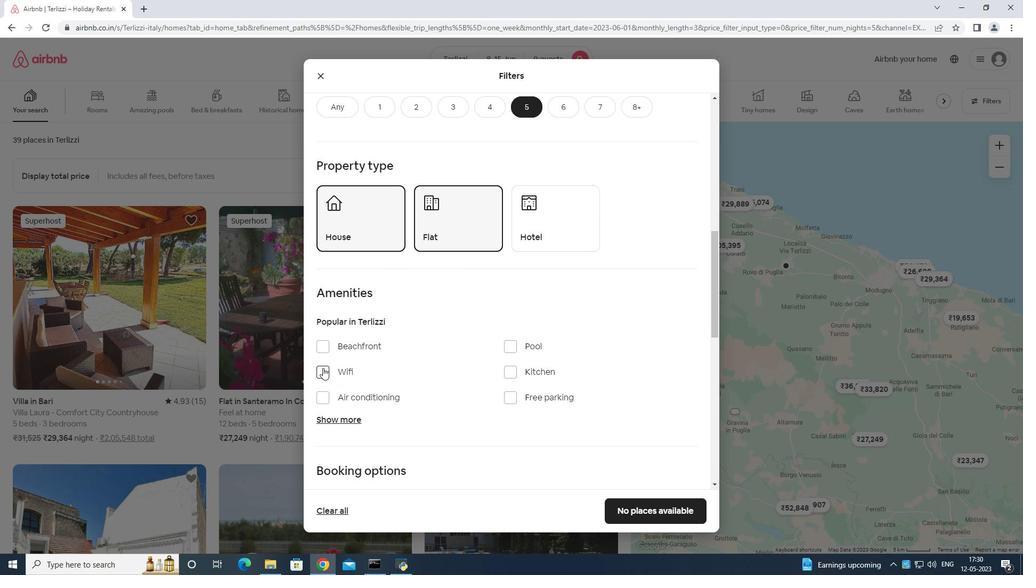 
Action: Mouse moved to (506, 396)
Screenshot: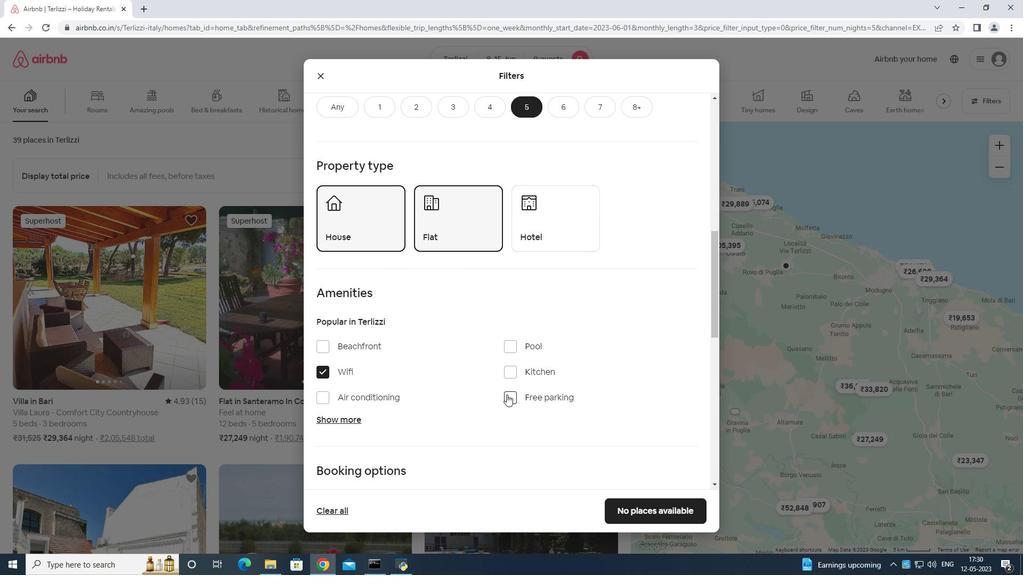 
Action: Mouse pressed left at (506, 396)
Screenshot: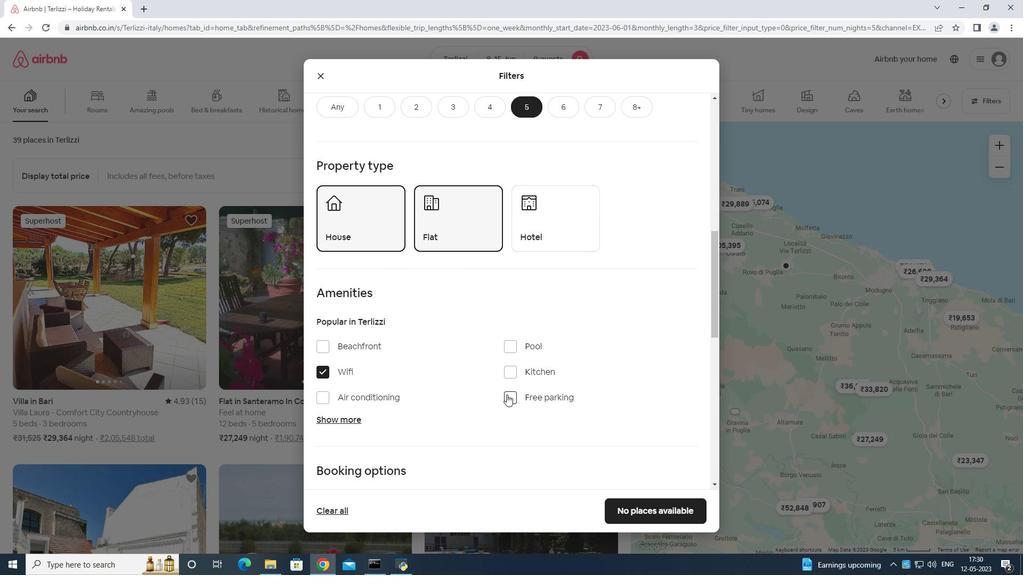 
Action: Mouse moved to (349, 419)
Screenshot: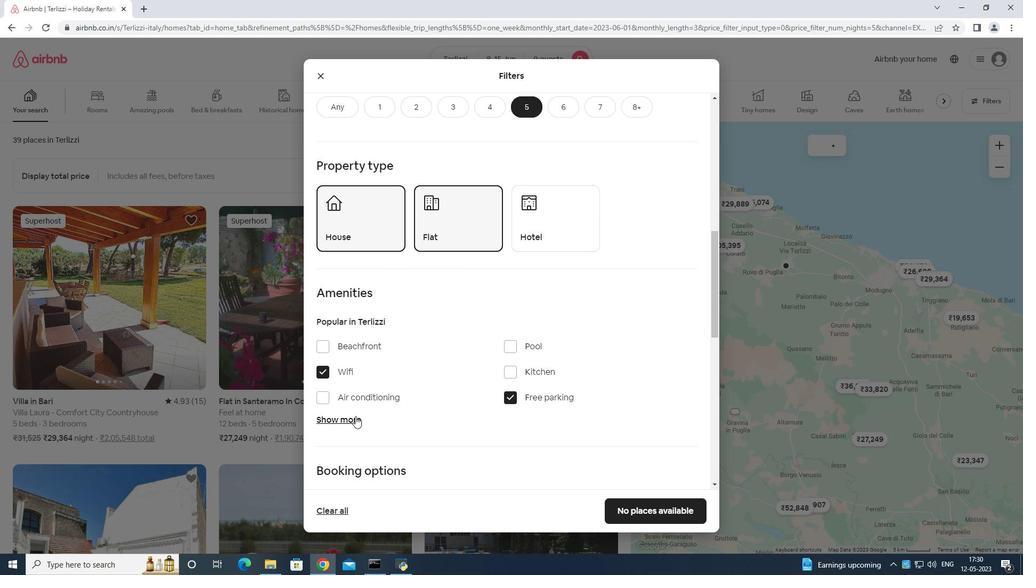 
Action: Mouse pressed left at (349, 419)
Screenshot: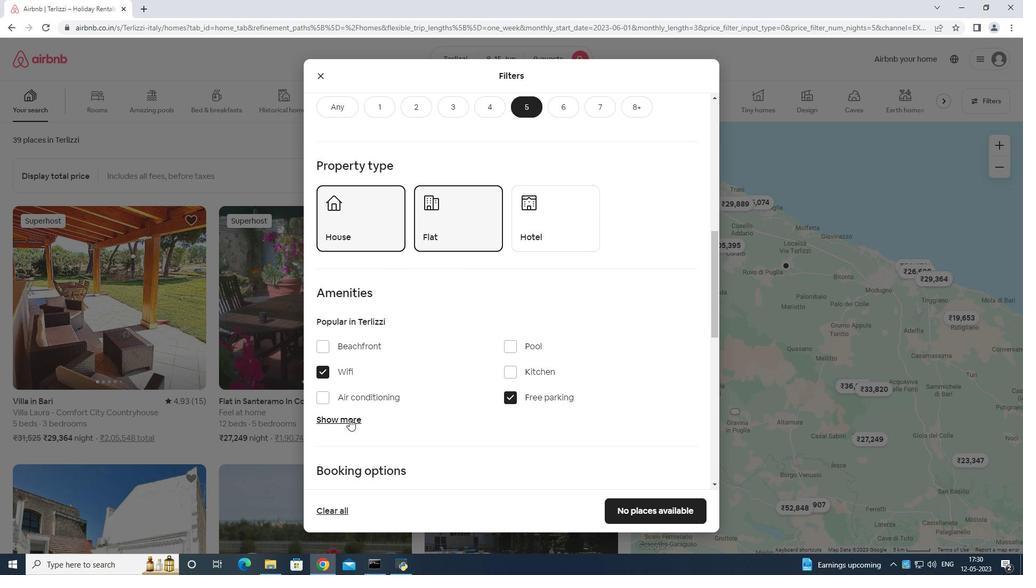 
Action: Mouse moved to (369, 407)
Screenshot: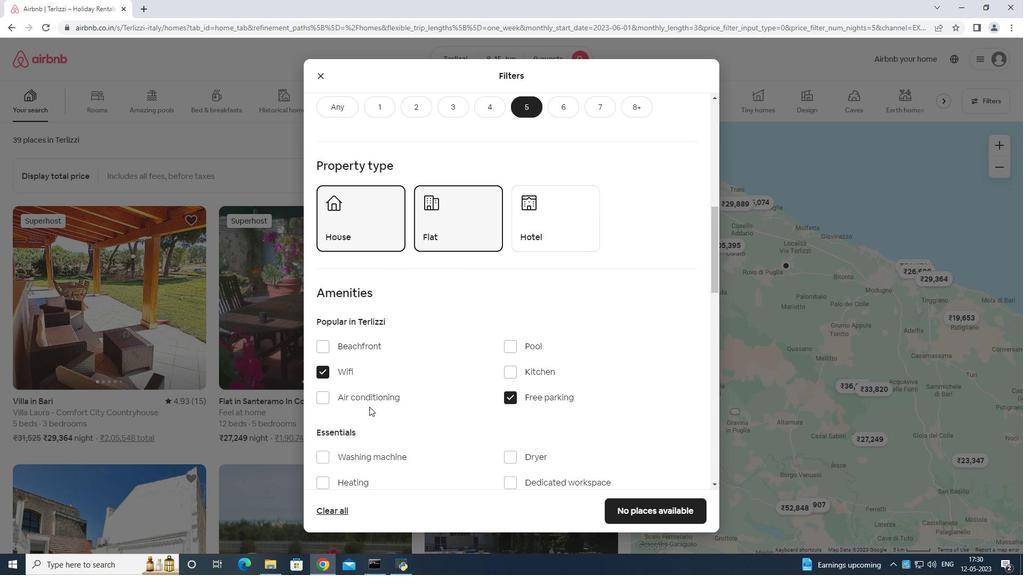 
Action: Mouse scrolled (369, 406) with delta (0, 0)
Screenshot: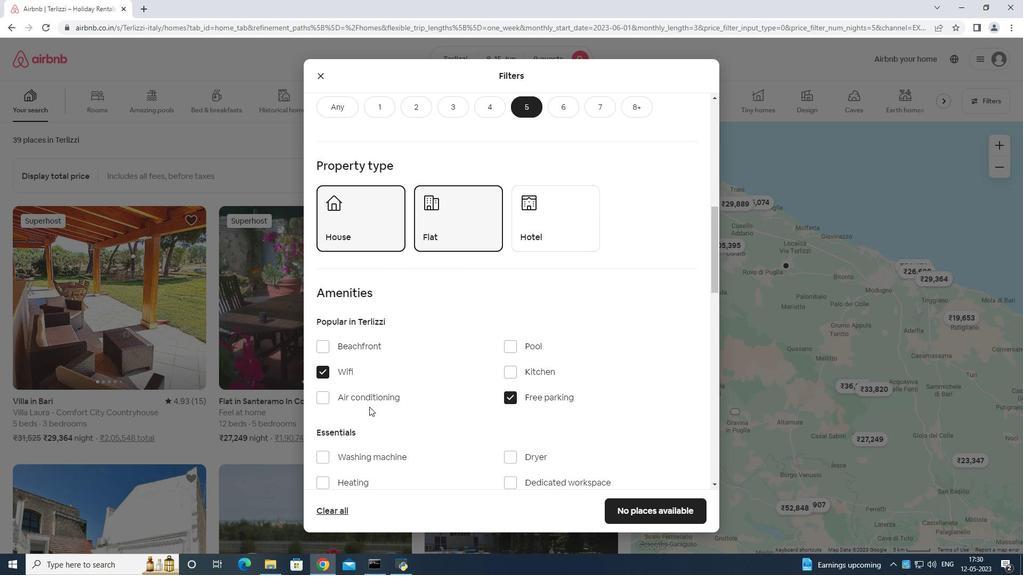 
Action: Mouse moved to (370, 407)
Screenshot: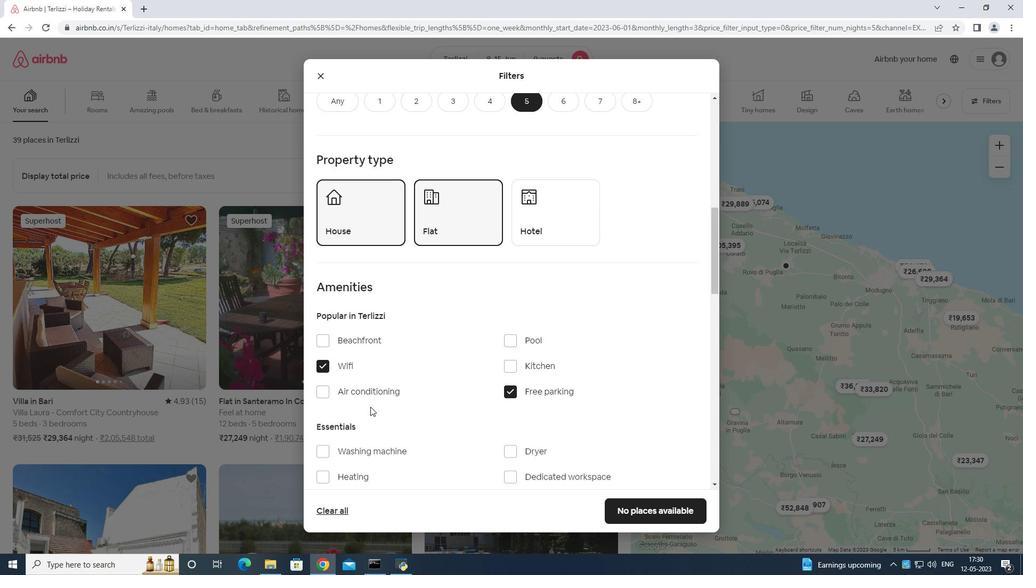 
Action: Mouse scrolled (370, 406) with delta (0, 0)
Screenshot: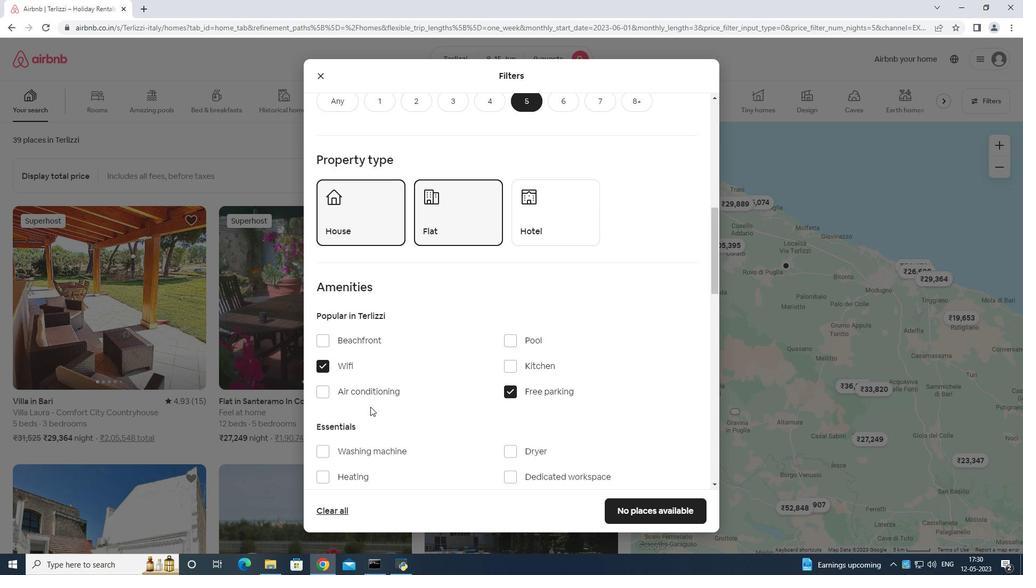 
Action: Mouse moved to (372, 406)
Screenshot: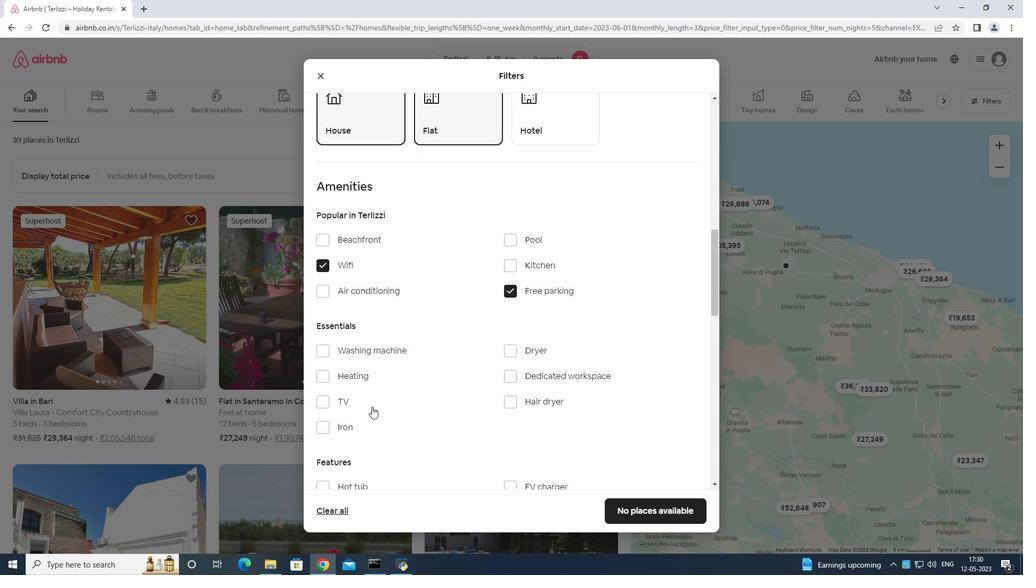 
Action: Mouse scrolled (372, 406) with delta (0, 0)
Screenshot: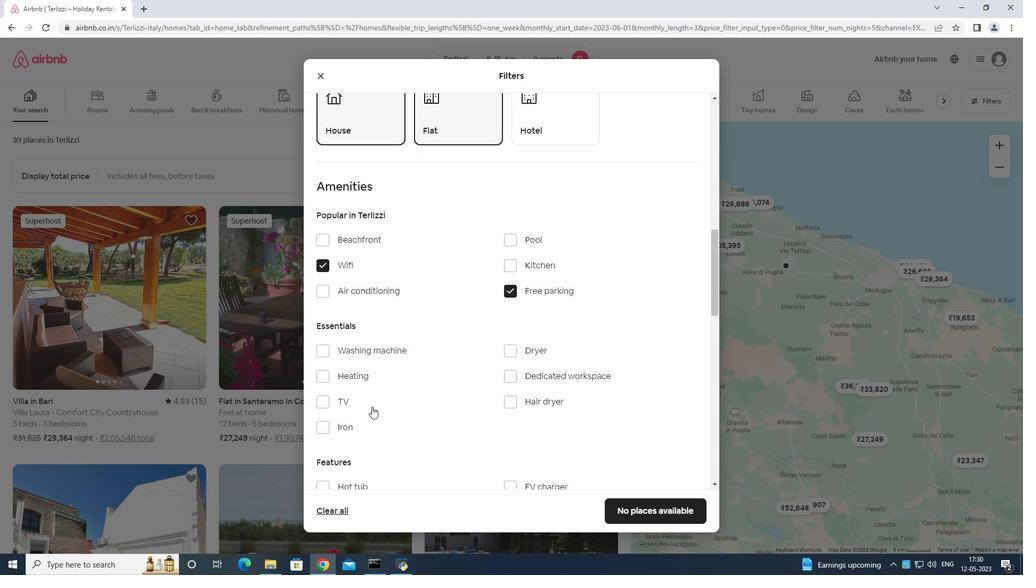 
Action: Mouse moved to (320, 346)
Screenshot: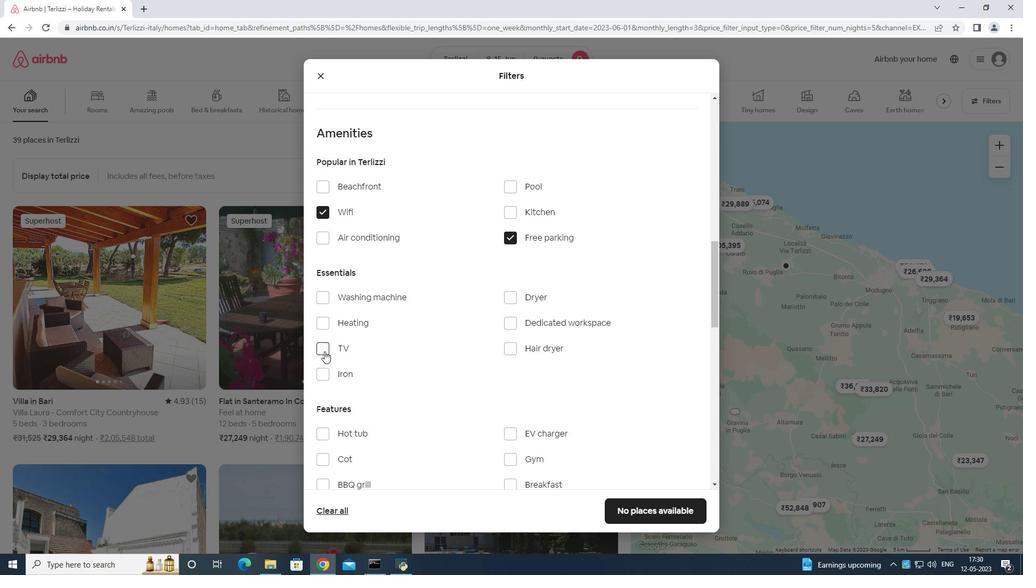 
Action: Mouse pressed left at (320, 346)
Screenshot: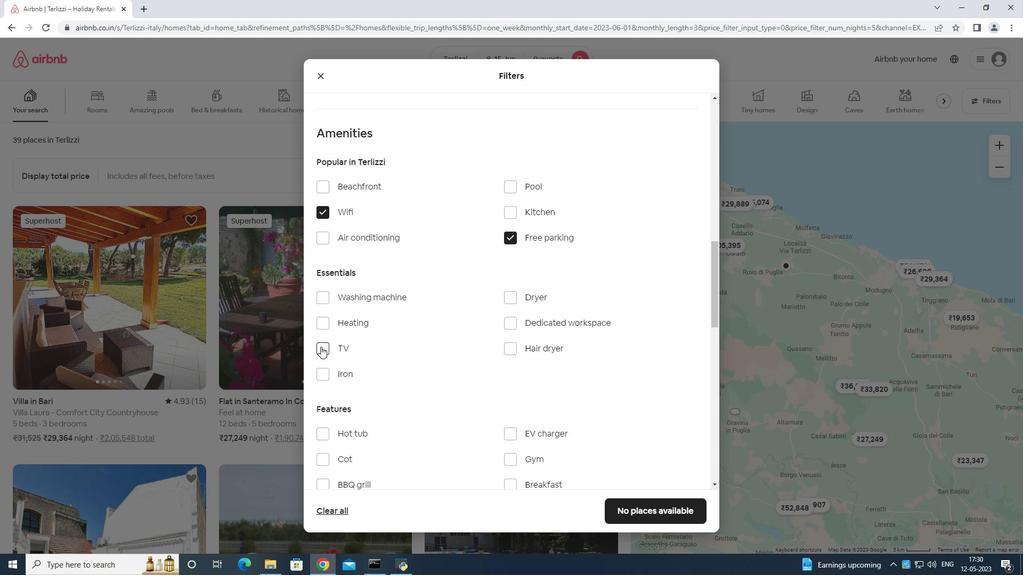 
Action: Mouse moved to (394, 401)
Screenshot: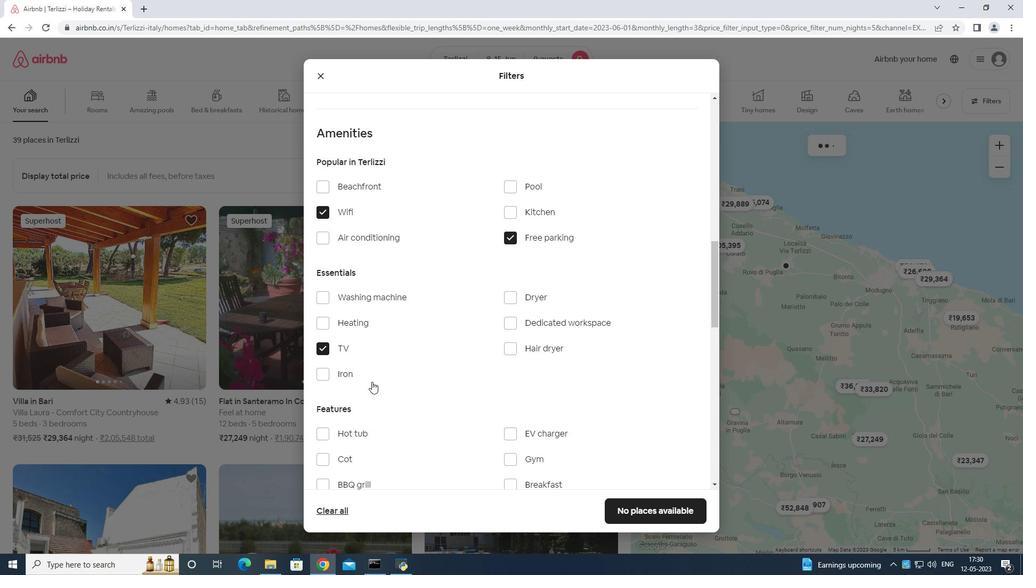 
Action: Mouse scrolled (394, 400) with delta (0, 0)
Screenshot: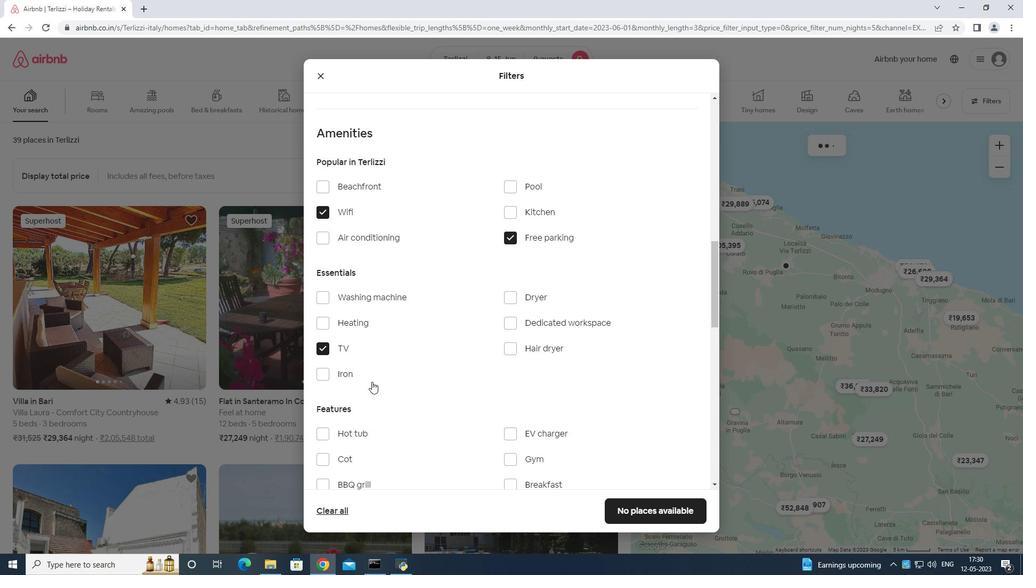 
Action: Mouse moved to (406, 407)
Screenshot: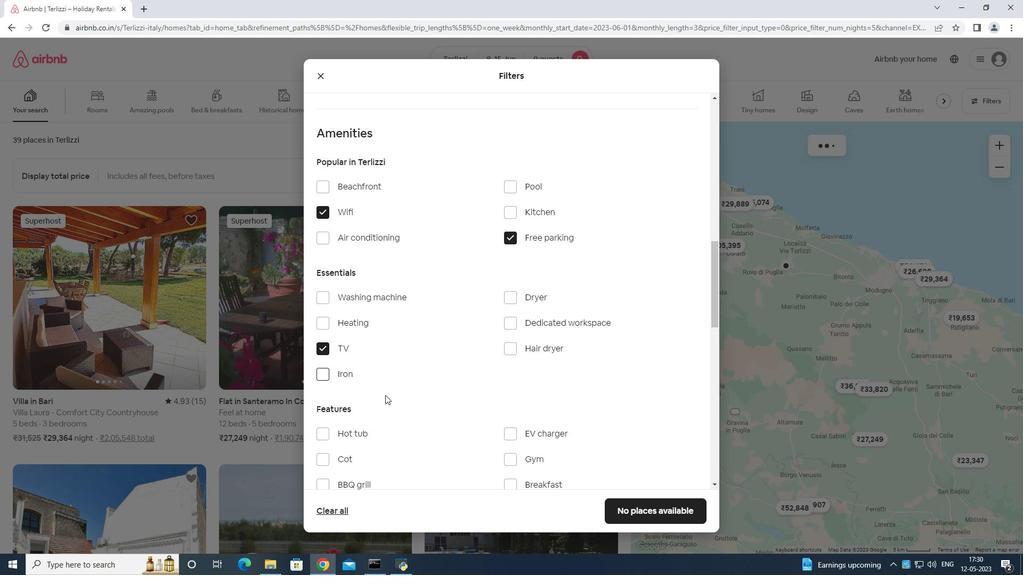 
Action: Mouse scrolled (406, 407) with delta (0, 0)
Screenshot: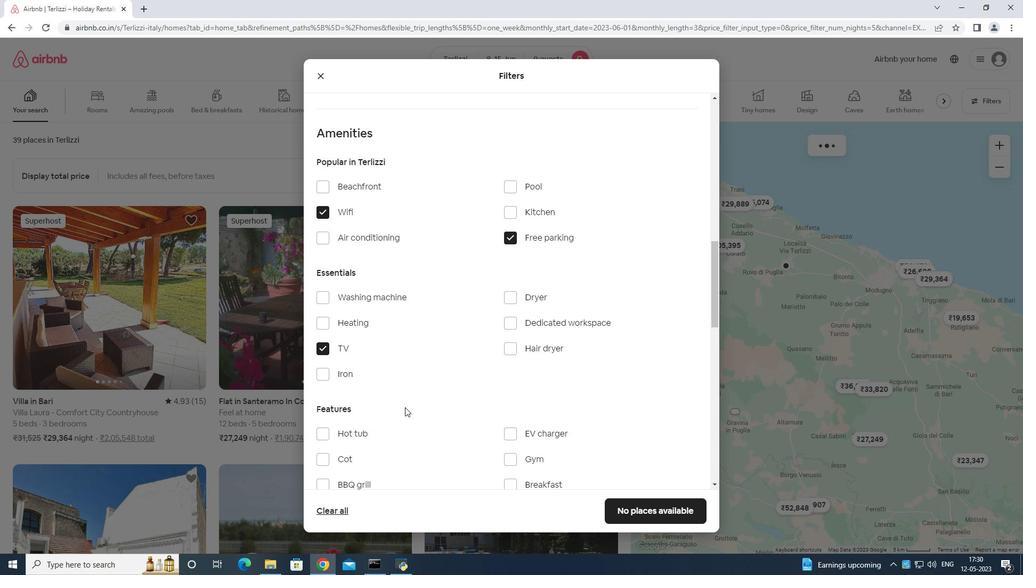 
Action: Mouse moved to (512, 358)
Screenshot: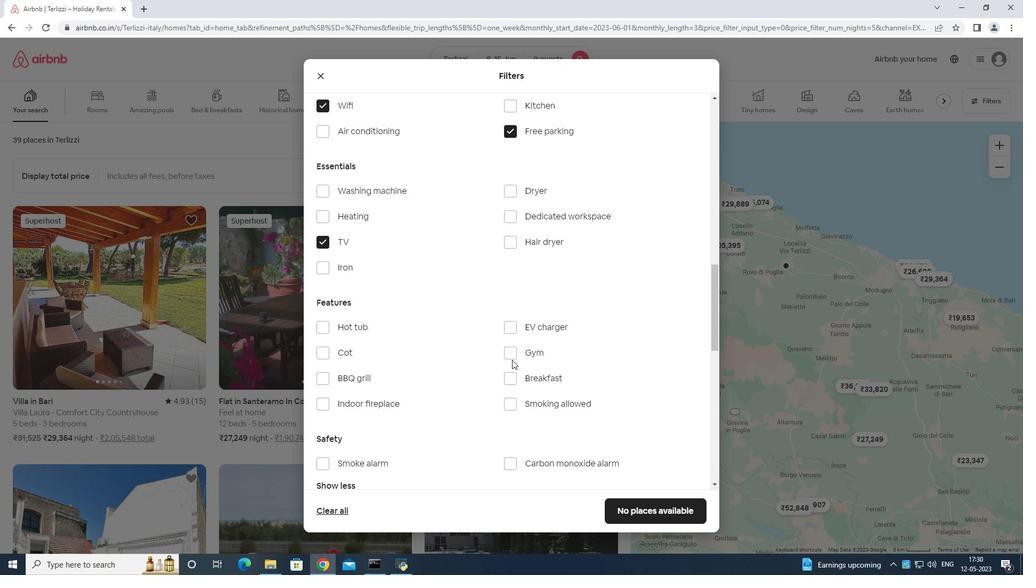 
Action: Mouse pressed left at (512, 358)
Screenshot: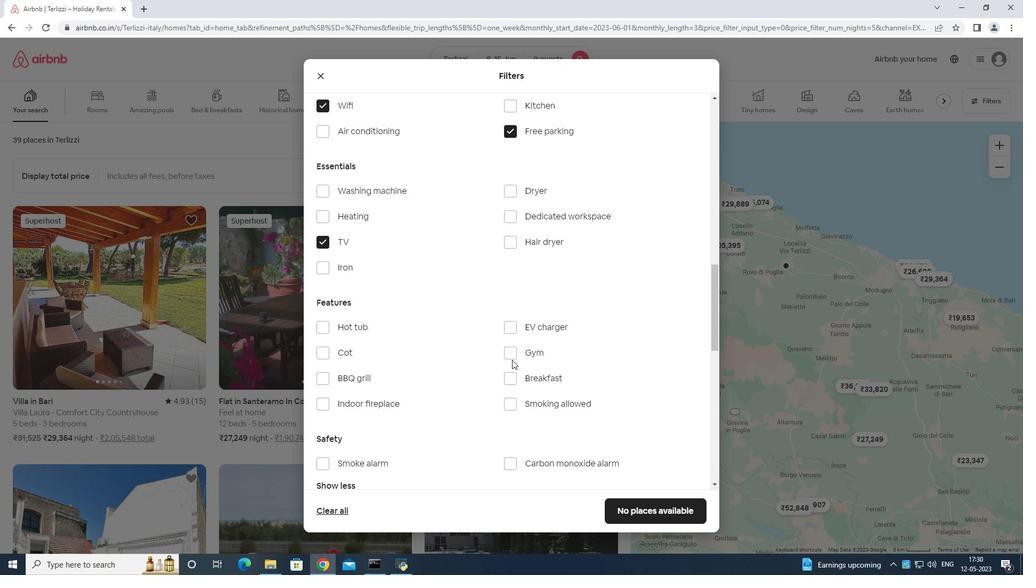 
Action: Mouse moved to (505, 382)
Screenshot: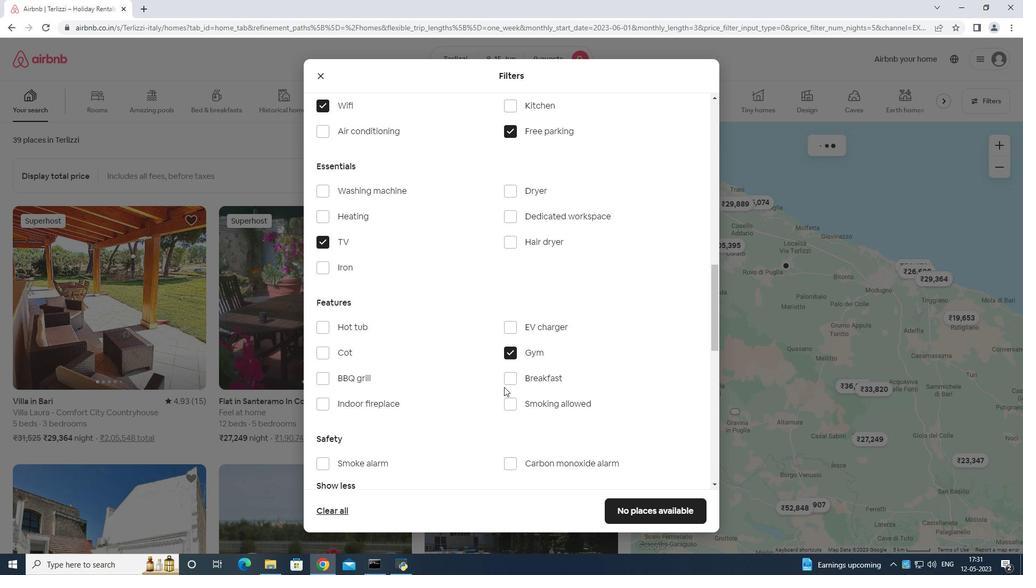 
Action: Mouse pressed left at (505, 382)
Screenshot: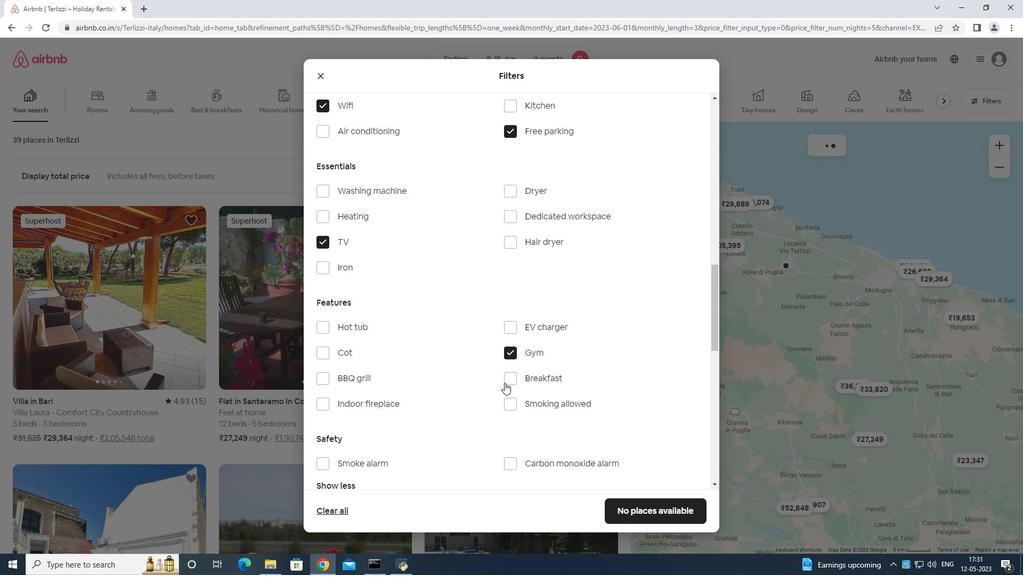 
Action: Mouse moved to (521, 372)
Screenshot: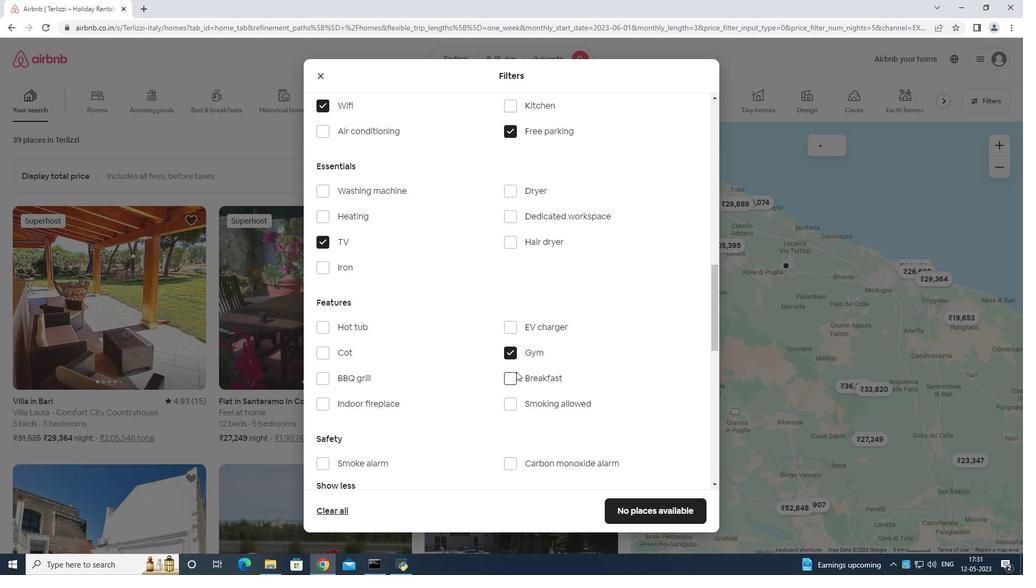 
Action: Mouse scrolled (521, 371) with delta (0, 0)
Screenshot: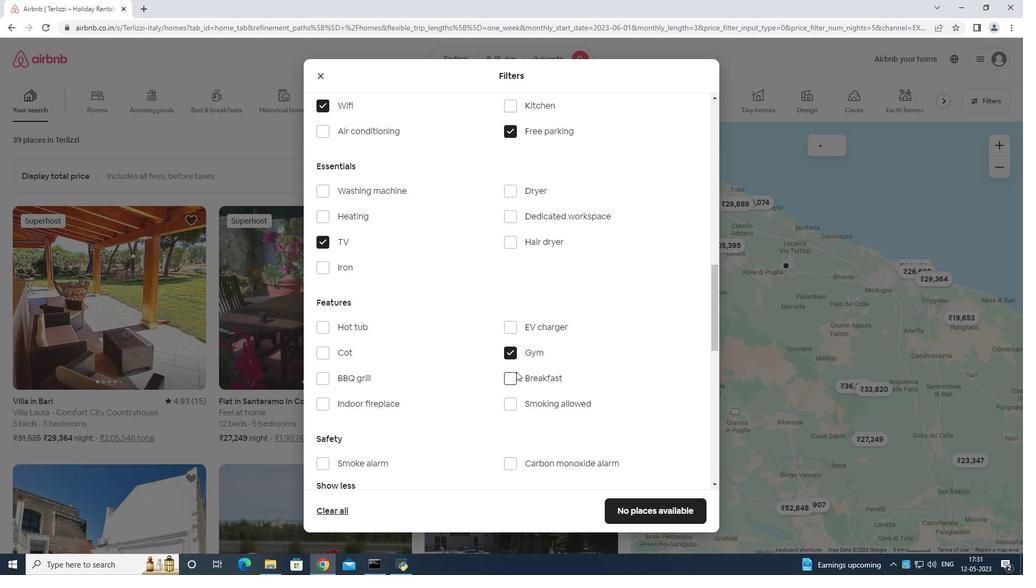 
Action: Mouse moved to (522, 375)
Screenshot: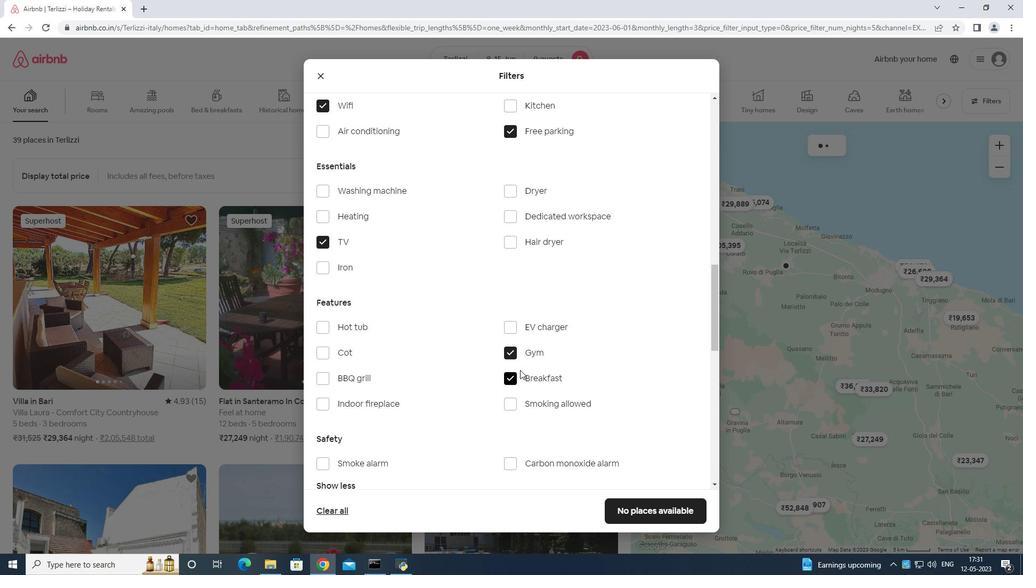 
Action: Mouse scrolled (522, 374) with delta (0, 0)
Screenshot: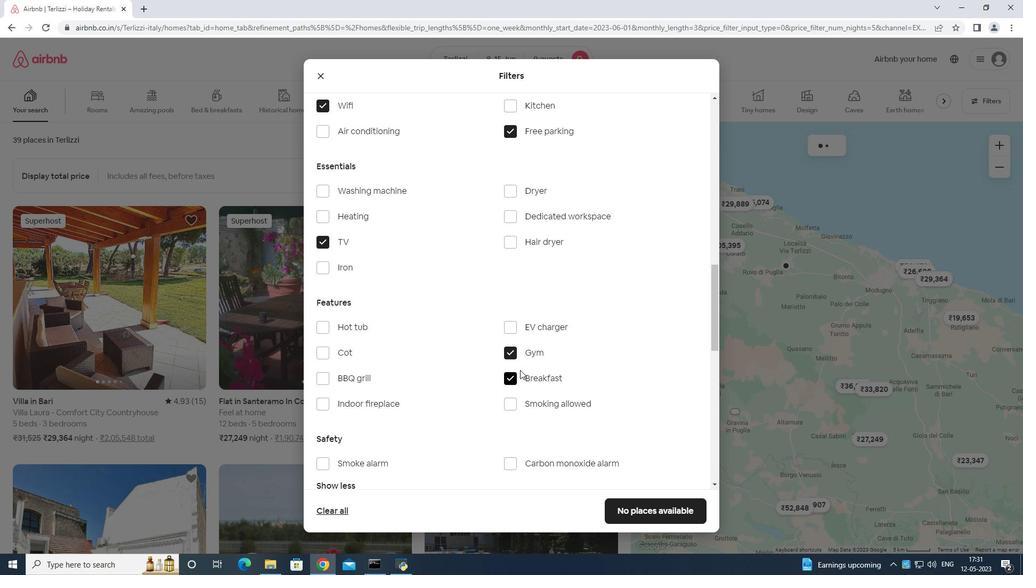 
Action: Mouse moved to (522, 376)
Screenshot: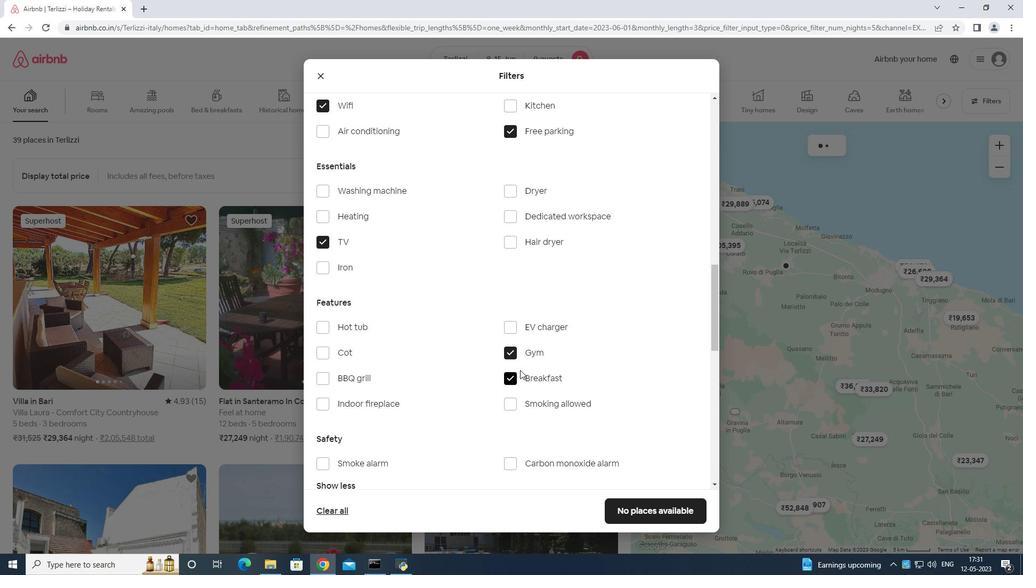 
Action: Mouse scrolled (522, 375) with delta (0, 0)
Screenshot: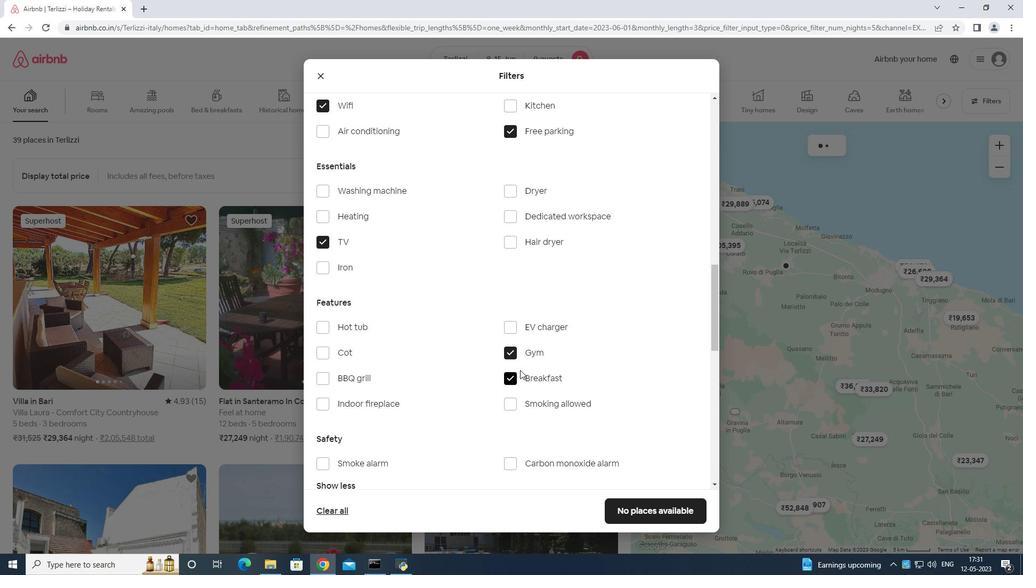 
Action: Mouse scrolled (522, 375) with delta (0, 0)
Screenshot: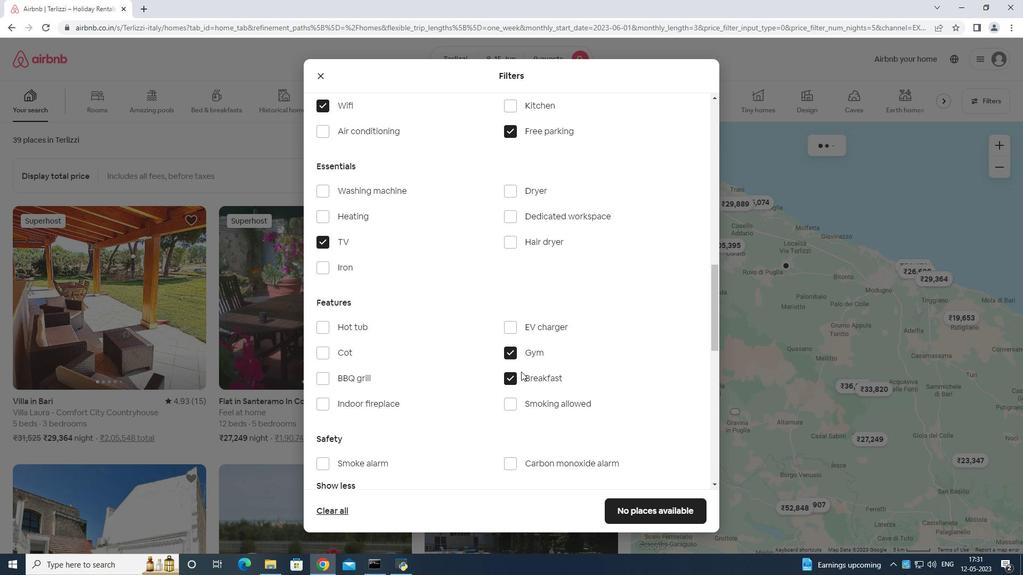 
Action: Mouse moved to (529, 376)
Screenshot: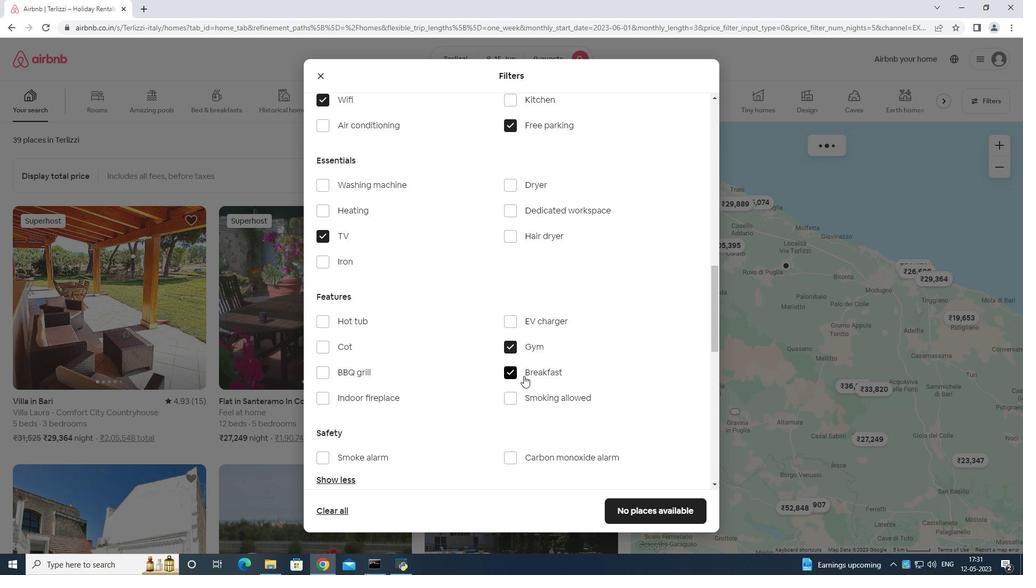 
Action: Mouse scrolled (529, 375) with delta (0, 0)
Screenshot: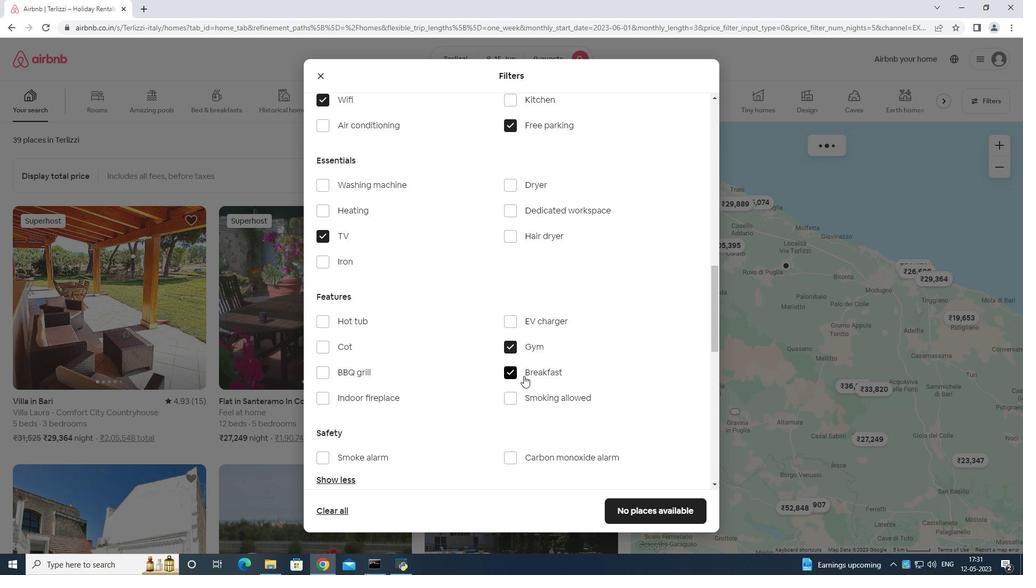 
Action: Mouse moved to (671, 342)
Screenshot: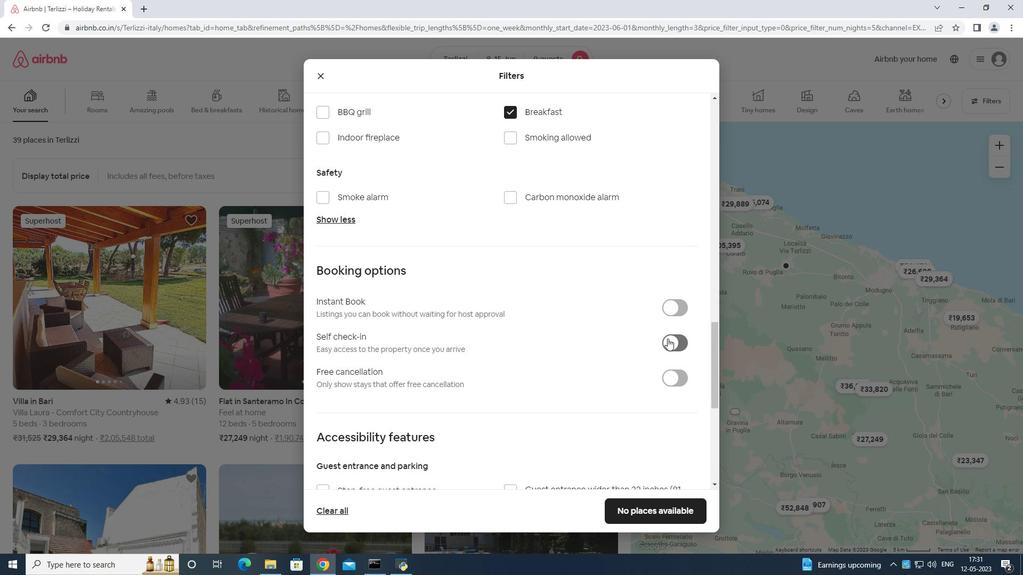 
Action: Mouse pressed left at (671, 342)
Screenshot: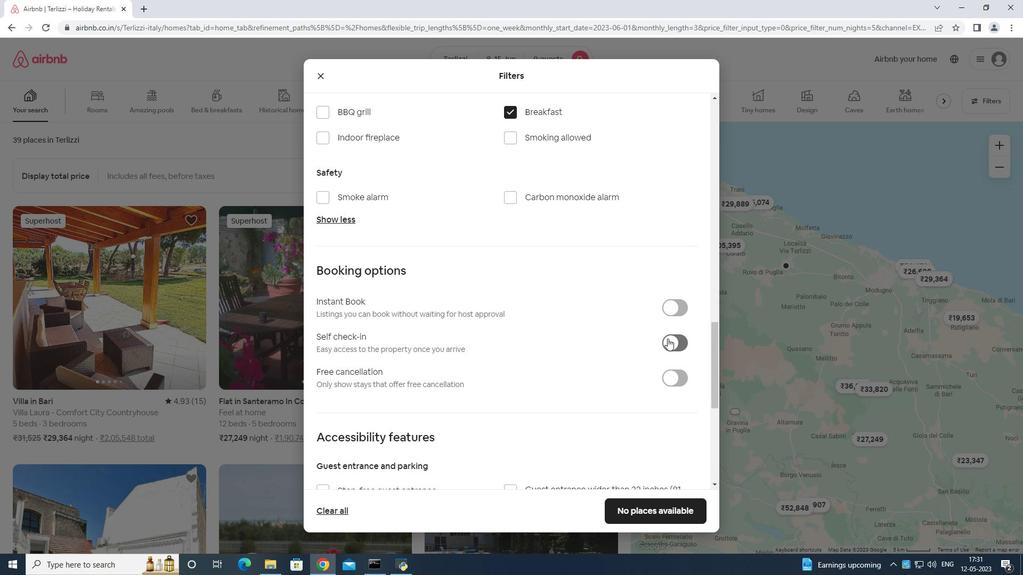 
Action: Mouse moved to (624, 374)
Screenshot: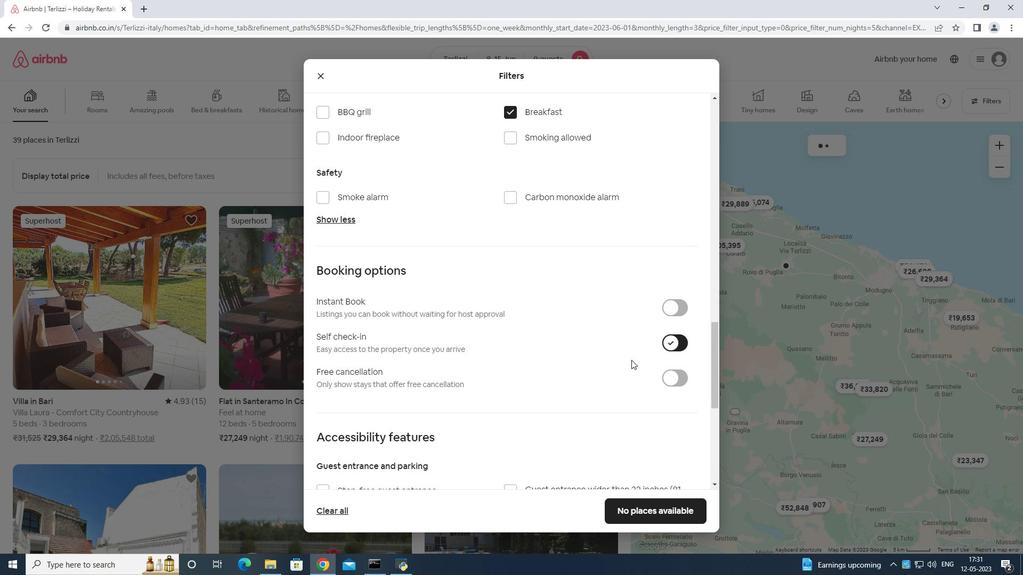 
Action: Mouse scrolled (624, 373) with delta (0, 0)
Screenshot: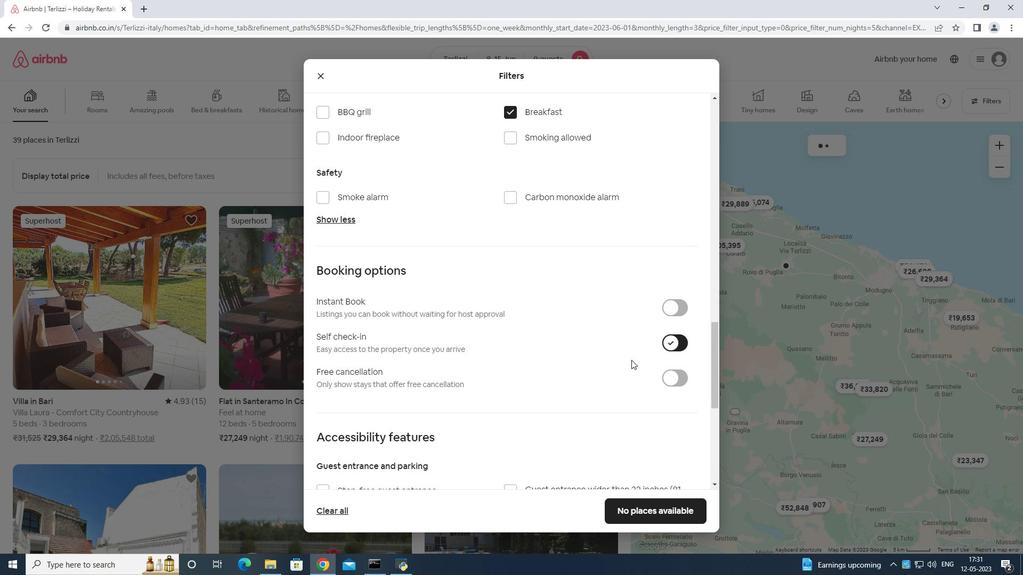 
Action: Mouse scrolled (624, 374) with delta (0, 0)
Screenshot: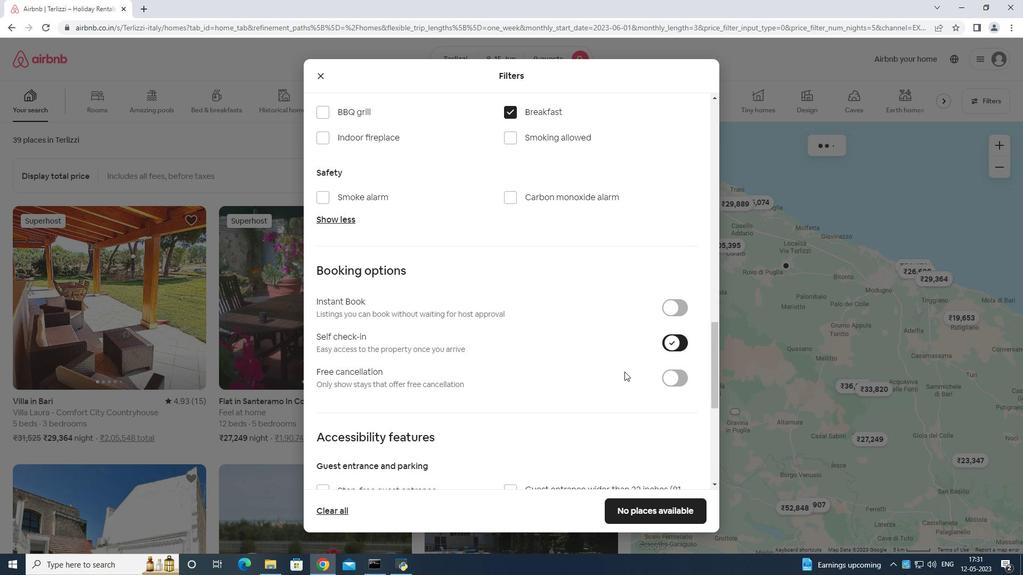 
Action: Mouse scrolled (624, 374) with delta (0, 0)
Screenshot: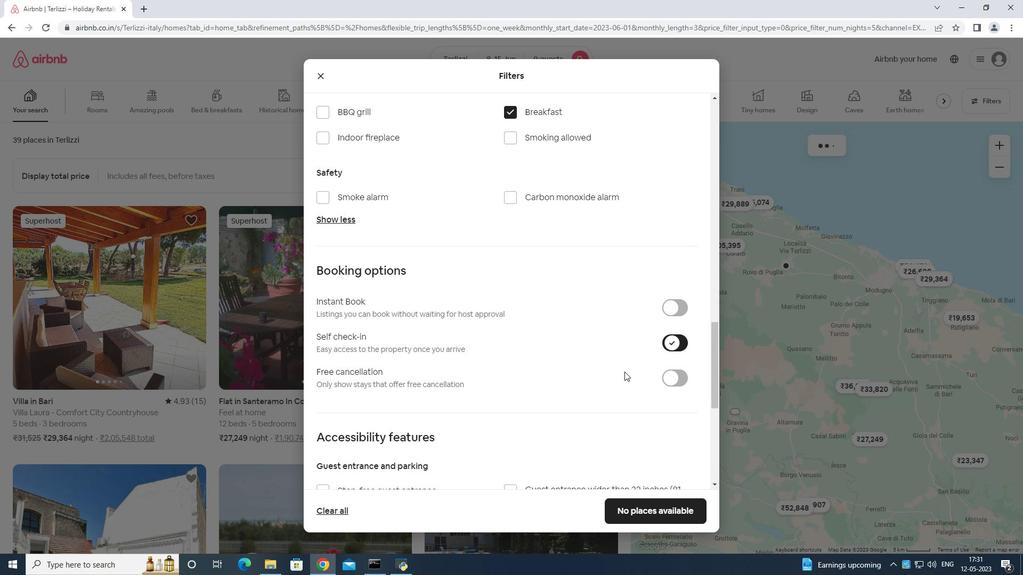
Action: Mouse moved to (631, 371)
Screenshot: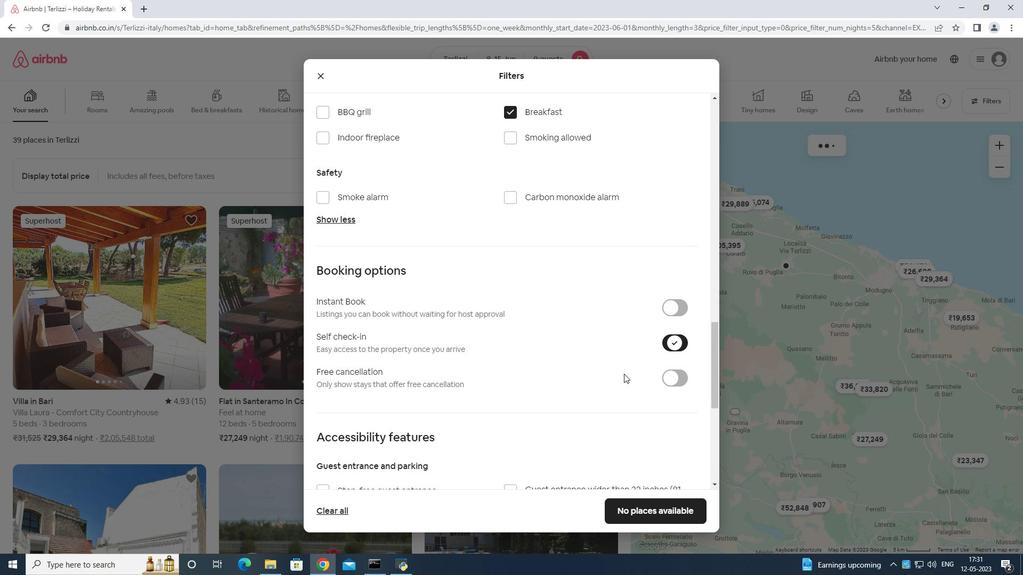 
Action: Mouse scrolled (624, 374) with delta (0, 0)
Screenshot: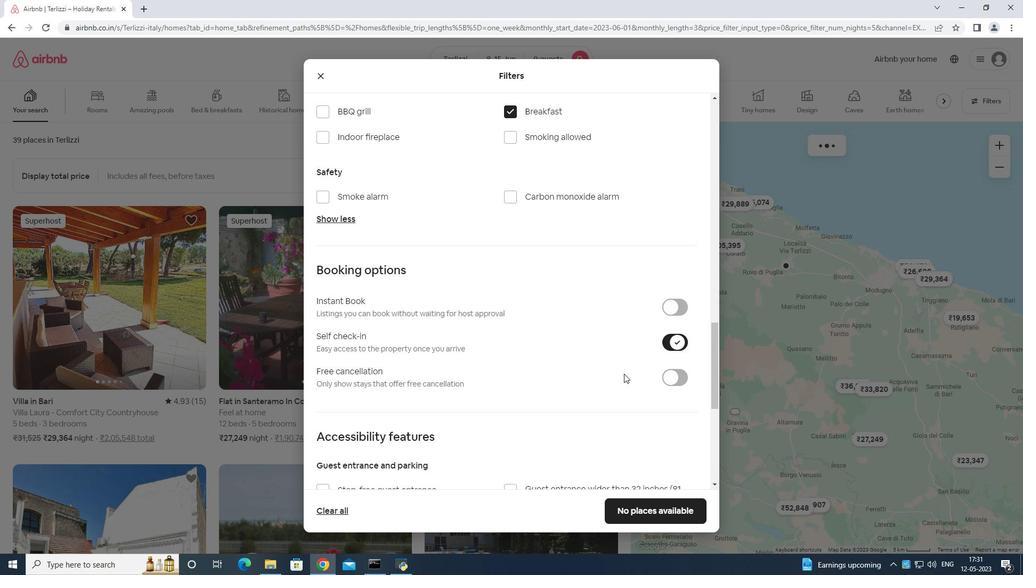 
Action: Mouse moved to (632, 370)
Screenshot: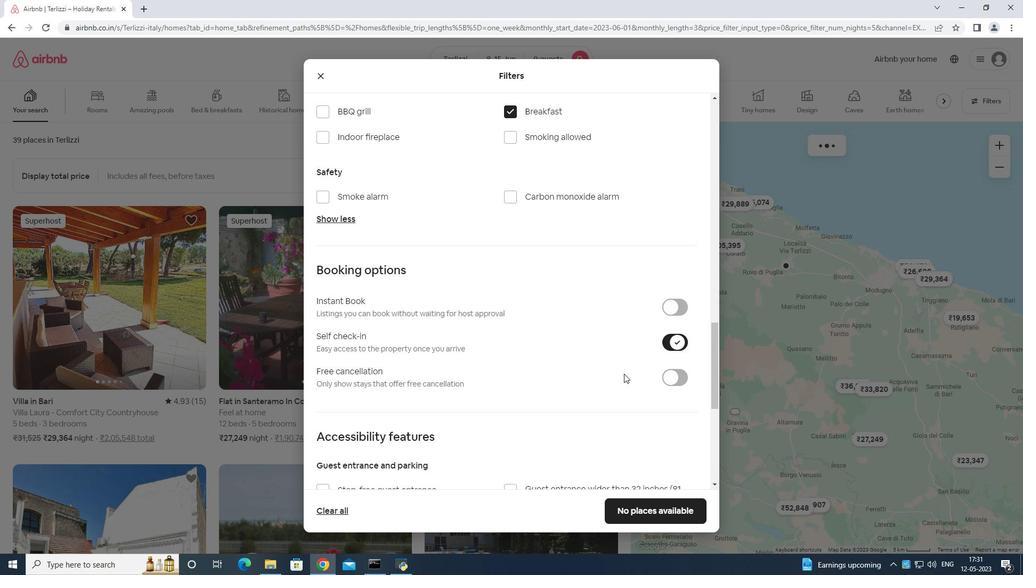 
Action: Mouse scrolled (630, 372) with delta (0, 0)
Screenshot: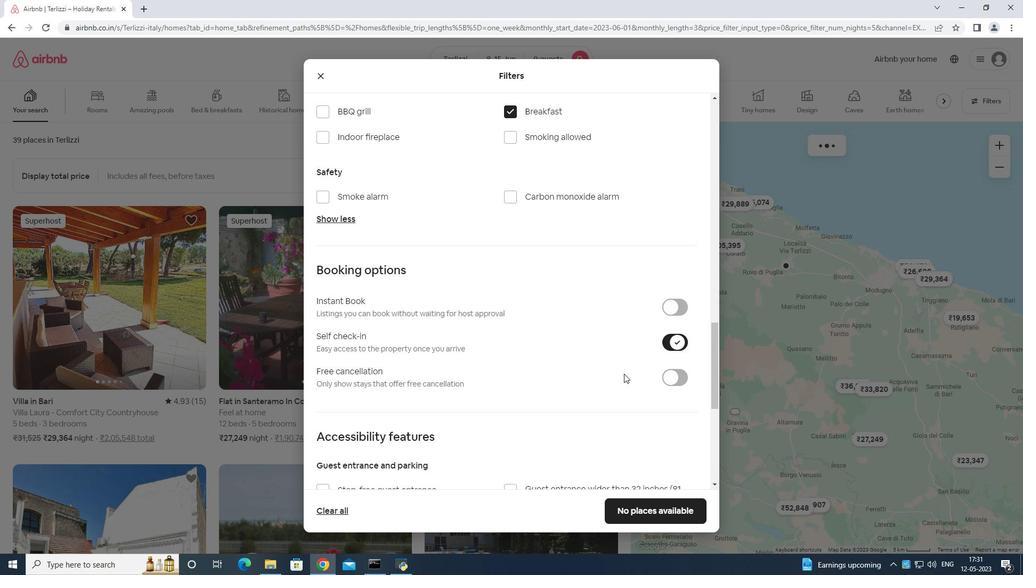 
Action: Mouse moved to (633, 369)
Screenshot: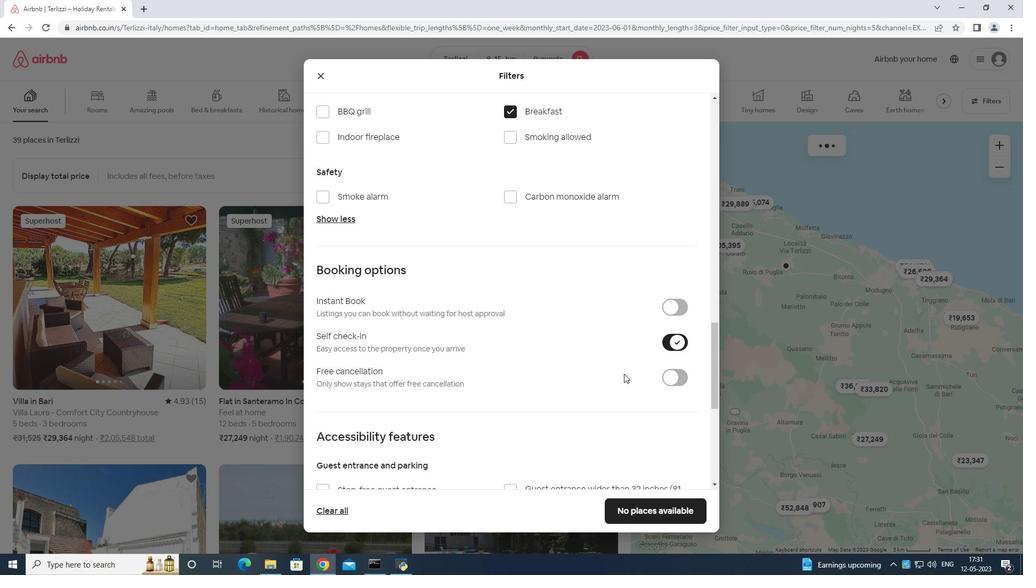 
Action: Mouse scrolled (633, 370) with delta (0, 0)
Screenshot: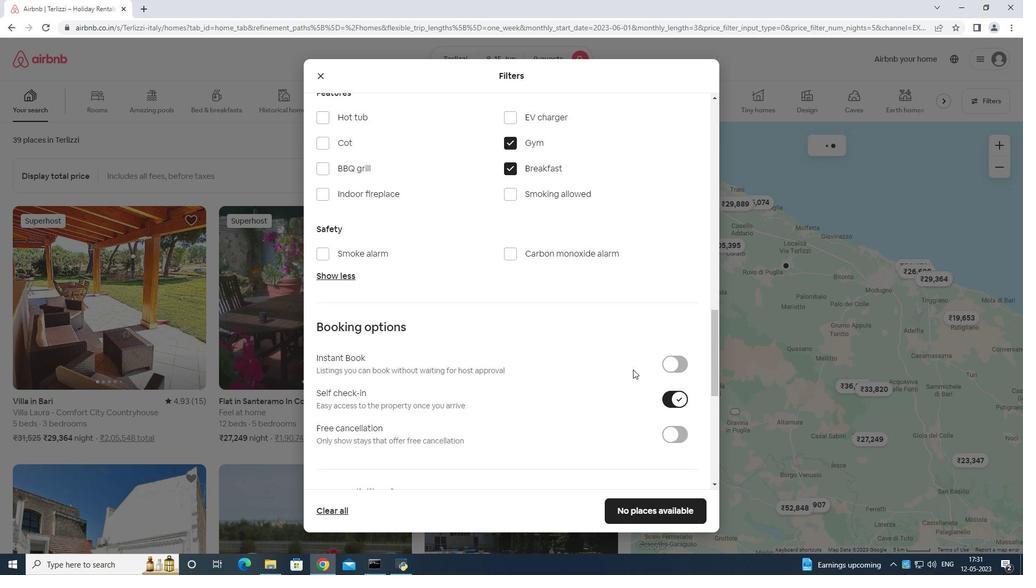 
Action: Mouse scrolled (633, 370) with delta (0, 0)
Screenshot: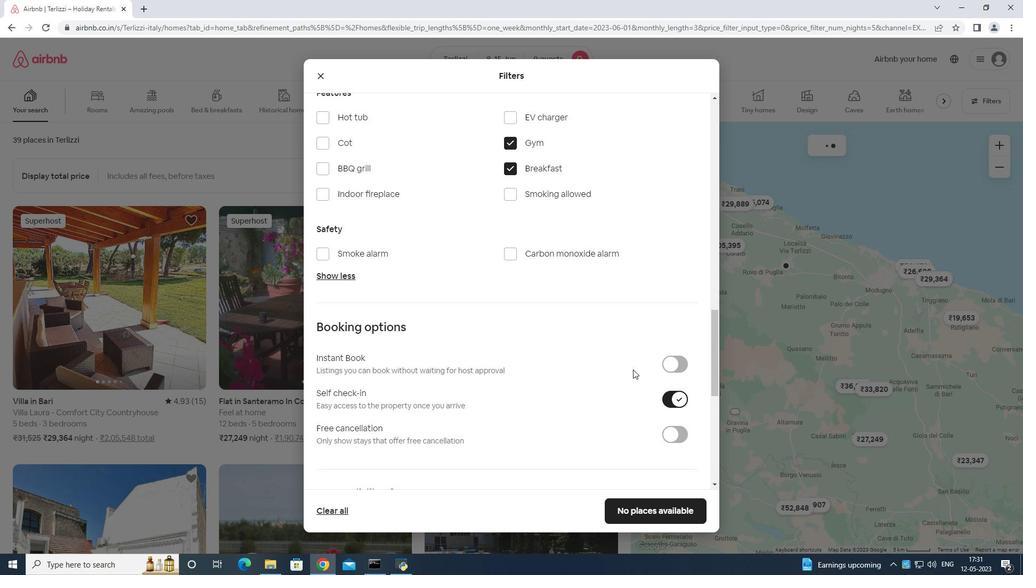 
Action: Mouse scrolled (633, 370) with delta (0, 0)
Screenshot: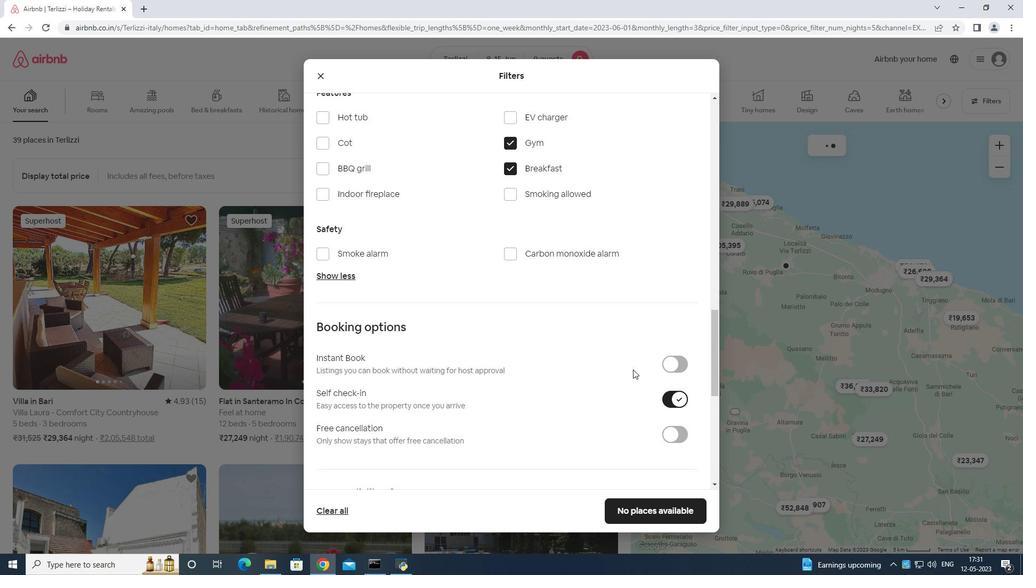 
Action: Mouse moved to (633, 368)
Screenshot: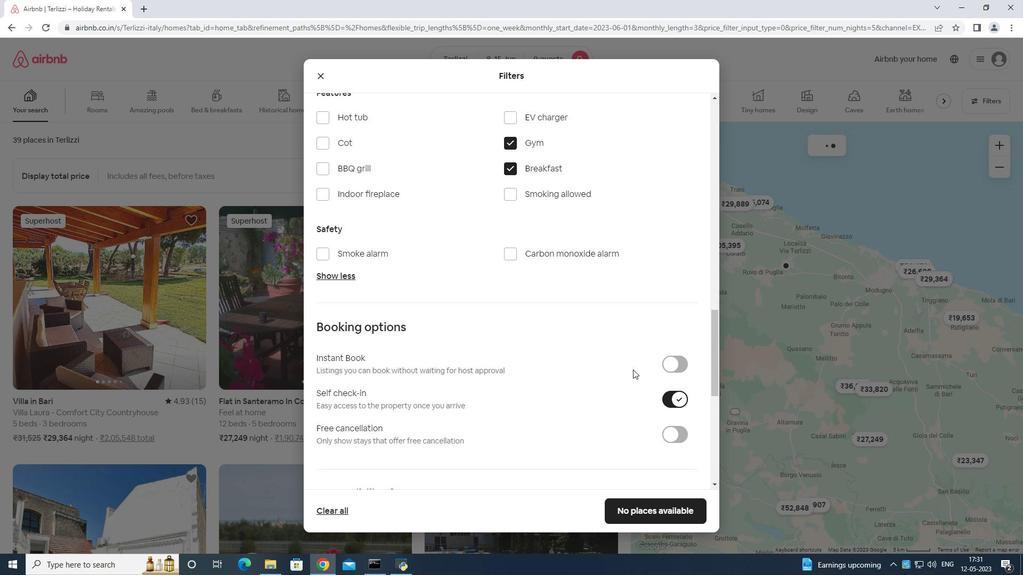 
Action: Mouse scrolled (633, 369) with delta (0, 0)
Screenshot: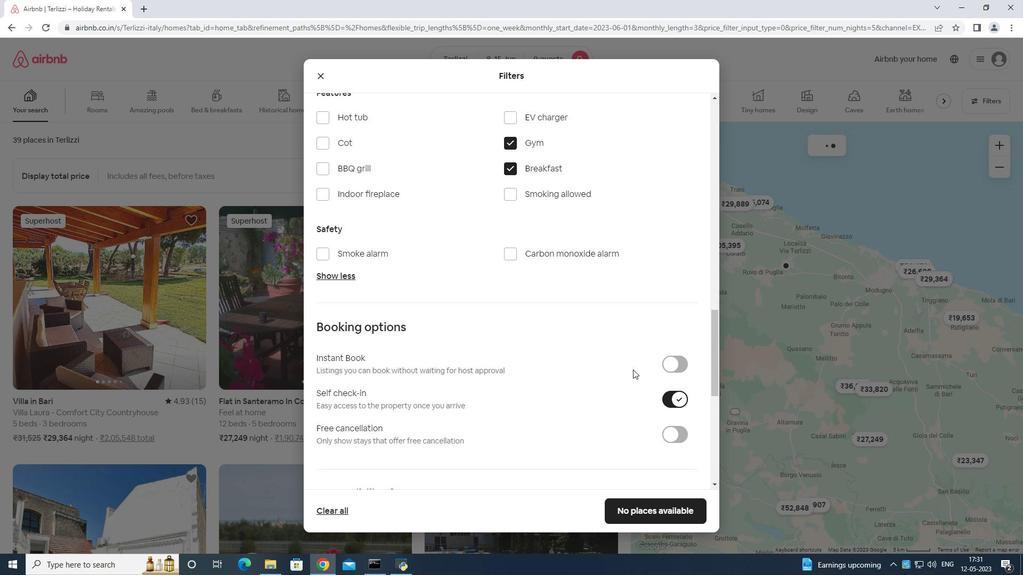 
Action: Mouse moved to (633, 368)
Screenshot: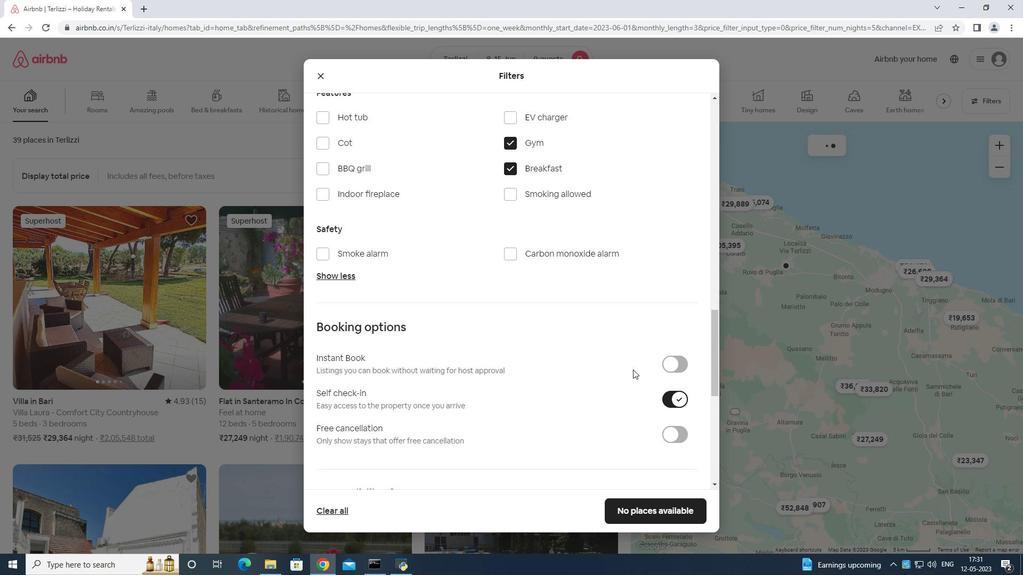 
Action: Mouse scrolled (633, 368) with delta (0, 0)
Screenshot: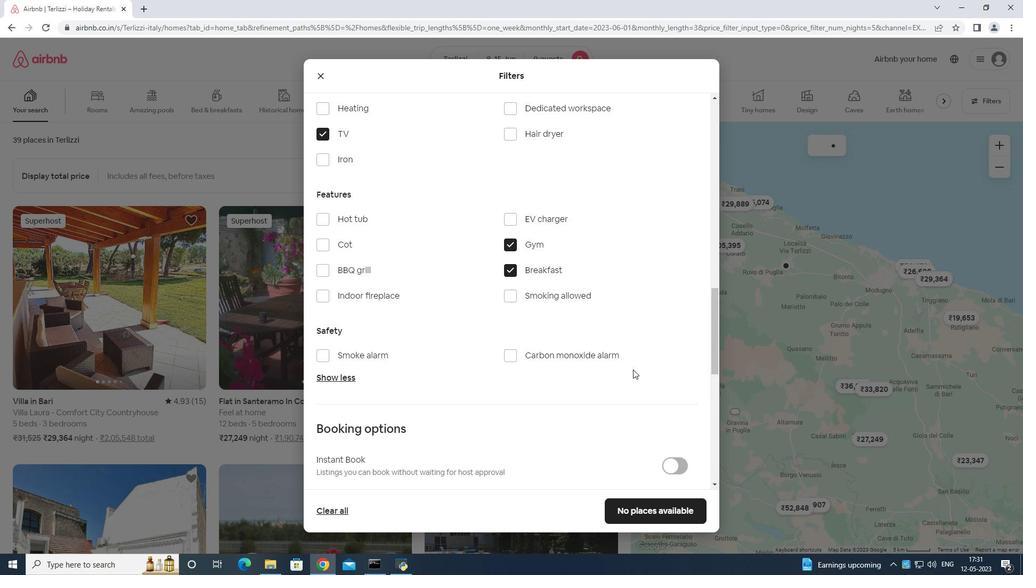 
Action: Mouse scrolled (633, 367) with delta (0, 0)
Screenshot: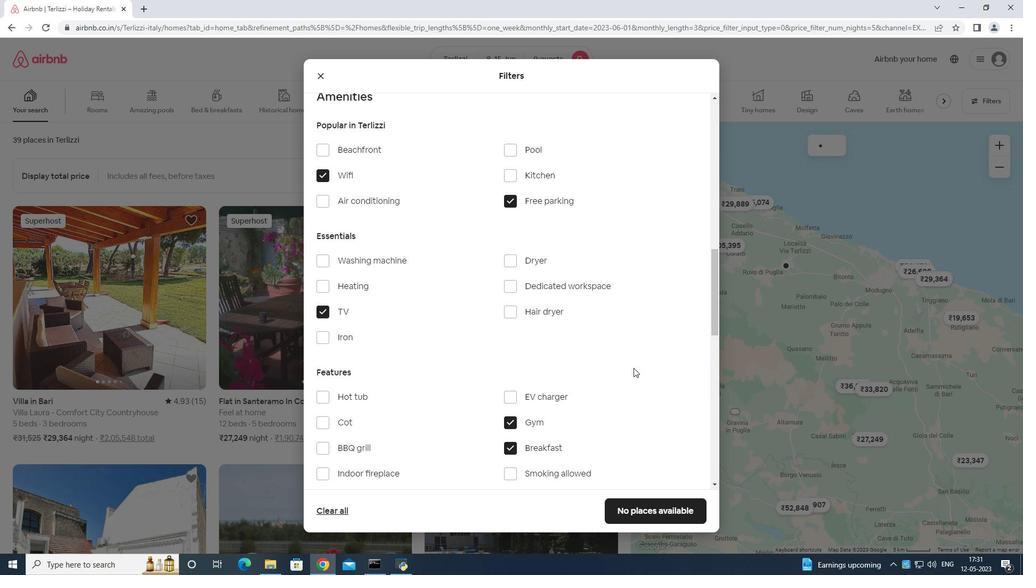 
Action: Mouse scrolled (633, 367) with delta (0, 0)
Screenshot: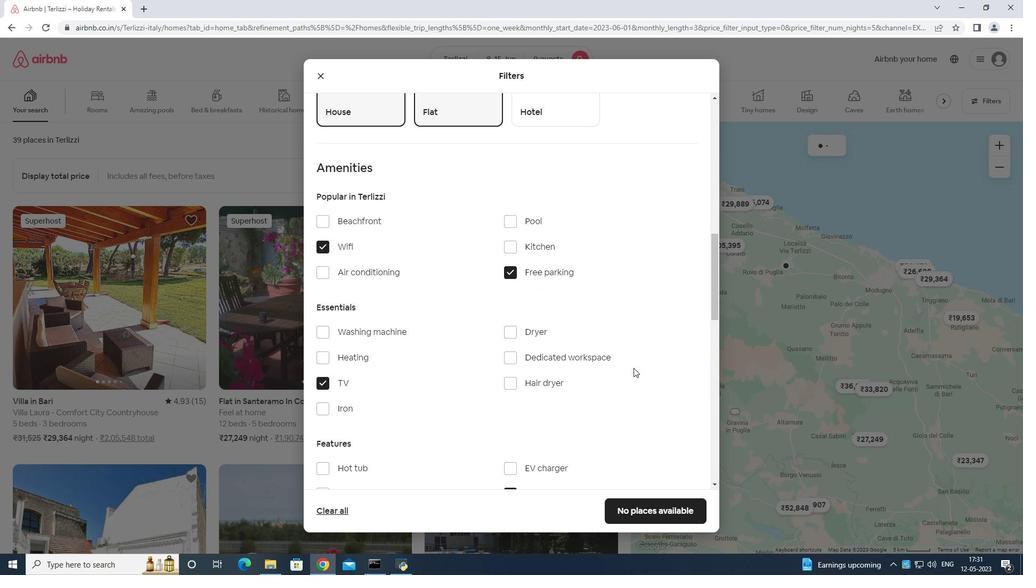 
Action: Mouse scrolled (633, 367) with delta (0, 0)
Screenshot: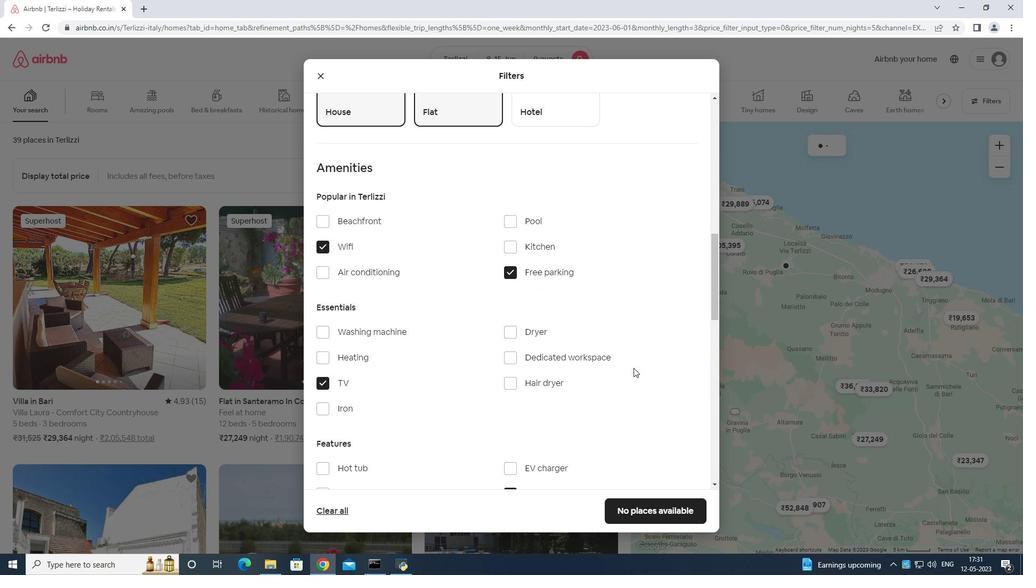 
Action: Mouse scrolled (633, 367) with delta (0, 0)
Screenshot: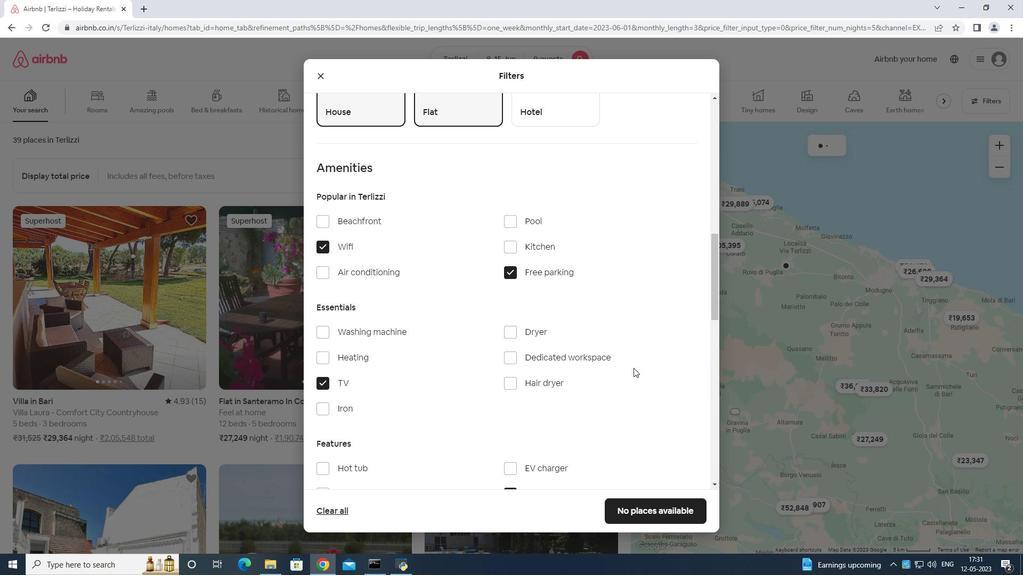 
Action: Mouse scrolled (633, 367) with delta (0, 0)
Screenshot: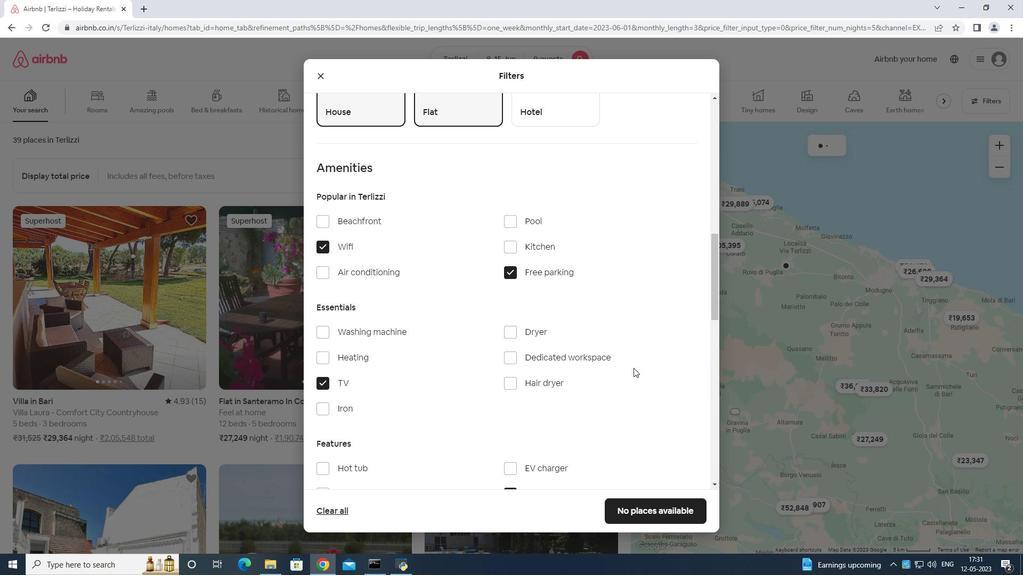 
Action: Mouse scrolled (633, 367) with delta (0, 0)
Screenshot: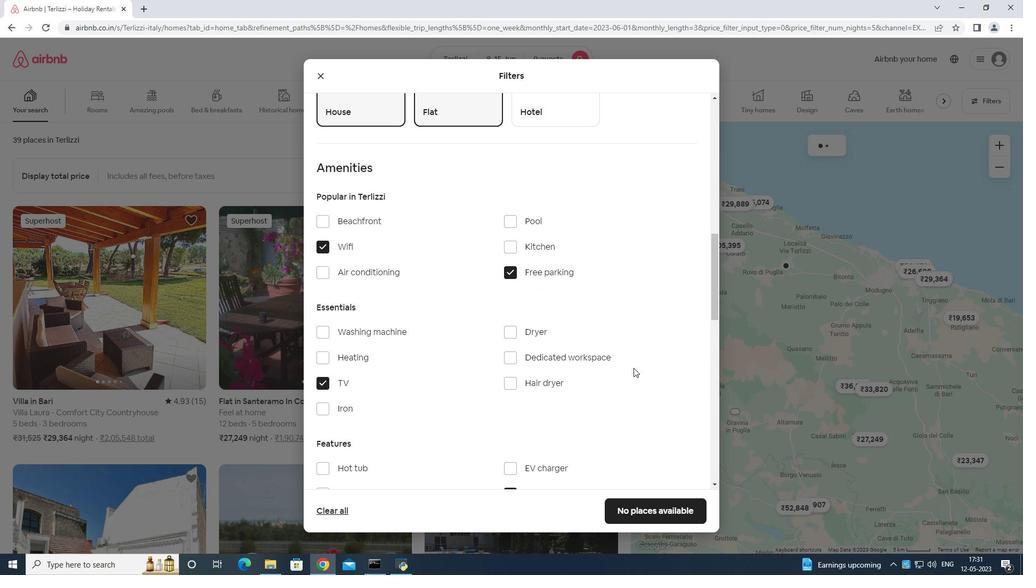 
Action: Mouse moved to (635, 366)
Screenshot: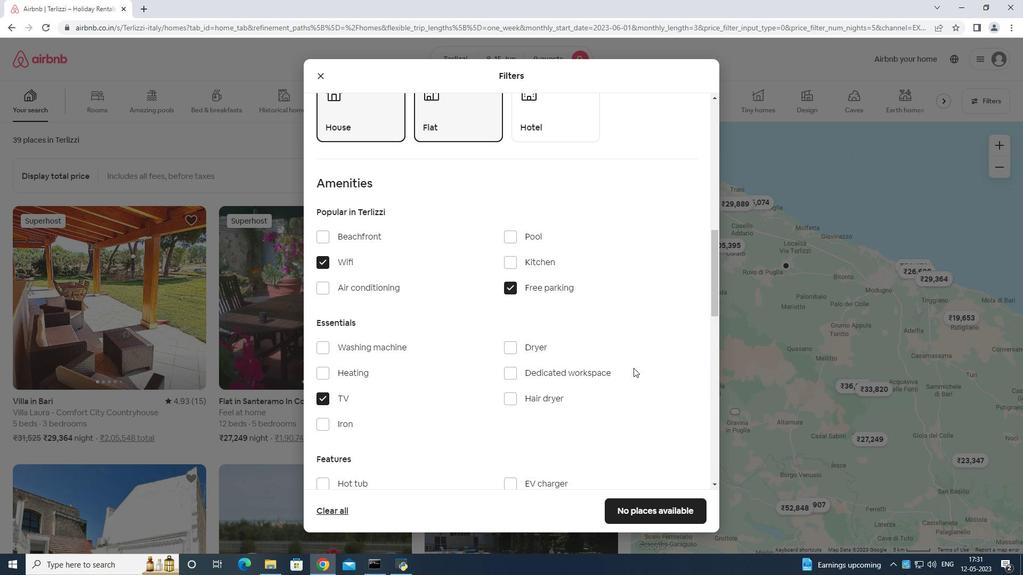 
Action: Mouse scrolled (635, 366) with delta (0, 0)
Screenshot: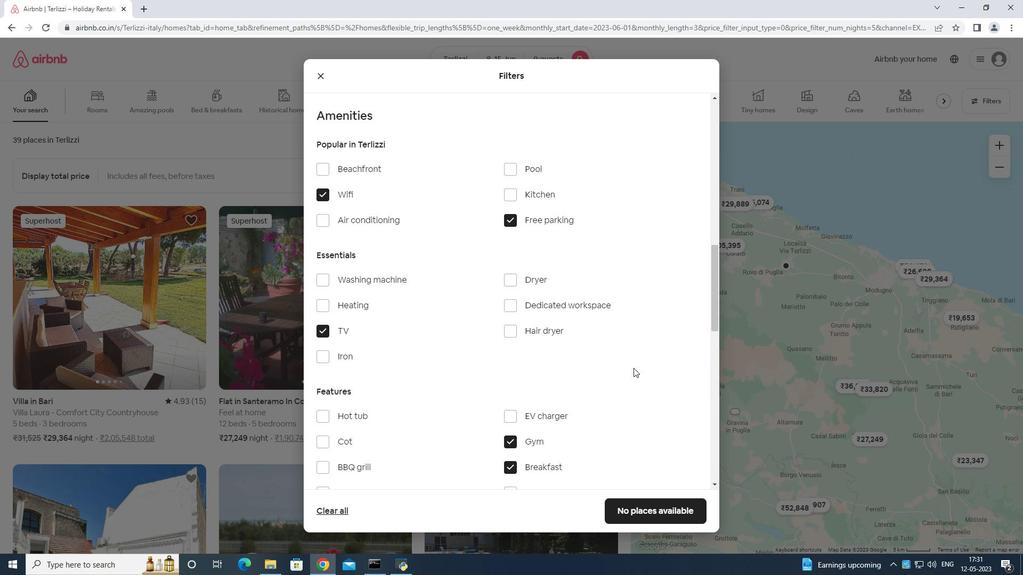 
Action: Mouse scrolled (635, 366) with delta (0, 0)
Screenshot: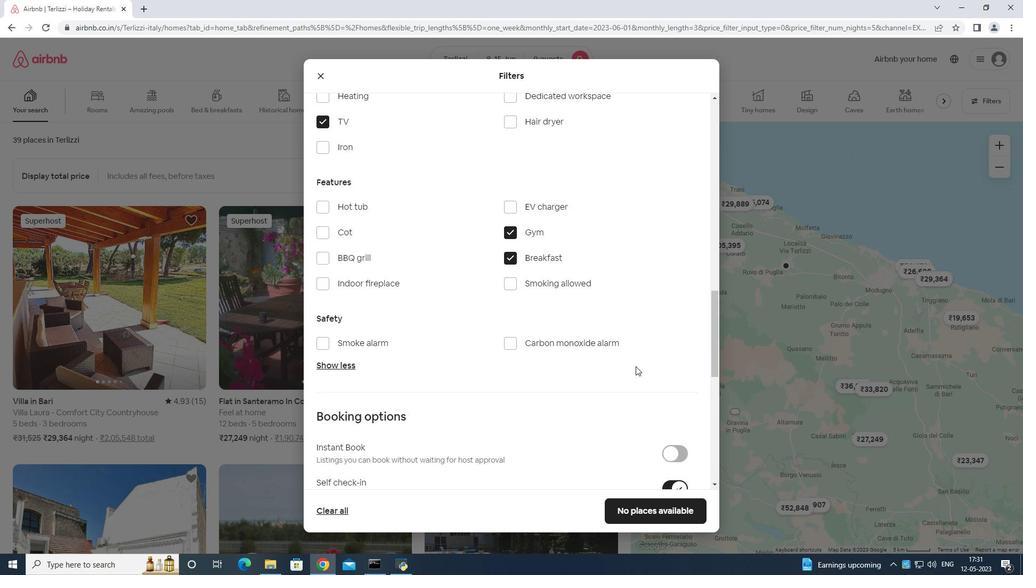 
Action: Mouse scrolled (635, 366) with delta (0, 0)
Screenshot: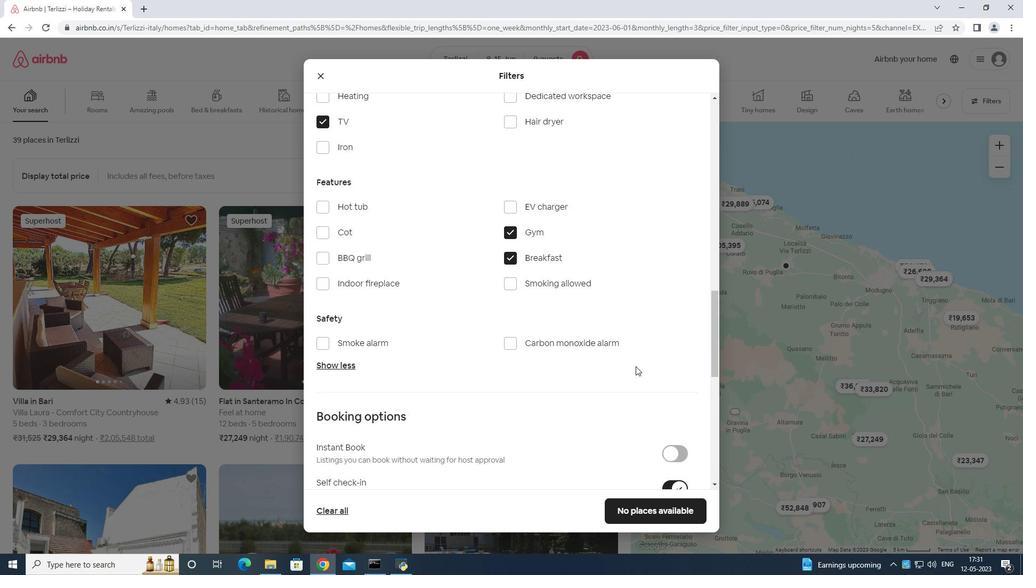 
Action: Mouse scrolled (635, 366) with delta (0, 0)
Screenshot: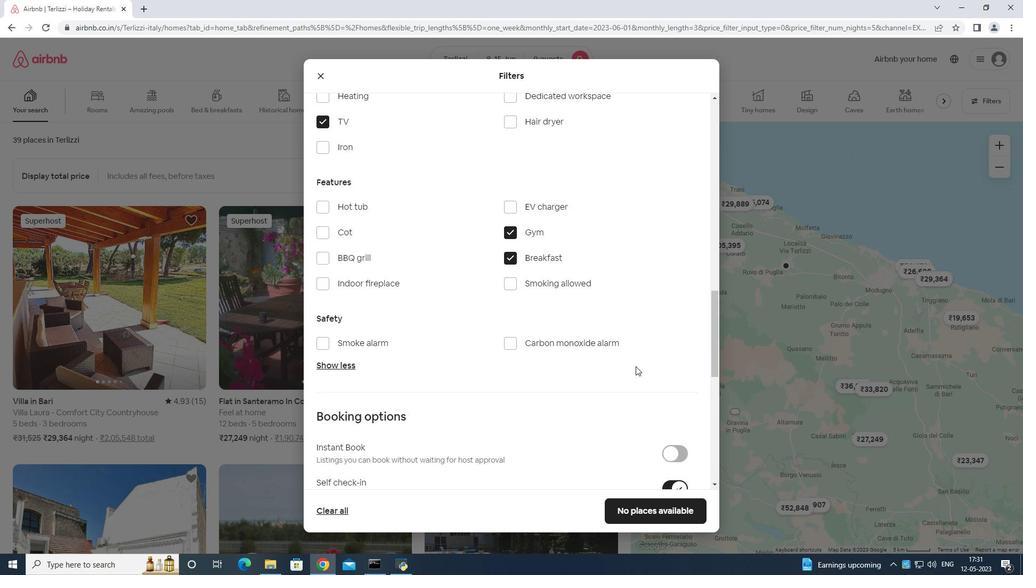 
Action: Mouse moved to (636, 367)
Screenshot: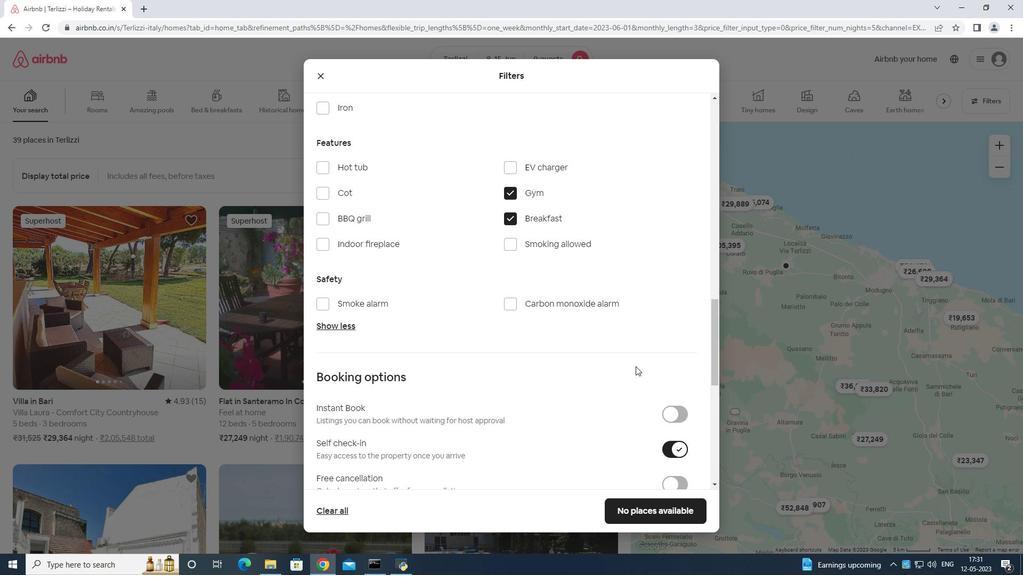 
Action: Mouse scrolled (636, 366) with delta (0, 0)
Screenshot: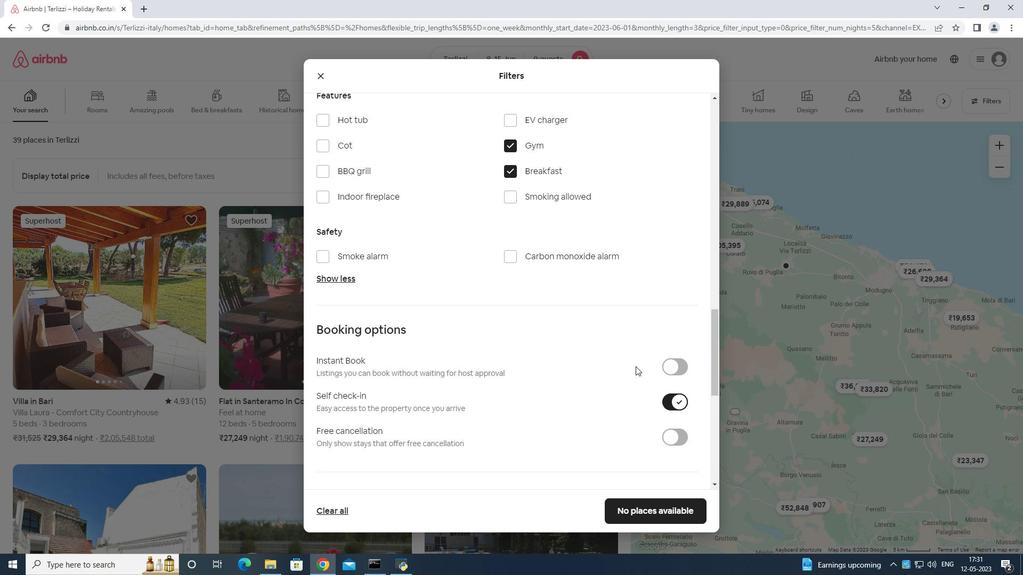 
Action: Mouse scrolled (636, 366) with delta (0, 0)
Screenshot: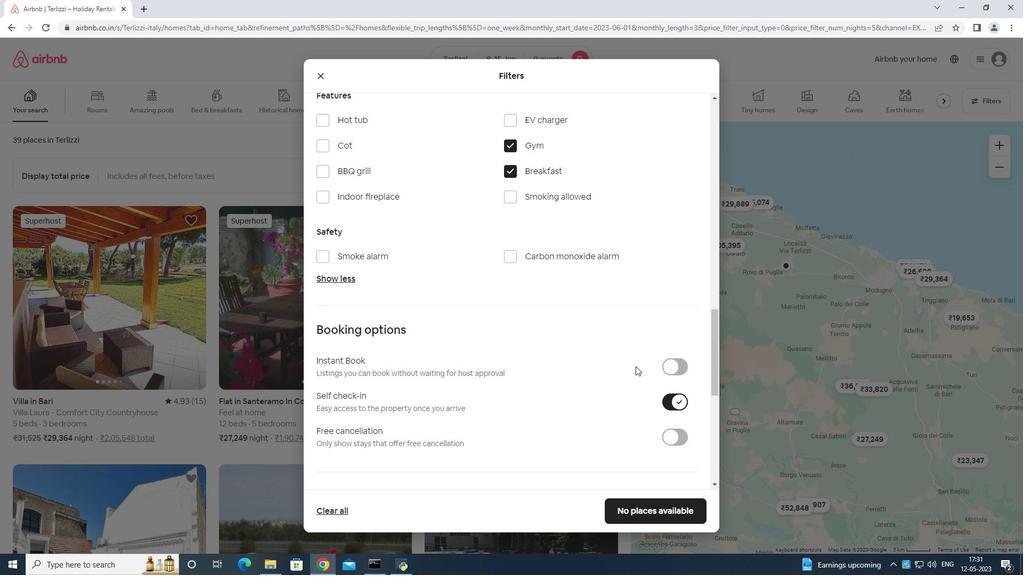 
Action: Mouse scrolled (636, 366) with delta (0, 0)
Screenshot: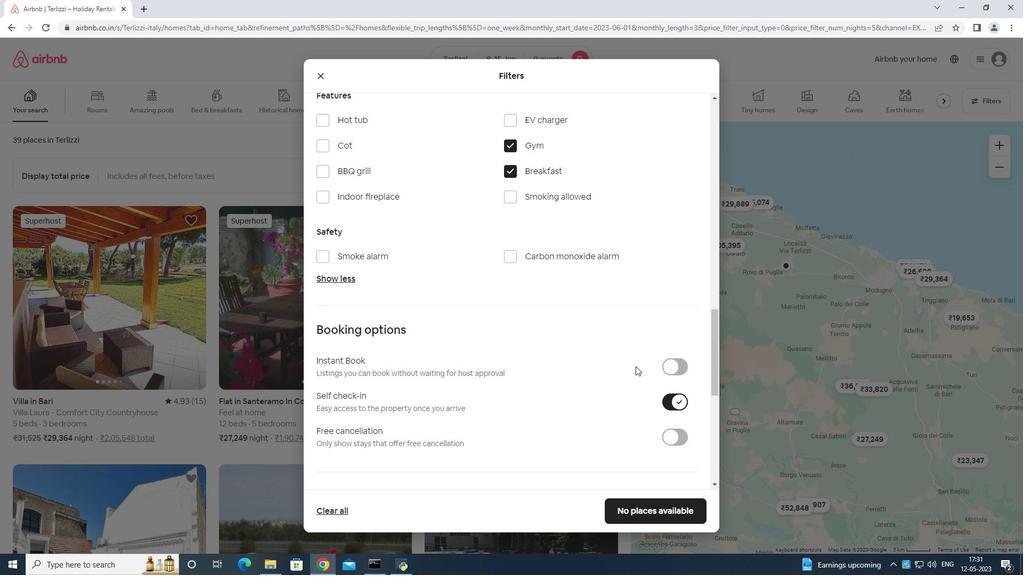 
Action: Mouse scrolled (636, 366) with delta (0, 0)
Screenshot: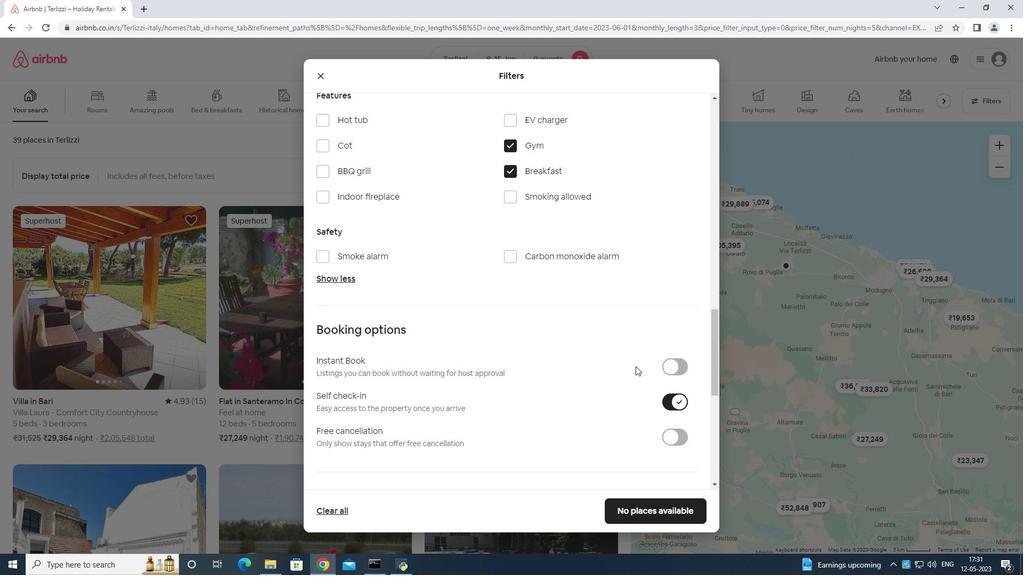 
Action: Mouse moved to (636, 368)
Screenshot: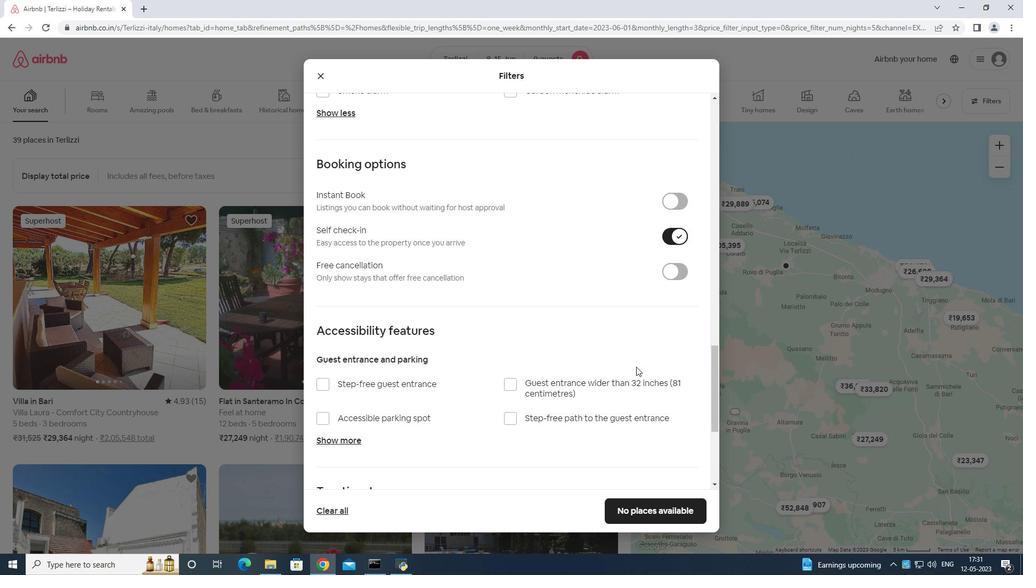 
Action: Mouse scrolled (636, 367) with delta (0, 0)
Screenshot: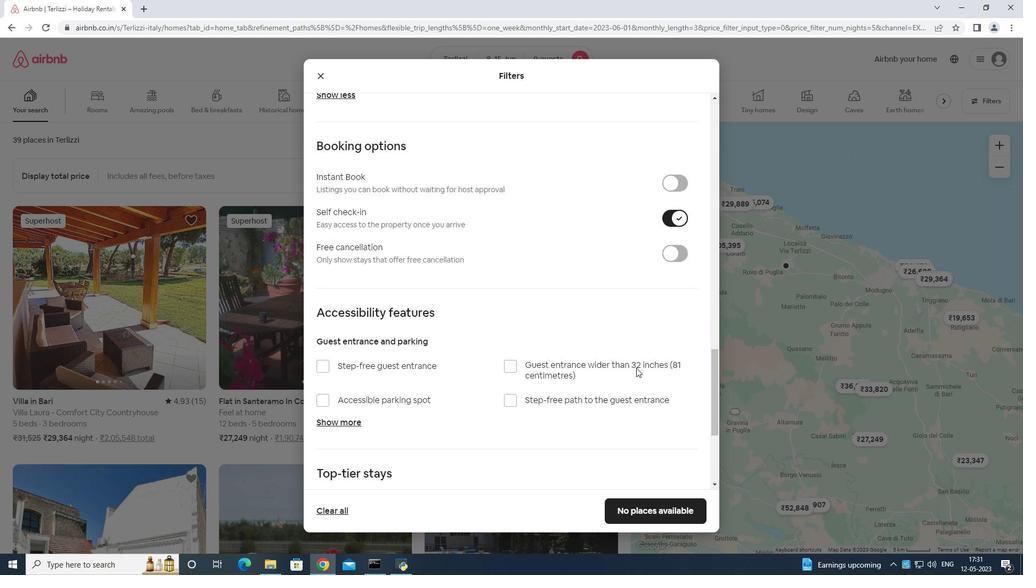 
Action: Mouse moved to (637, 369)
Screenshot: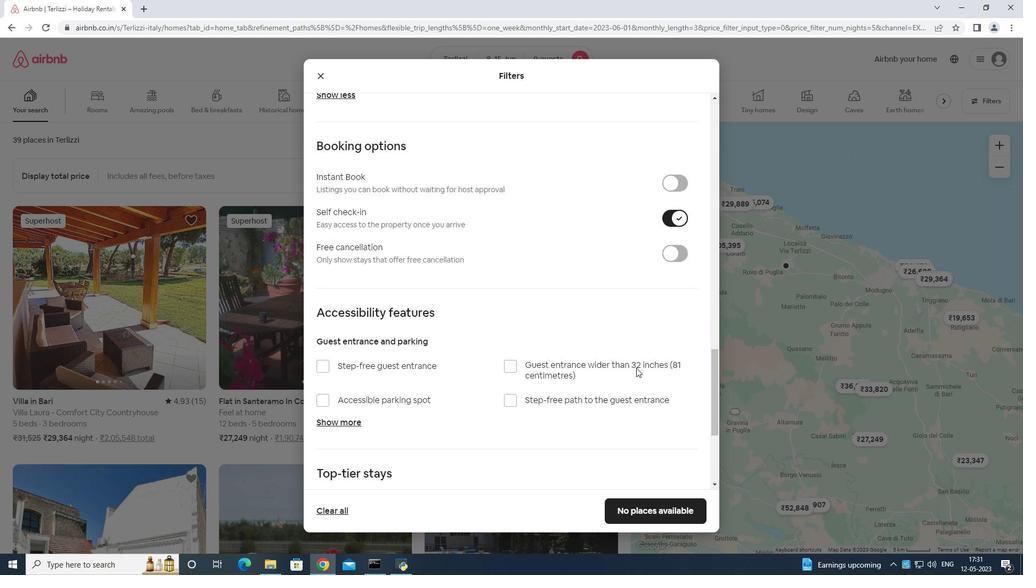 
Action: Mouse scrolled (637, 368) with delta (0, 0)
Screenshot: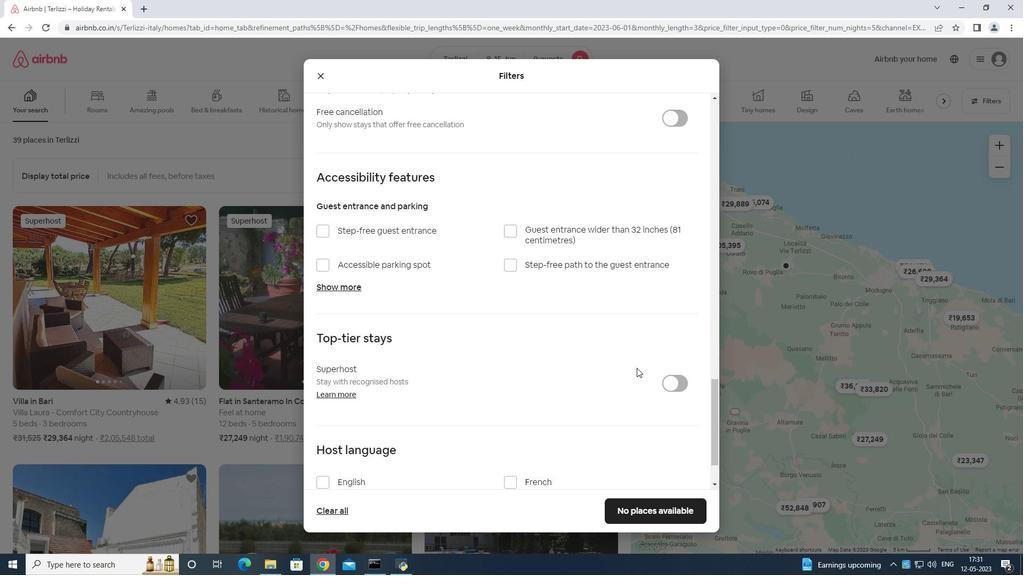 
Action: Mouse moved to (637, 370)
Screenshot: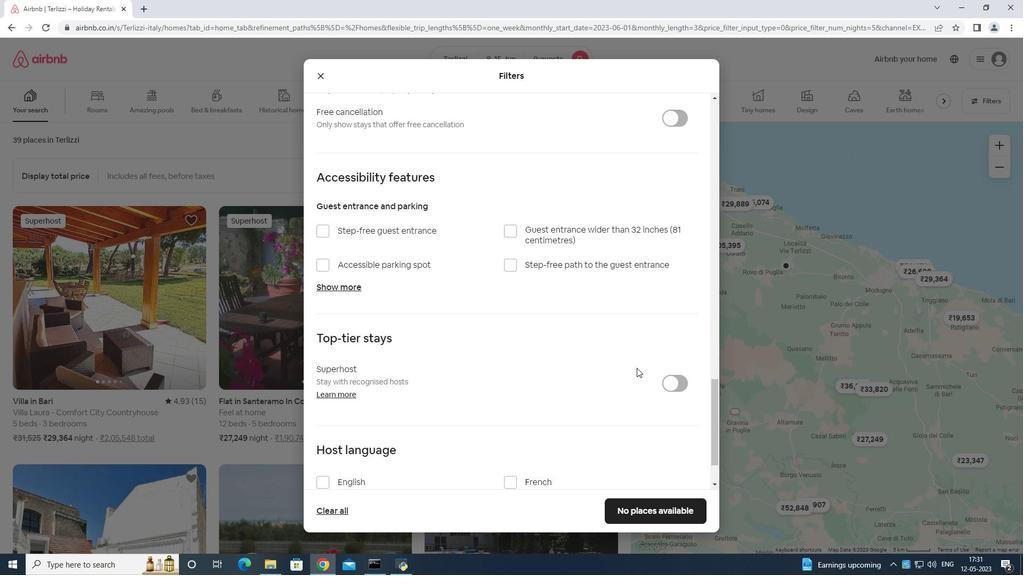 
Action: Mouse scrolled (637, 369) with delta (0, 0)
Screenshot: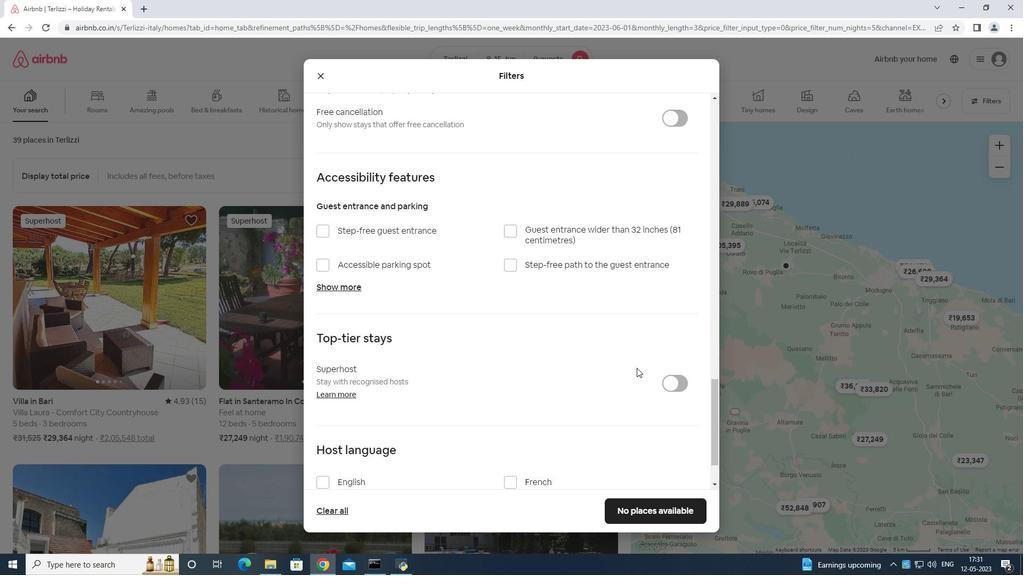 
Action: Mouse moved to (637, 373)
Screenshot: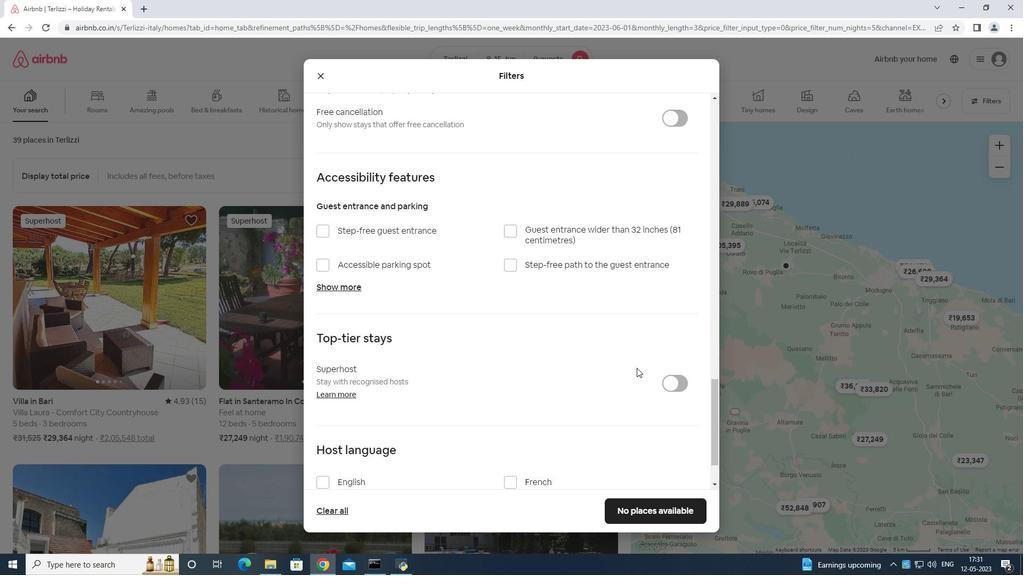 
Action: Mouse scrolled (637, 372) with delta (0, 0)
Screenshot: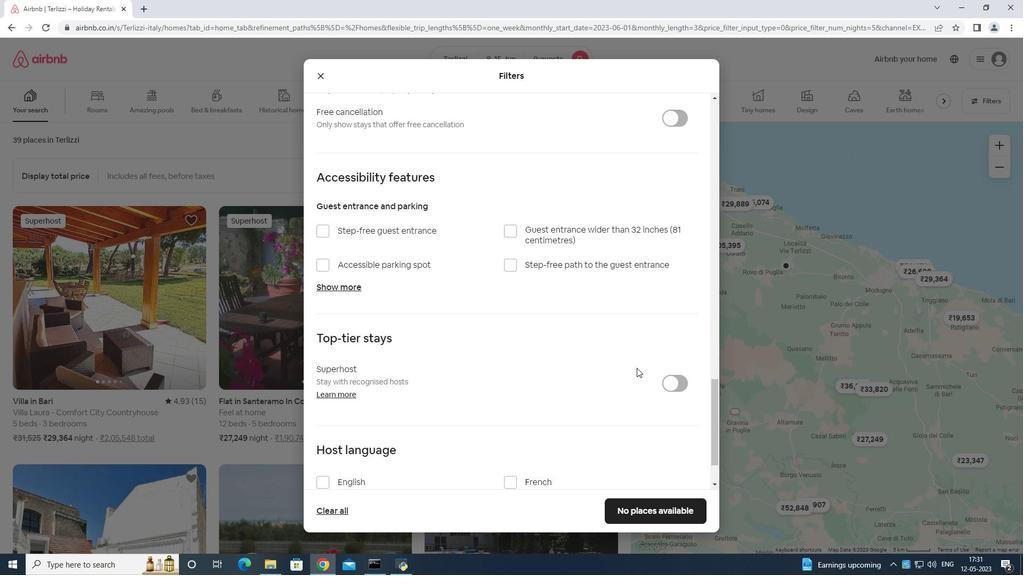 
Action: Mouse moved to (320, 418)
Screenshot: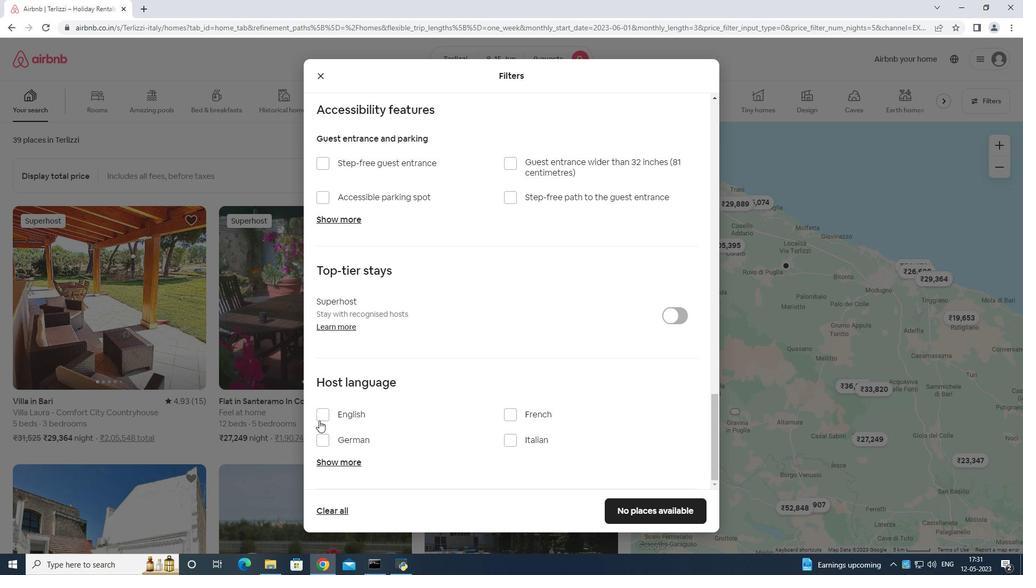 
Action: Mouse pressed left at (320, 418)
Screenshot: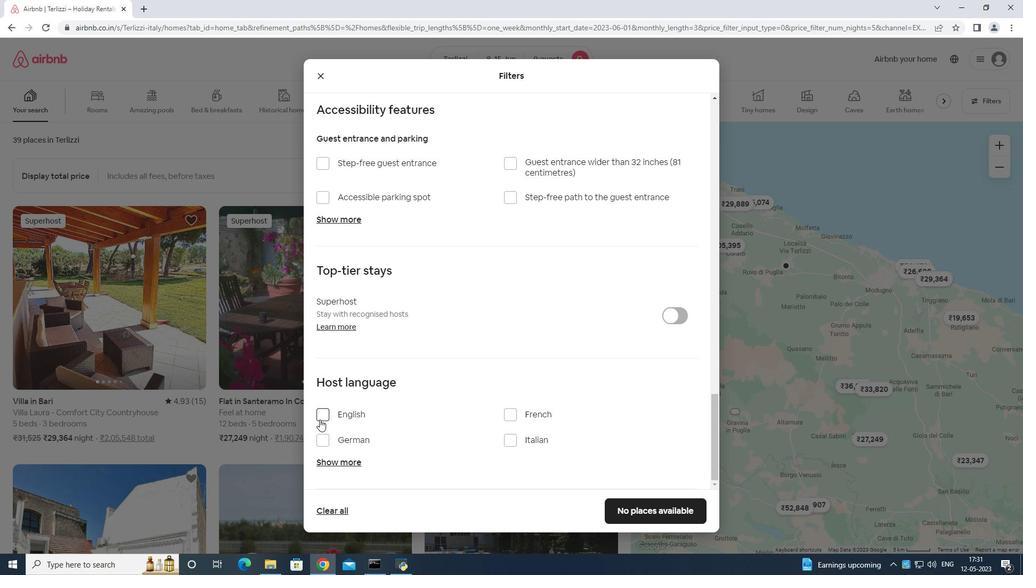 
Action: Mouse moved to (633, 513)
Screenshot: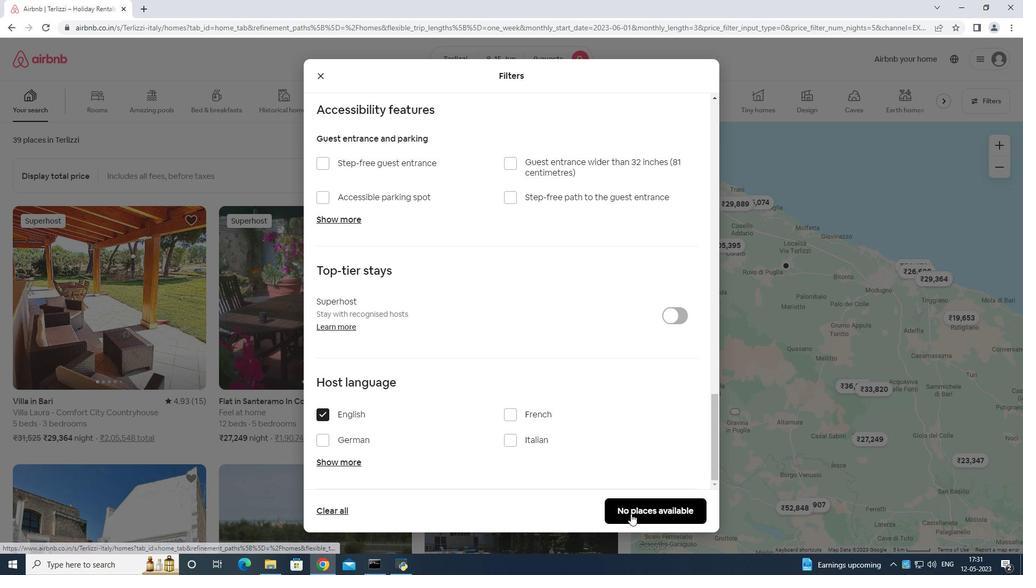 
Action: Mouse pressed left at (633, 513)
Screenshot: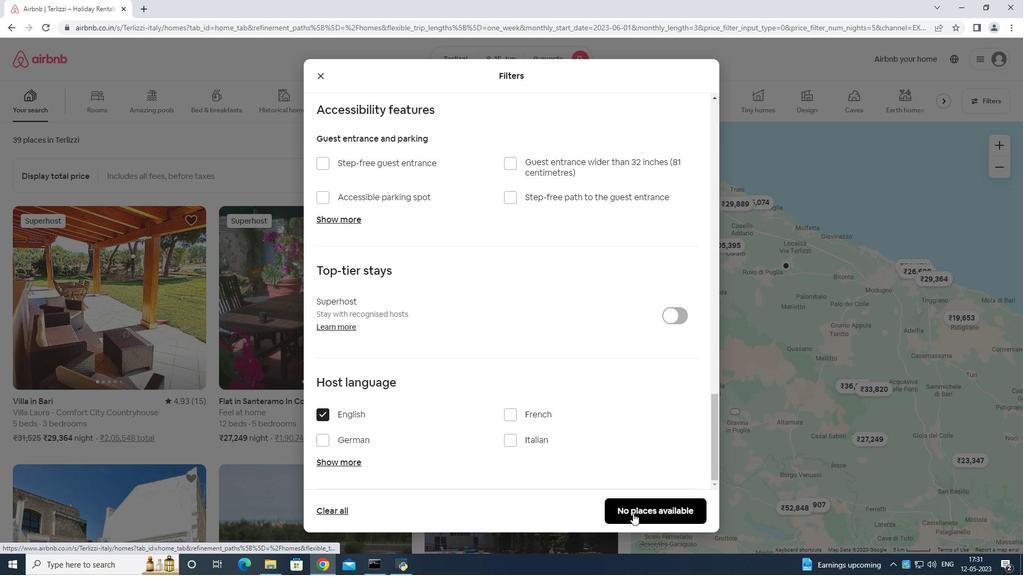 
Action: Mouse moved to (638, 510)
Screenshot: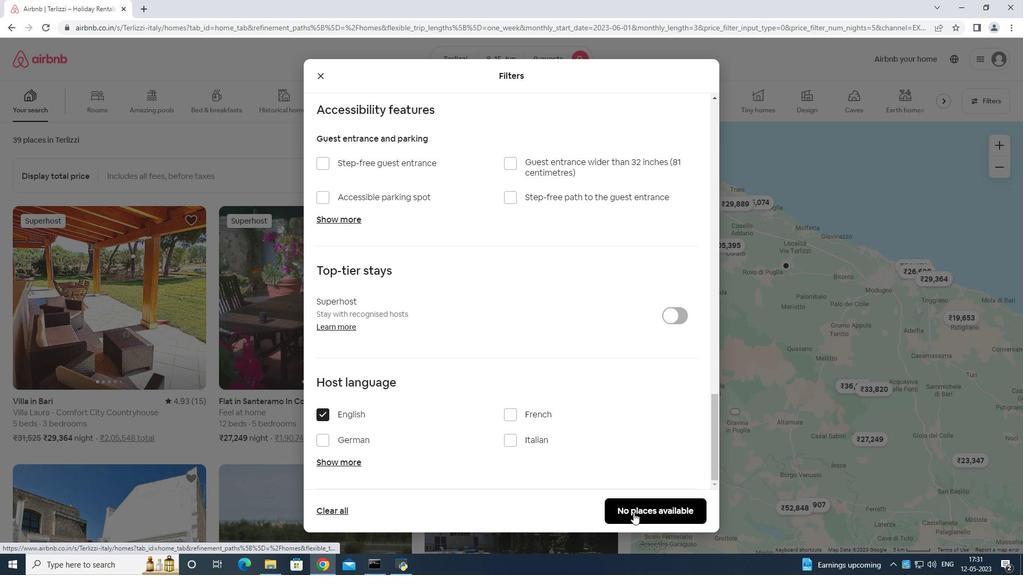 
